 Task: Research Airbnb accommodation in Carbonia, Italy from 5th November, 2023 to 16th November, 2023 for 2 adults.1  bedroom having 1 bed and 1 bathroom. Property type can be hotel. Look for 3 properties as per requirement.
Action: Mouse moved to (403, 55)
Screenshot: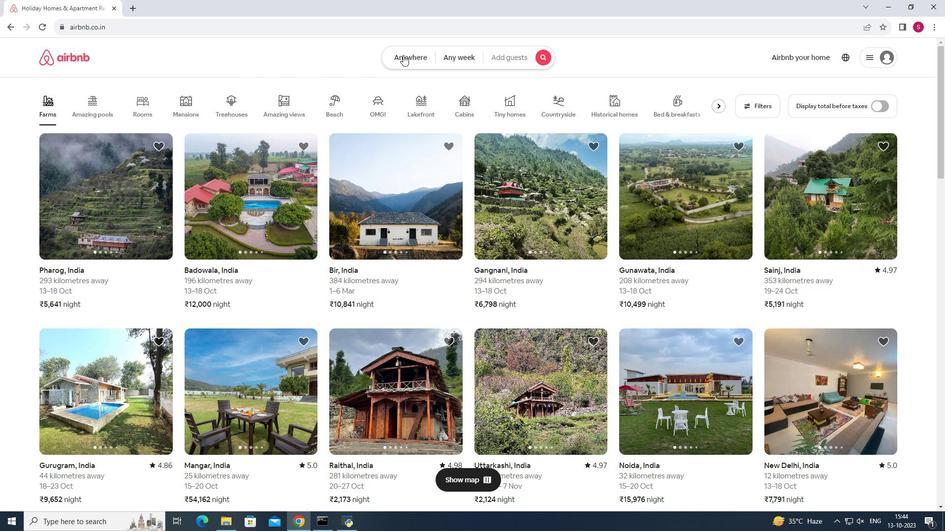 
Action: Mouse pressed left at (403, 55)
Screenshot: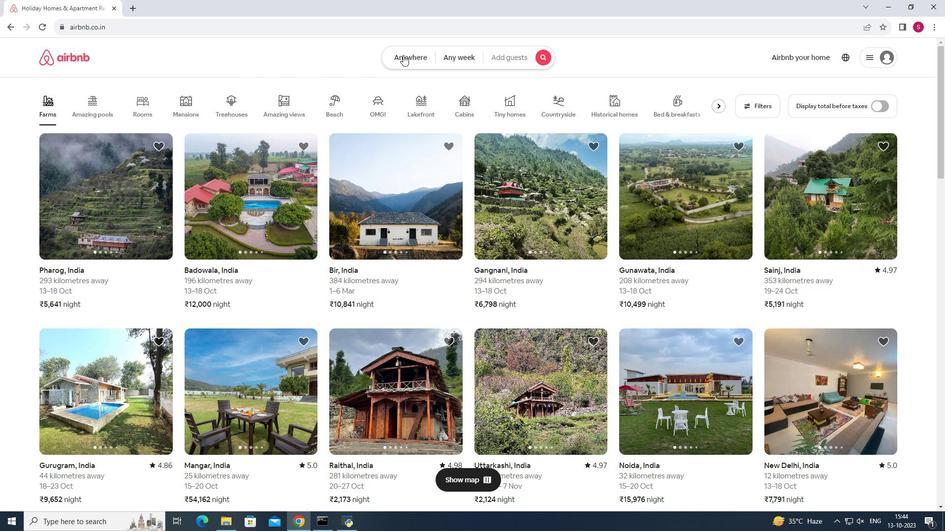 
Action: Mouse moved to (355, 96)
Screenshot: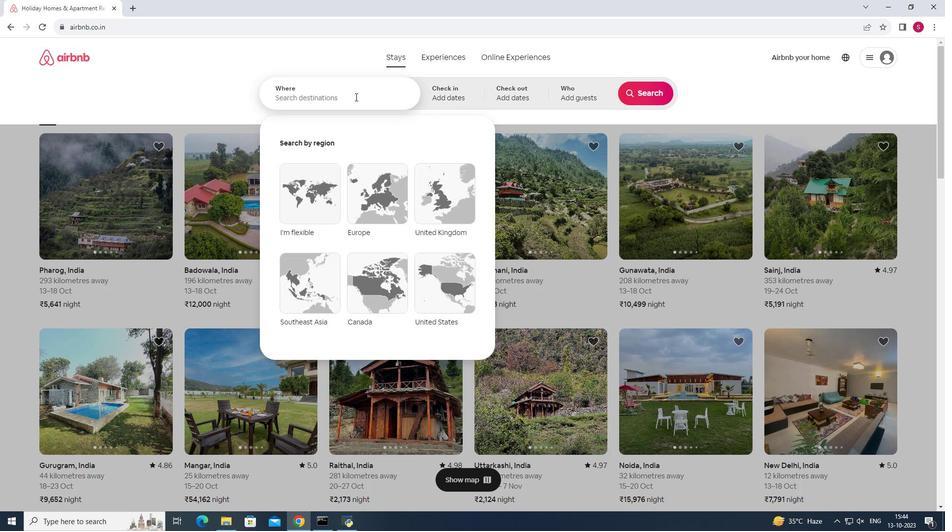 
Action: Mouse pressed left at (355, 96)
Screenshot: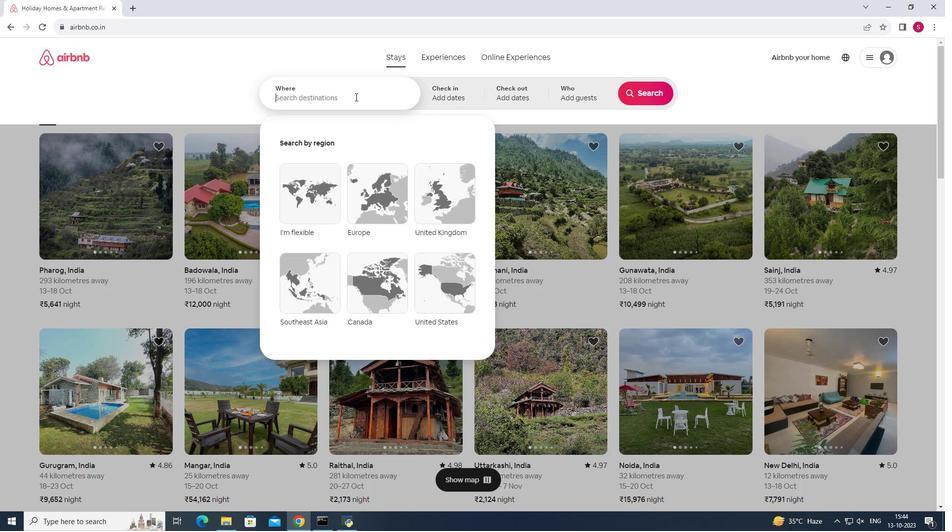 
Action: Key pressed <Key.shift>Carbonia,<Key.space><Key.shift>Italy<Key.enter>
Screenshot: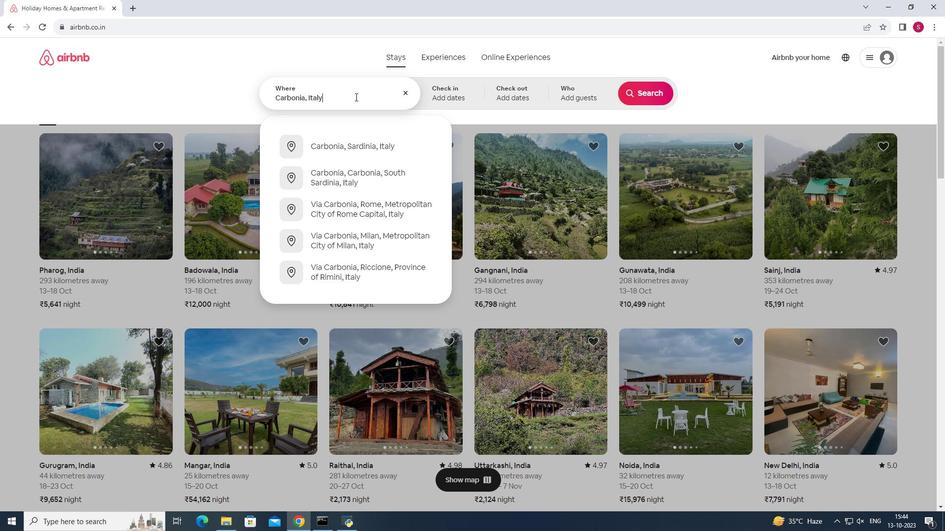 
Action: Mouse moved to (494, 244)
Screenshot: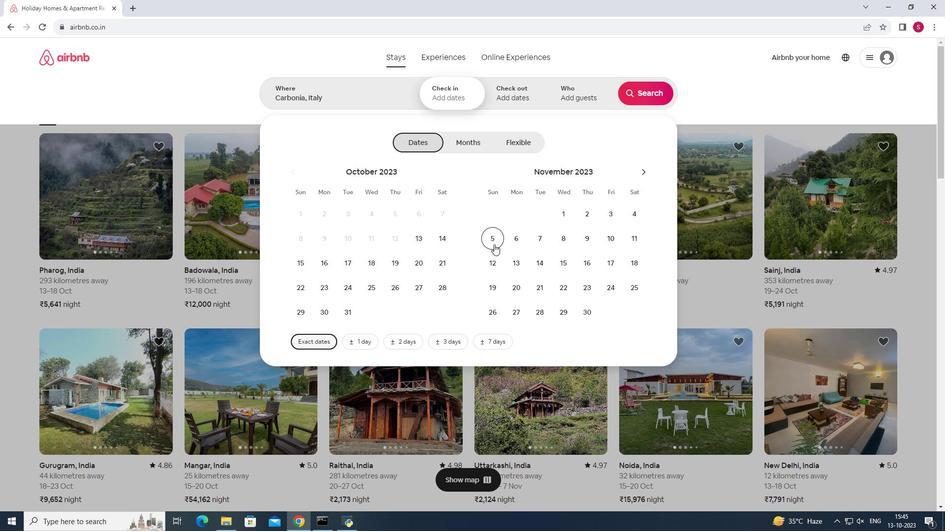 
Action: Mouse pressed left at (494, 244)
Screenshot: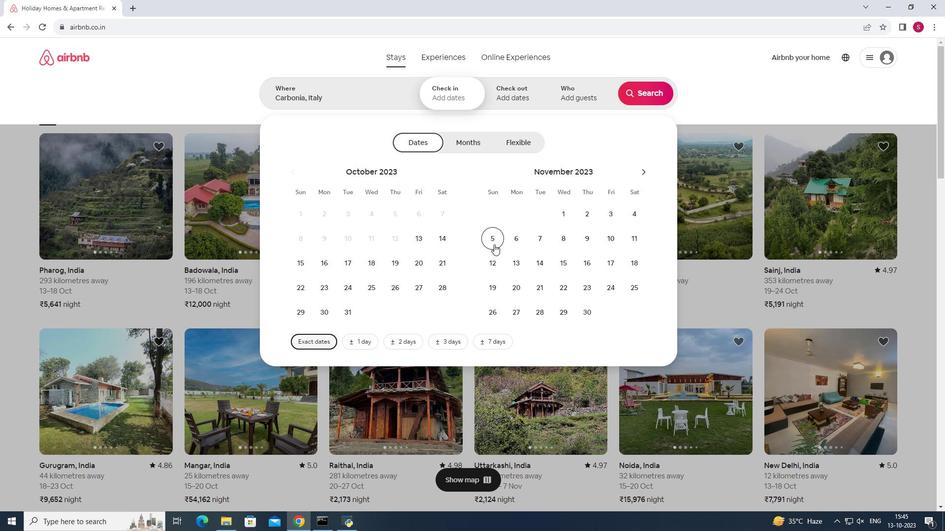 
Action: Mouse moved to (589, 266)
Screenshot: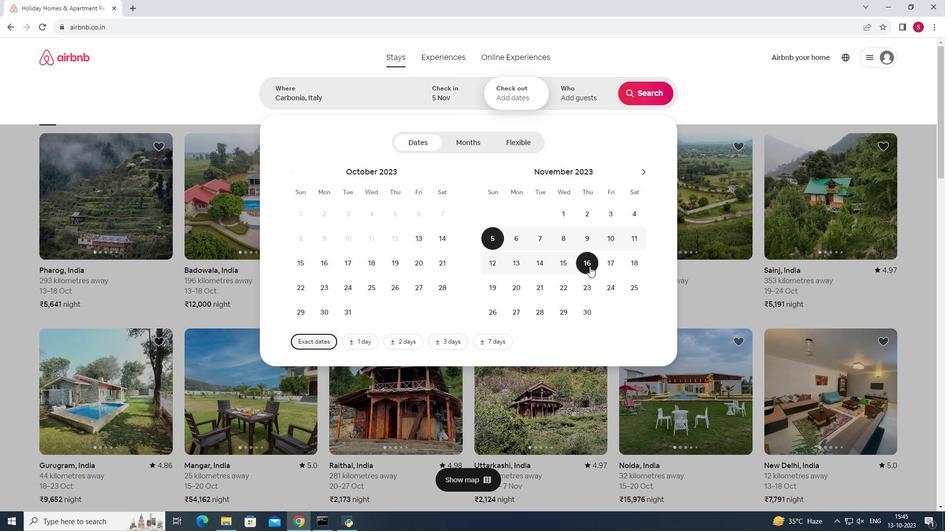 
Action: Mouse pressed left at (589, 266)
Screenshot: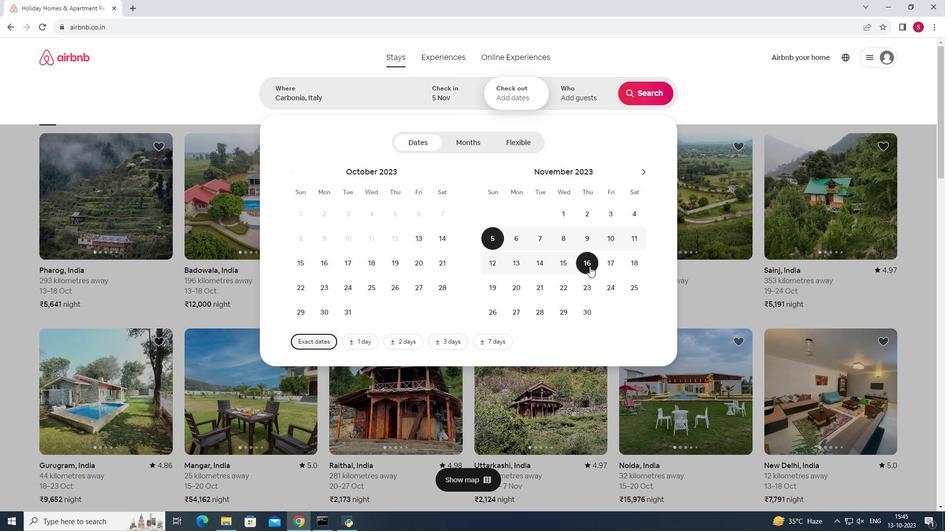 
Action: Mouse moved to (583, 87)
Screenshot: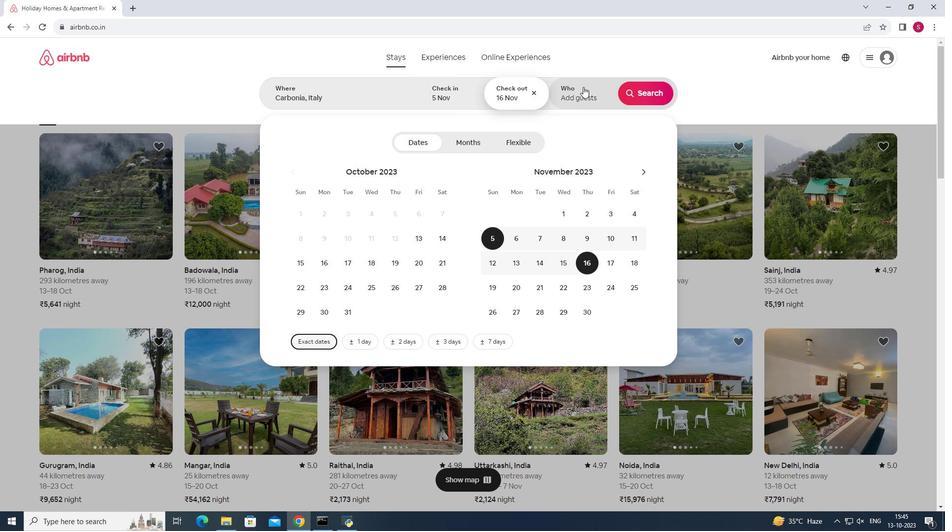
Action: Mouse pressed left at (583, 87)
Screenshot: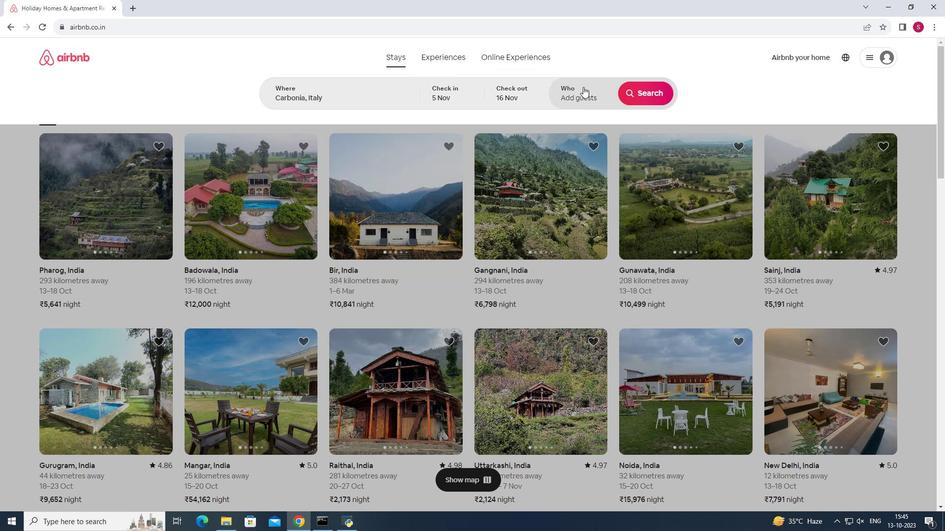 
Action: Mouse moved to (649, 145)
Screenshot: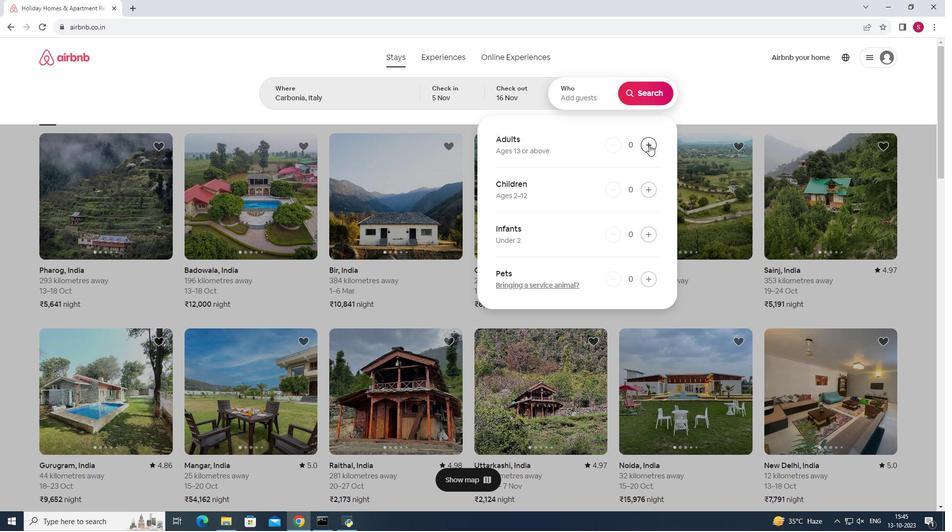 
Action: Mouse pressed left at (649, 145)
Screenshot: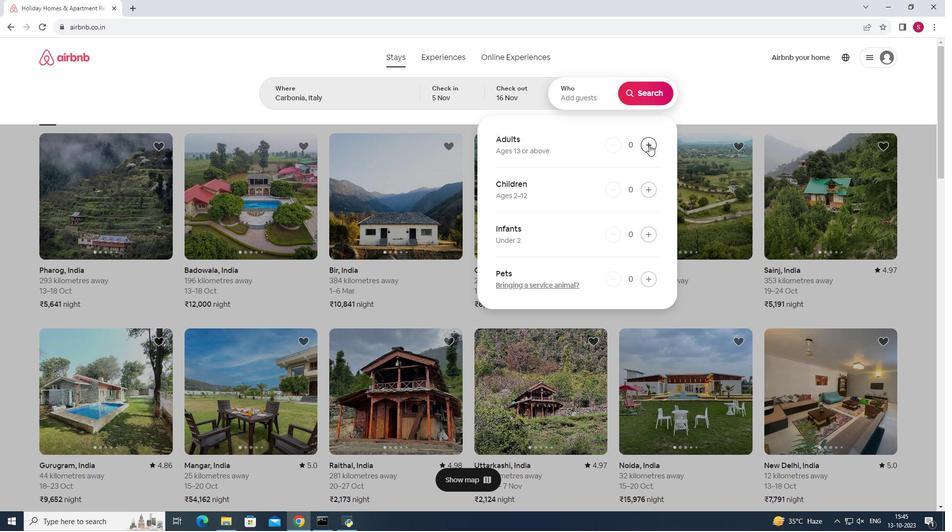 
Action: Mouse pressed left at (649, 145)
Screenshot: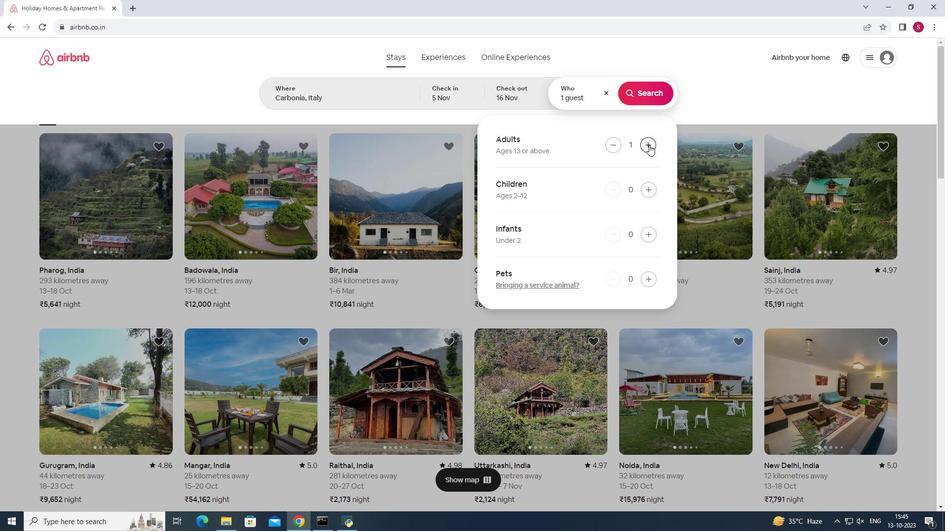 
Action: Mouse pressed left at (649, 145)
Screenshot: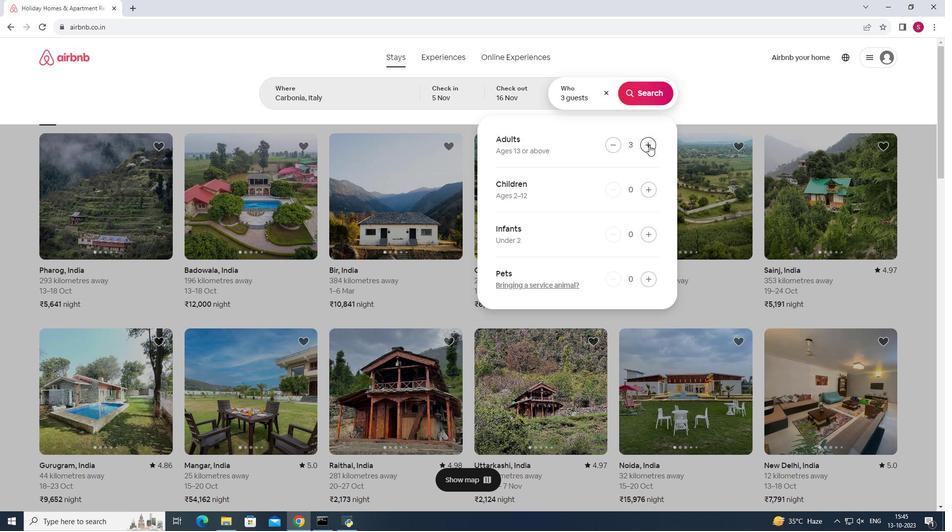 
Action: Mouse moved to (606, 151)
Screenshot: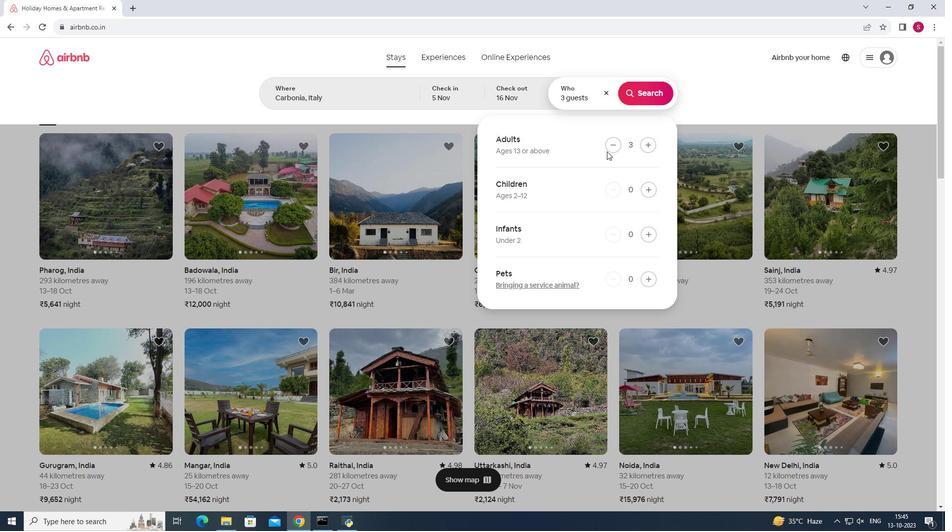 
Action: Mouse pressed left at (606, 151)
Screenshot: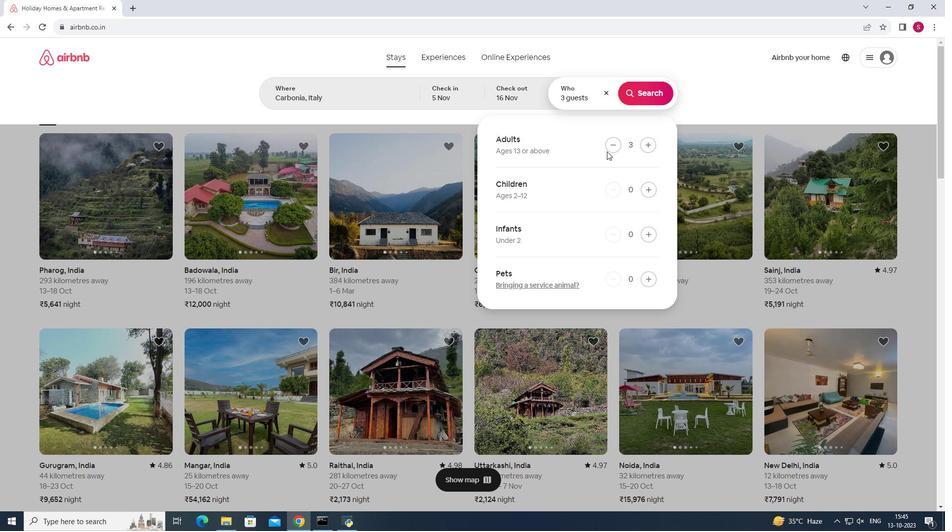 
Action: Mouse moved to (609, 147)
Screenshot: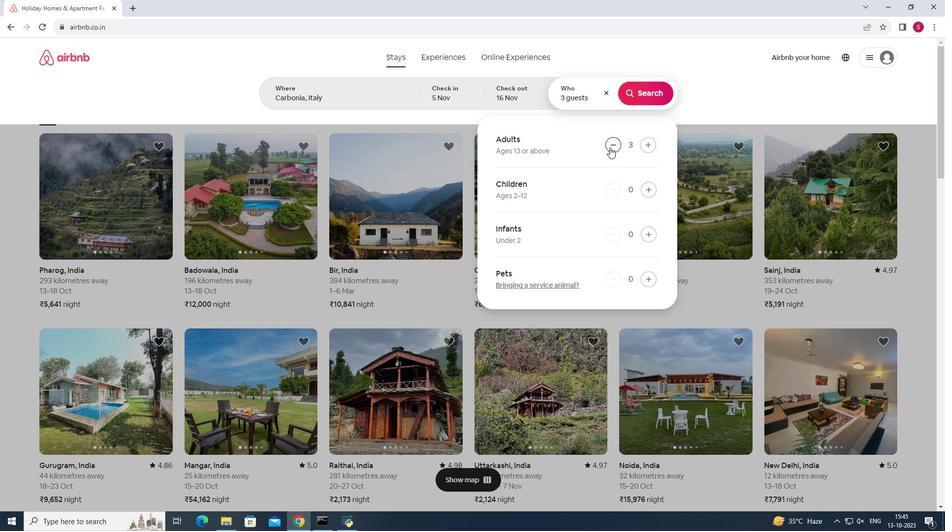 
Action: Mouse pressed left at (609, 147)
Screenshot: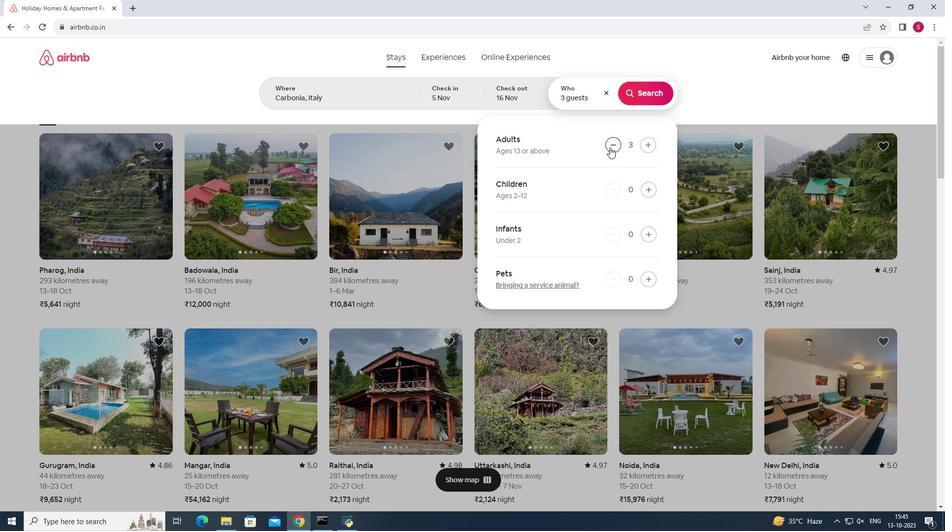 
Action: Mouse moved to (645, 91)
Screenshot: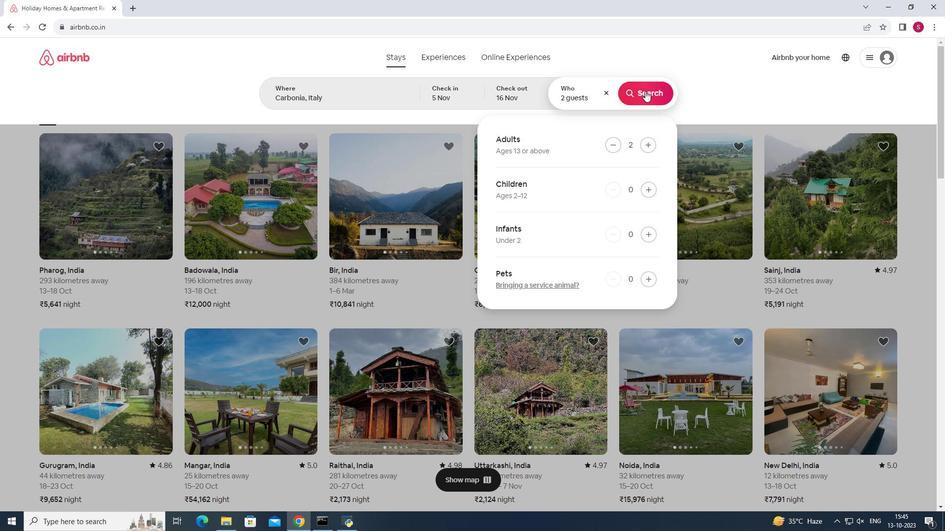 
Action: Mouse pressed left at (645, 91)
Screenshot: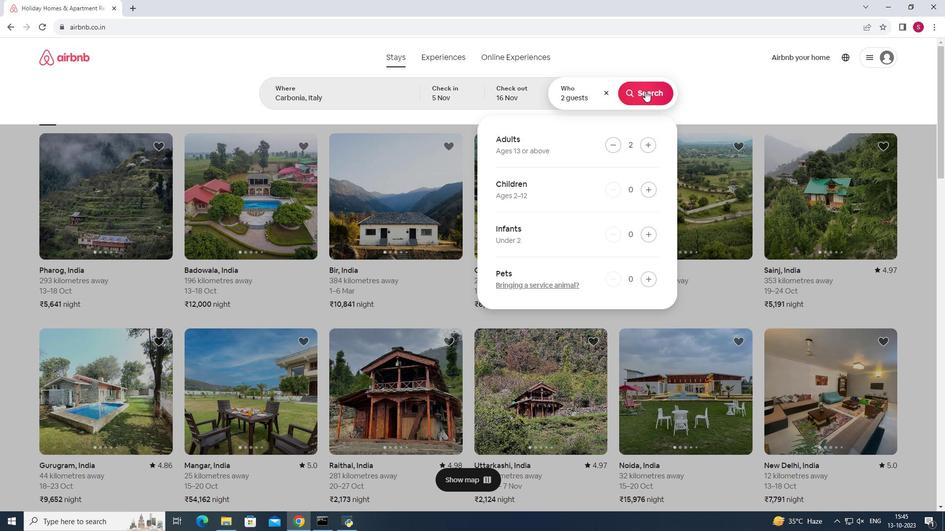 
Action: Mouse moved to (785, 93)
Screenshot: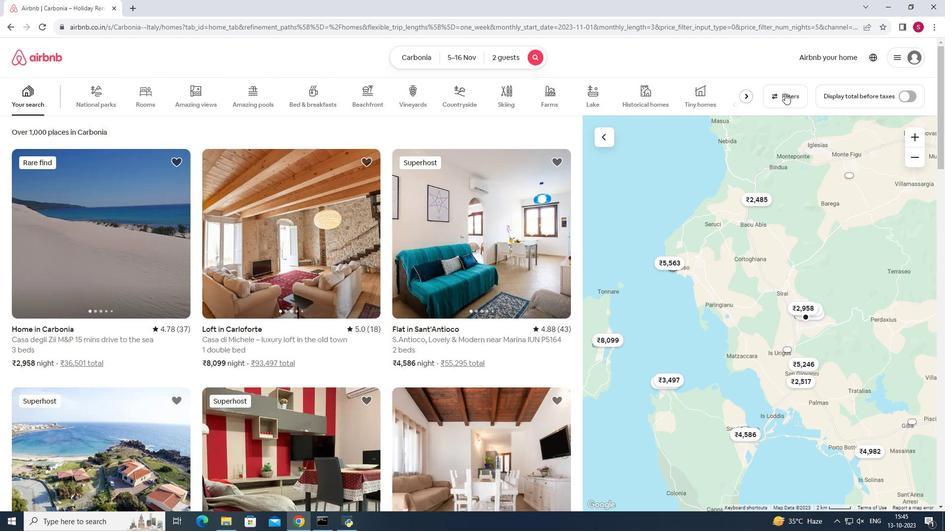 
Action: Mouse pressed left at (785, 93)
Screenshot: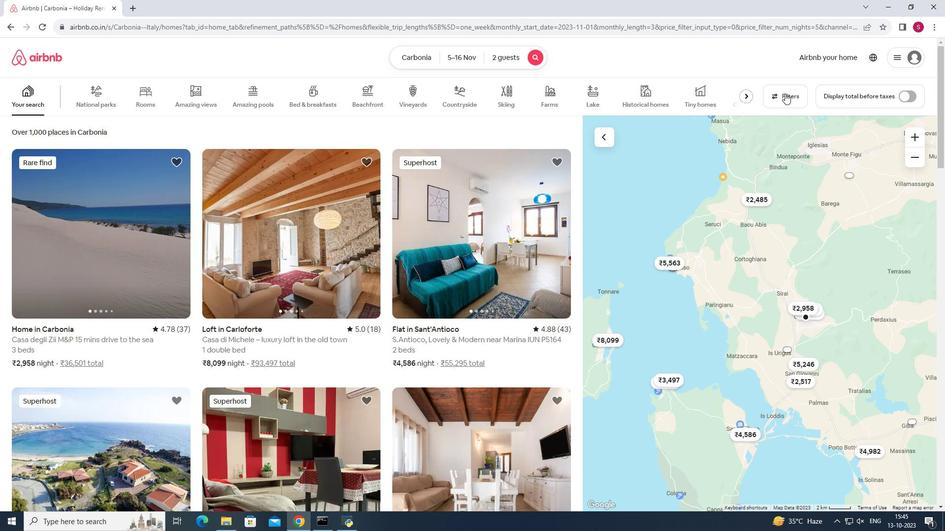 
Action: Mouse pressed left at (785, 93)
Screenshot: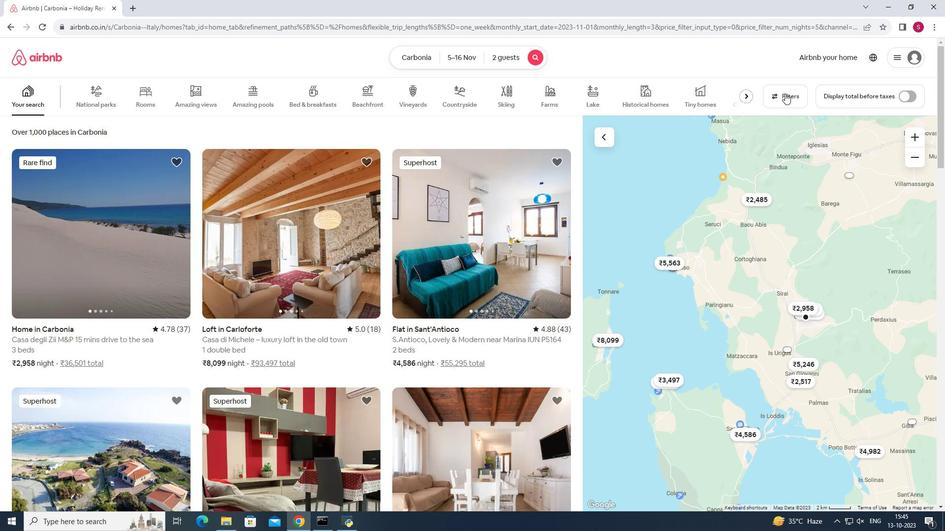 
Action: Mouse moved to (781, 103)
Screenshot: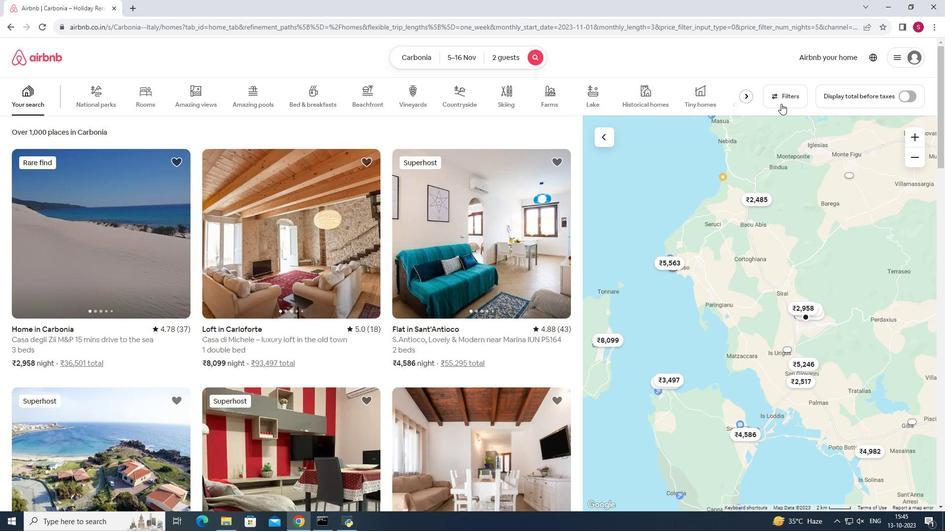 
Action: Mouse pressed left at (781, 103)
Screenshot: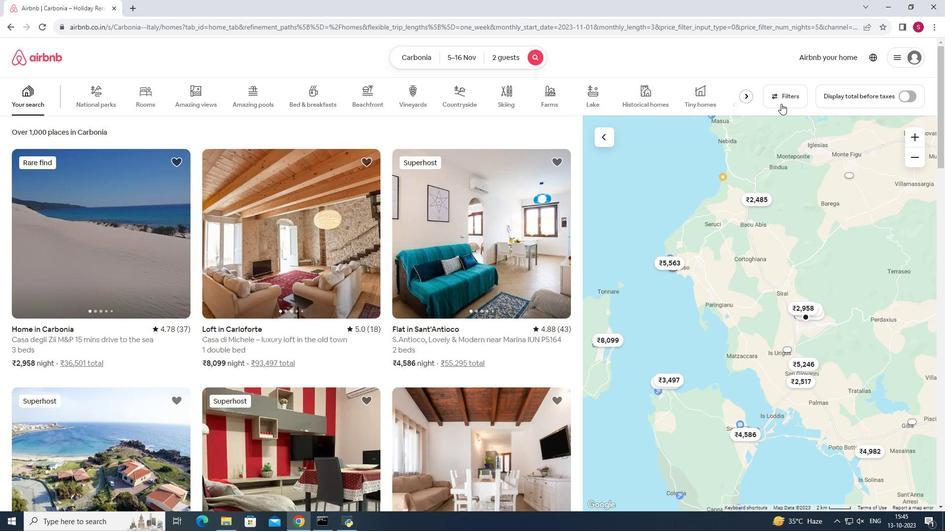 
Action: Mouse moved to (403, 365)
Screenshot: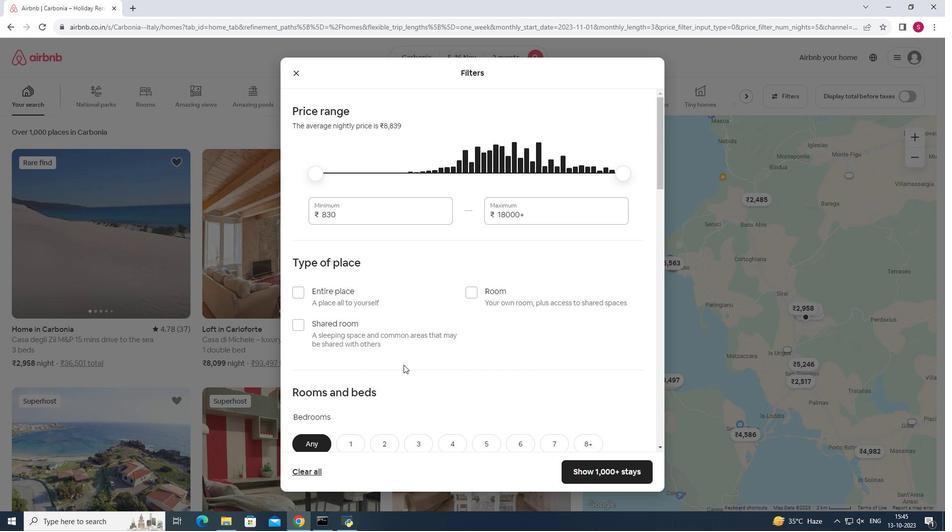 
Action: Mouse scrolled (403, 364) with delta (0, 0)
Screenshot: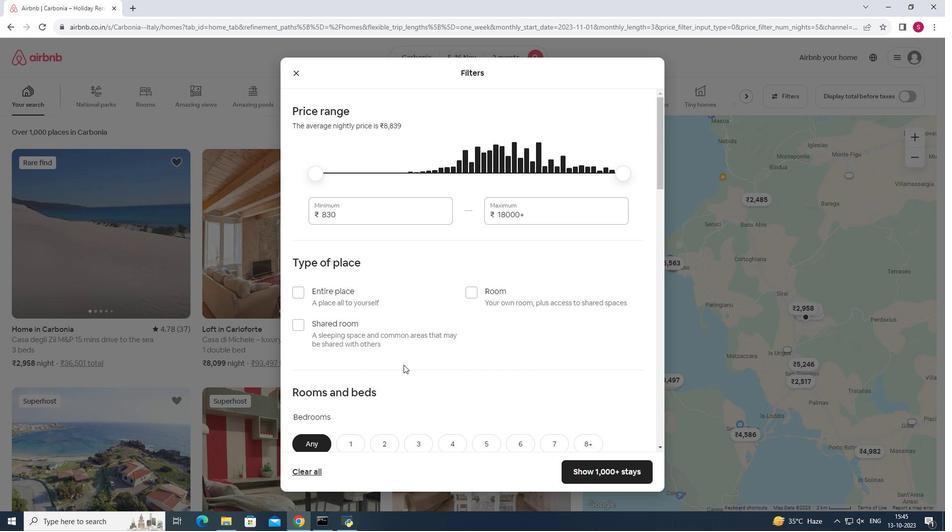 
Action: Mouse moved to (404, 365)
Screenshot: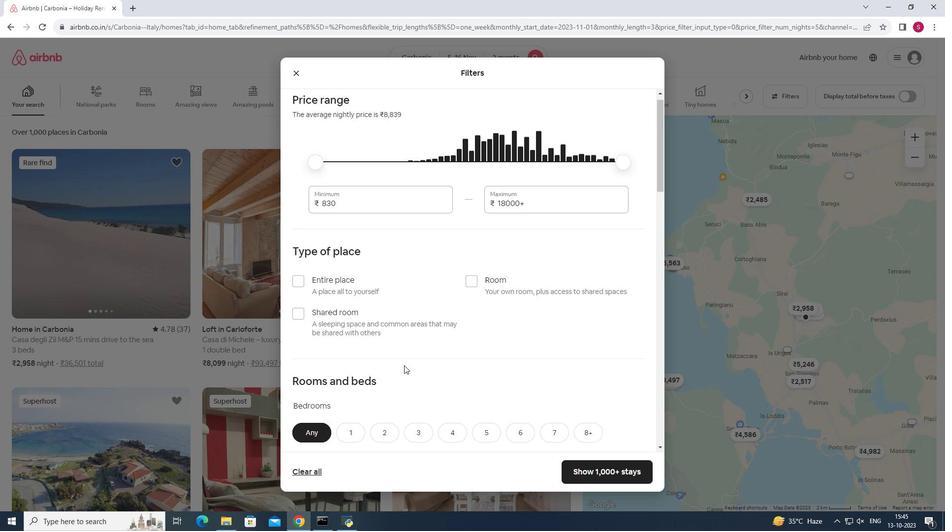 
Action: Mouse scrolled (404, 365) with delta (0, 0)
Screenshot: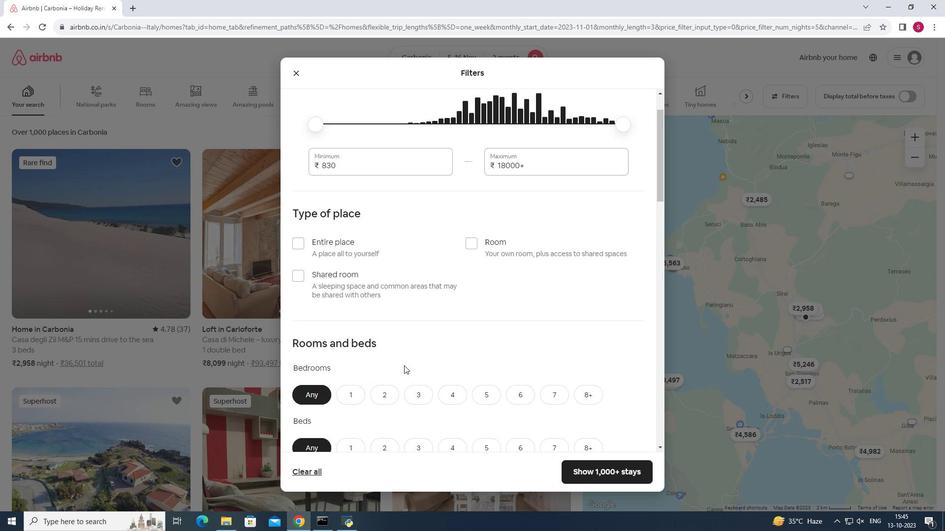 
Action: Mouse scrolled (404, 365) with delta (0, 0)
Screenshot: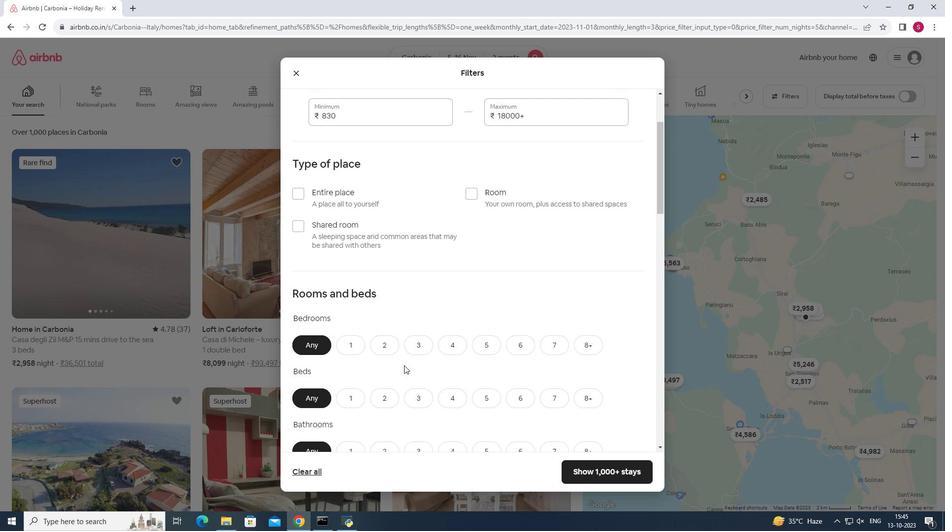 
Action: Mouse moved to (349, 299)
Screenshot: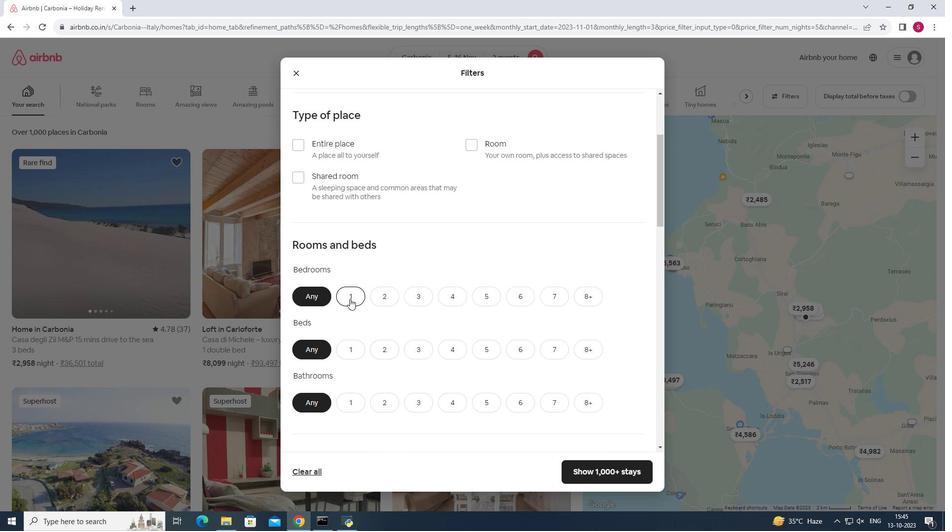 
Action: Mouse pressed left at (349, 299)
Screenshot: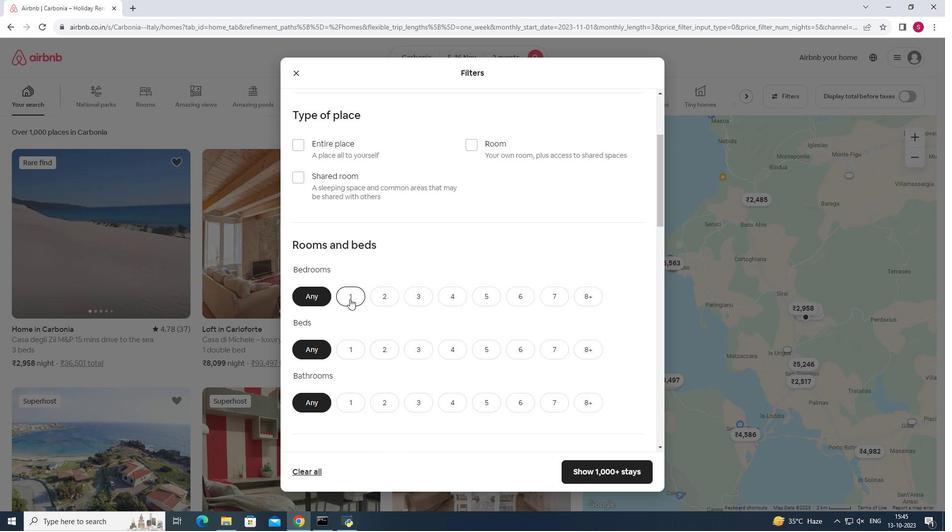 
Action: Mouse moved to (348, 352)
Screenshot: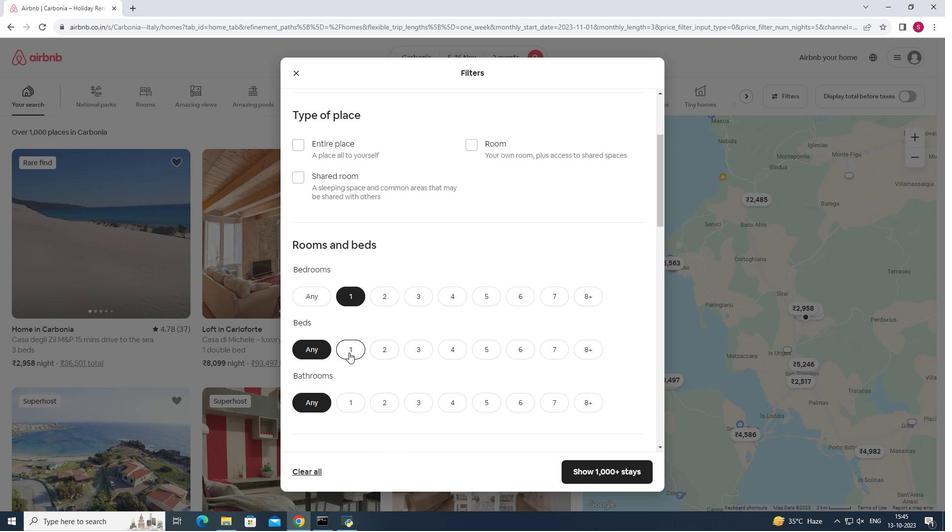 
Action: Mouse pressed left at (348, 352)
Screenshot: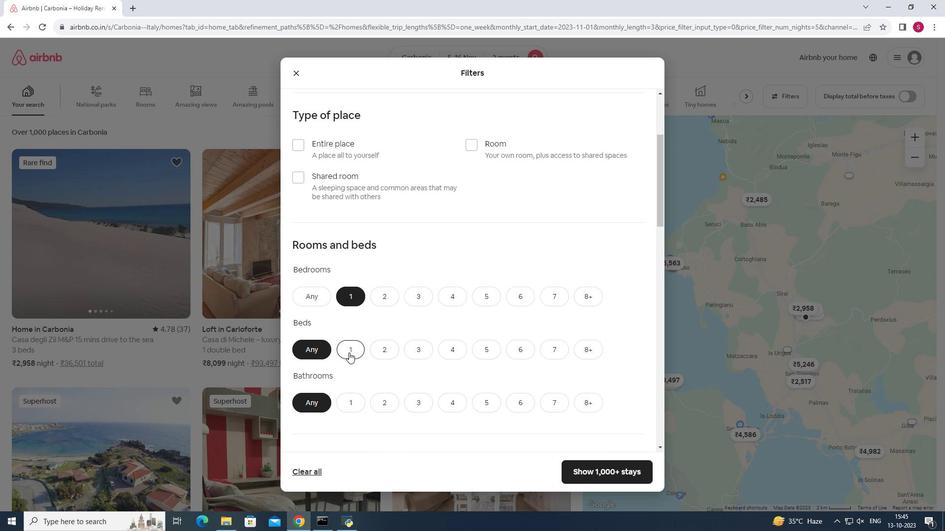 
Action: Mouse moved to (348, 352)
Screenshot: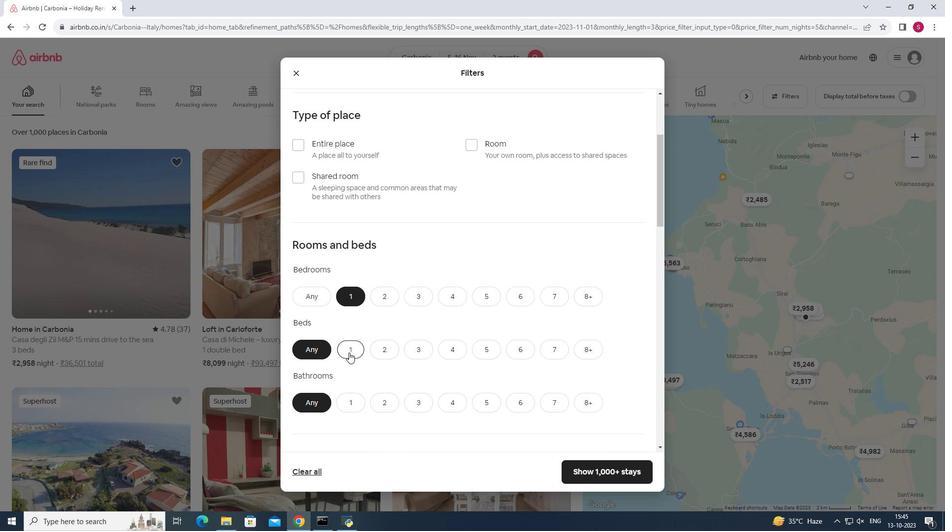 
Action: Mouse pressed left at (348, 352)
Screenshot: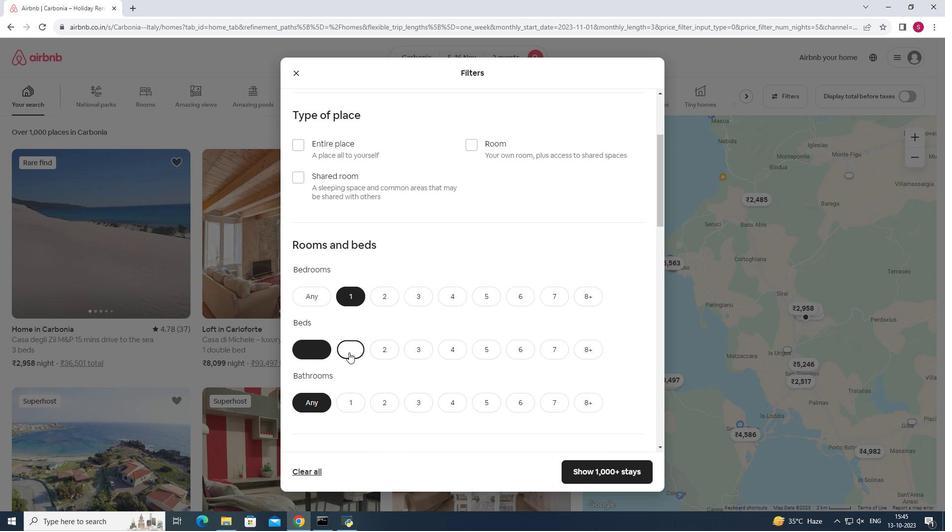 
Action: Mouse scrolled (348, 352) with delta (0, 0)
Screenshot: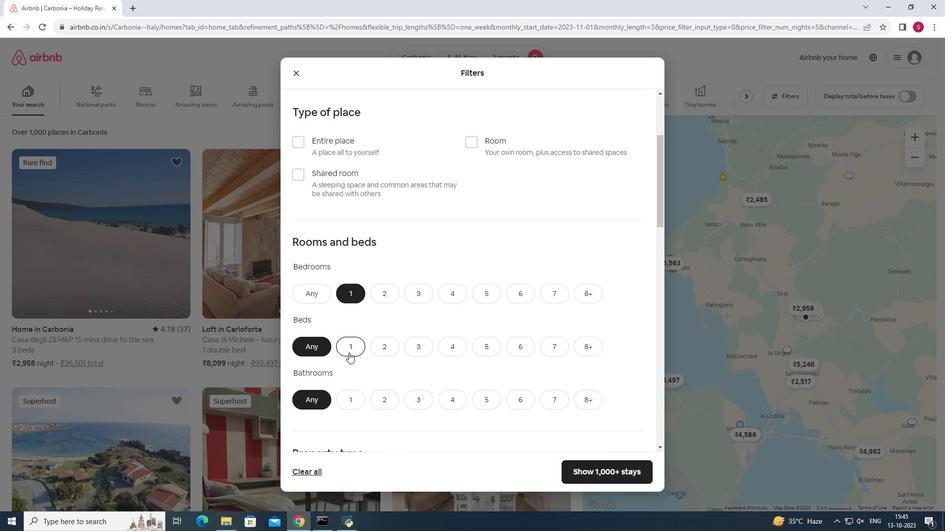 
Action: Mouse scrolled (348, 352) with delta (0, 0)
Screenshot: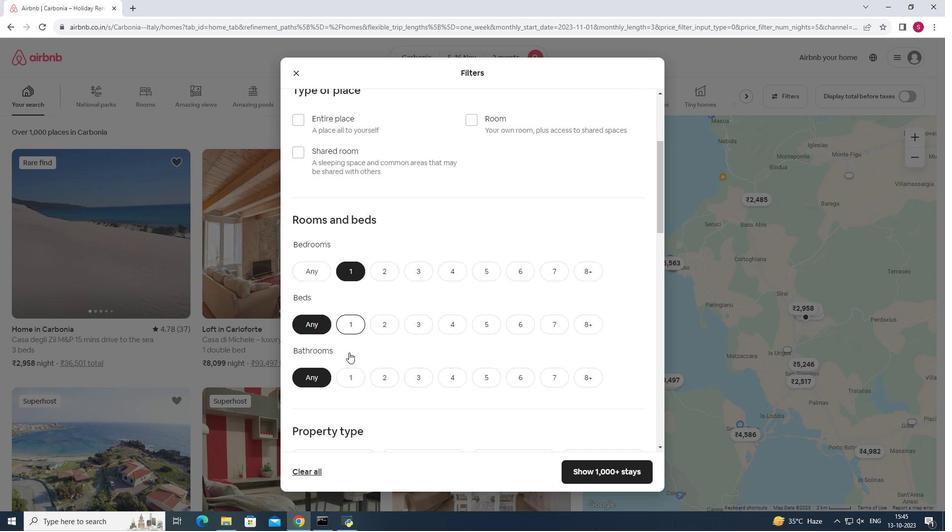 
Action: Mouse moved to (353, 249)
Screenshot: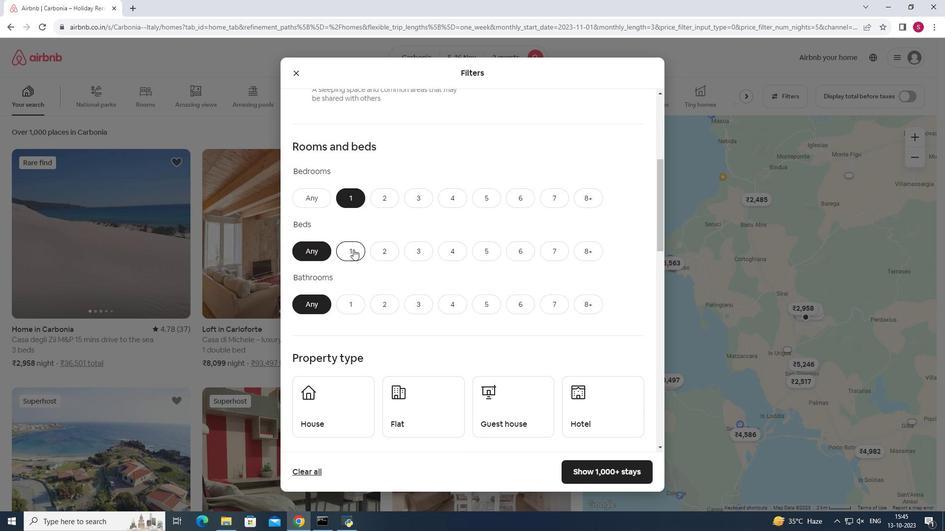 
Action: Mouse pressed left at (353, 249)
Screenshot: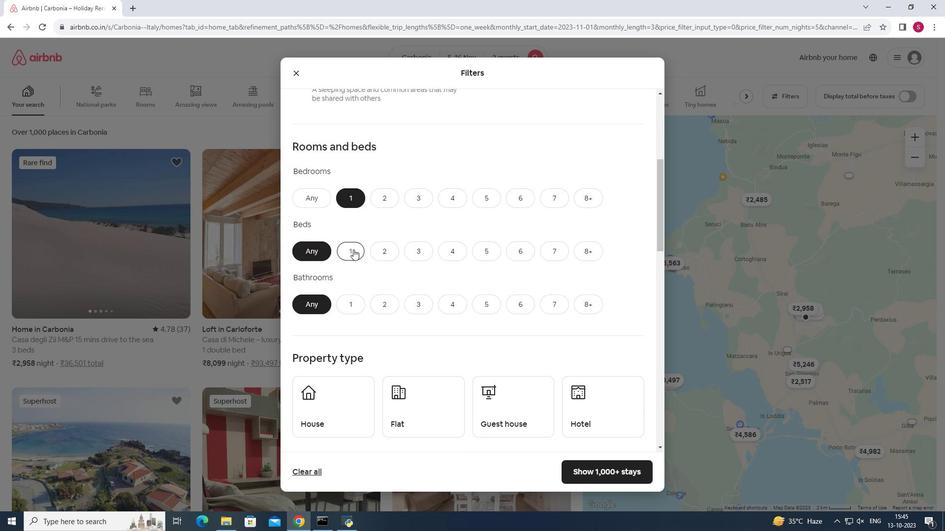 
Action: Mouse moved to (352, 304)
Screenshot: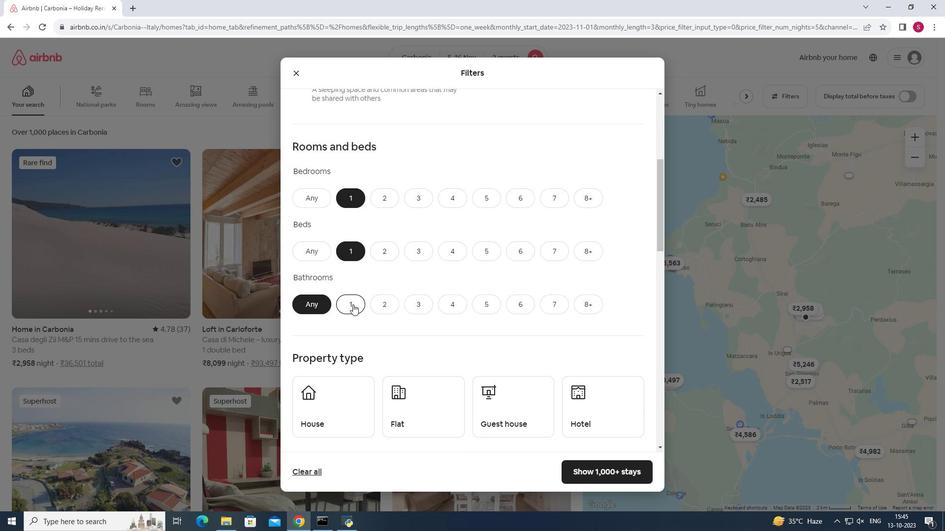 
Action: Mouse pressed left at (352, 304)
Screenshot: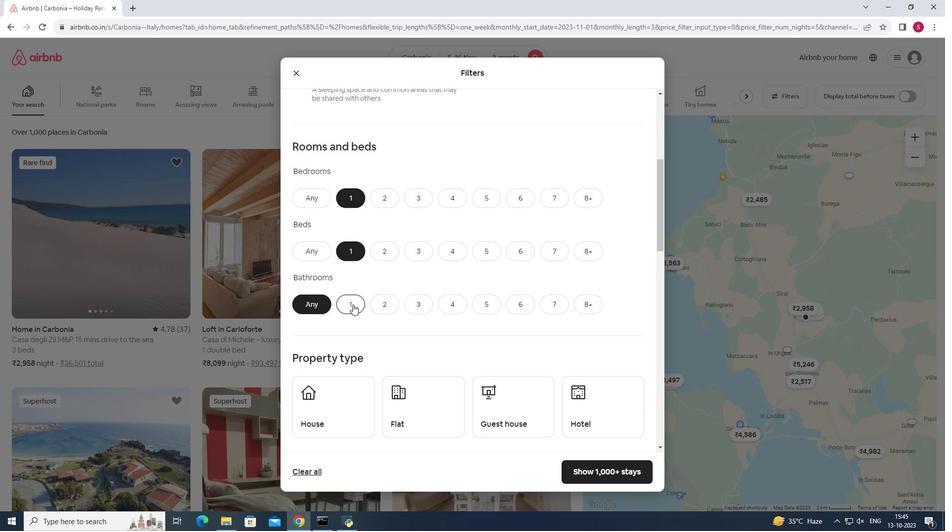 
Action: Mouse moved to (410, 299)
Screenshot: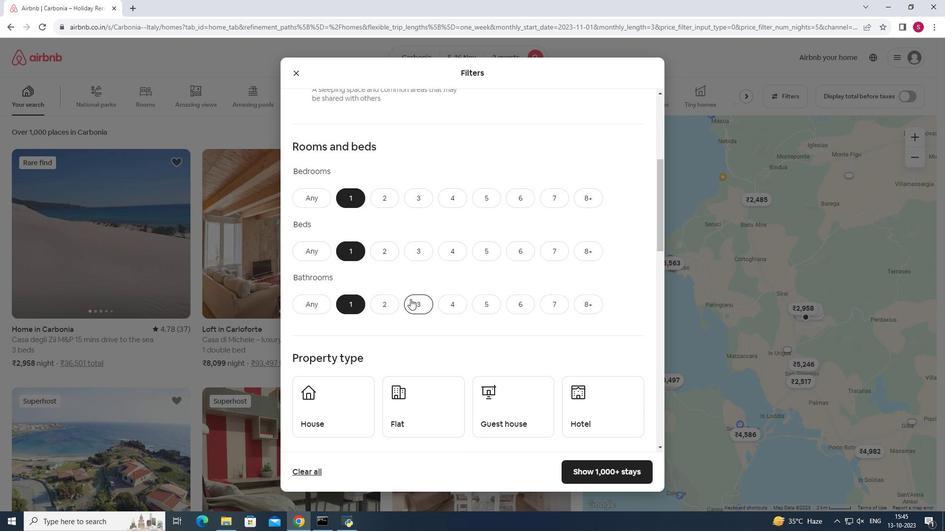 
Action: Mouse scrolled (410, 298) with delta (0, 0)
Screenshot: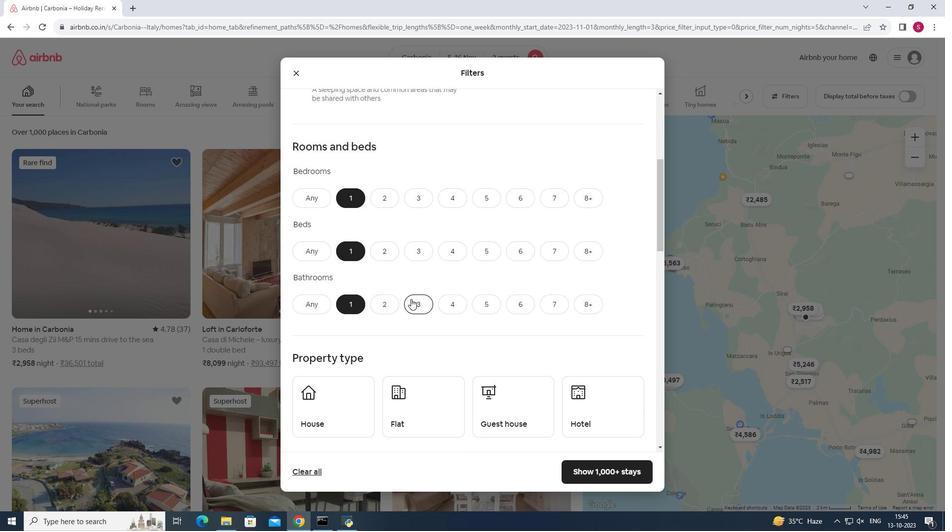 
Action: Mouse moved to (411, 299)
Screenshot: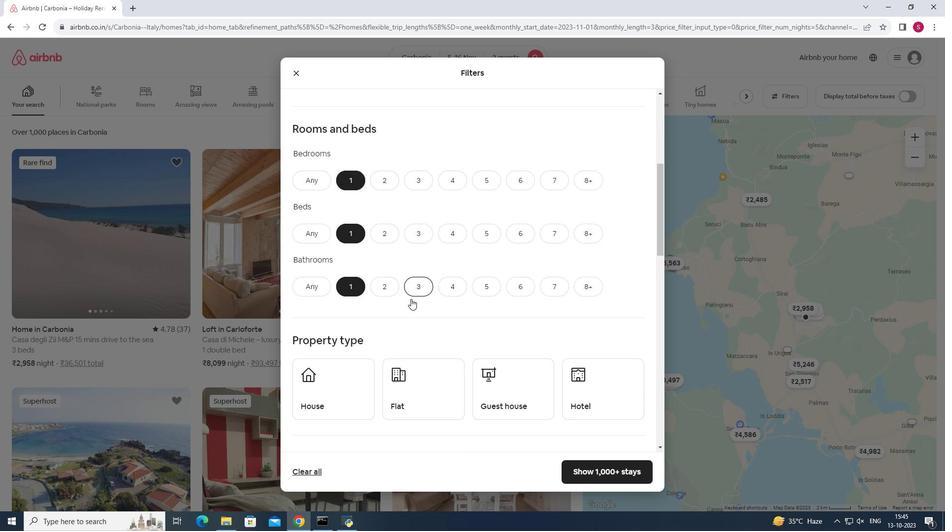 
Action: Mouse scrolled (411, 298) with delta (0, 0)
Screenshot: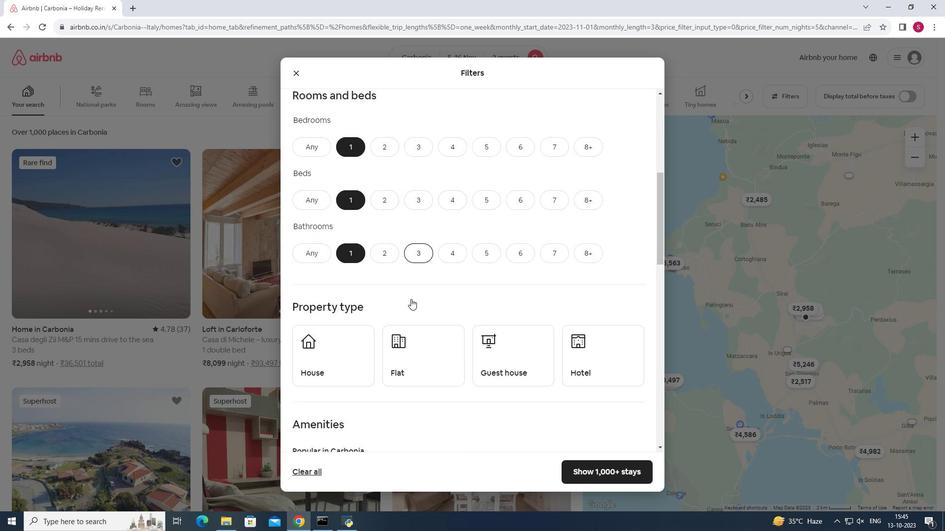 
Action: Mouse moved to (587, 317)
Screenshot: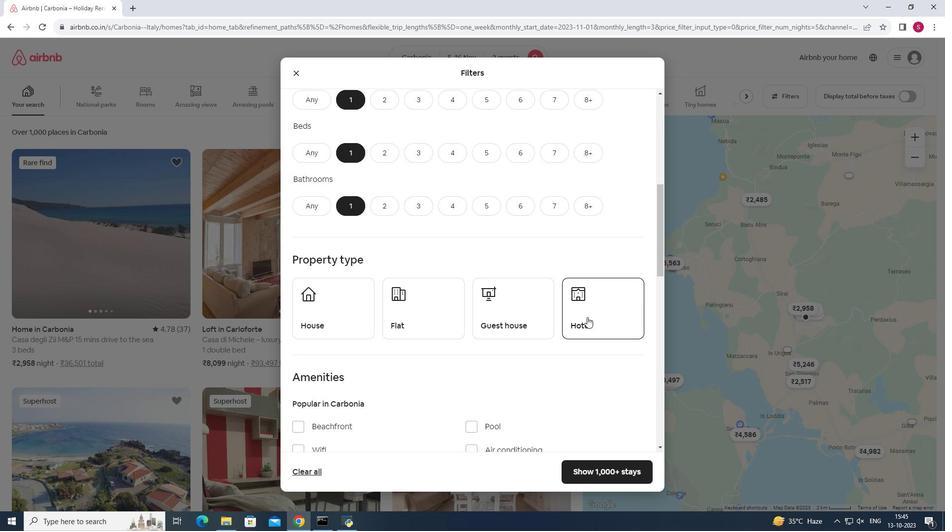 
Action: Mouse pressed left at (587, 317)
Screenshot: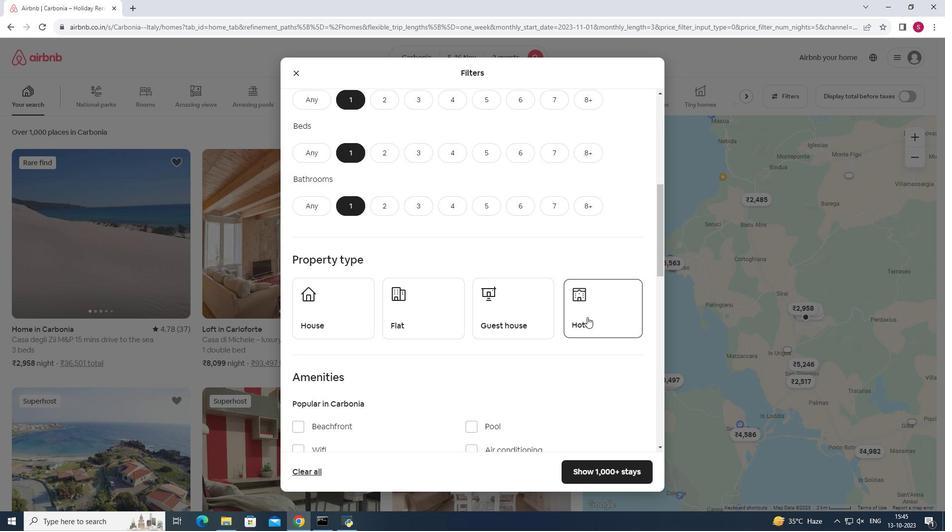 
Action: Mouse moved to (610, 474)
Screenshot: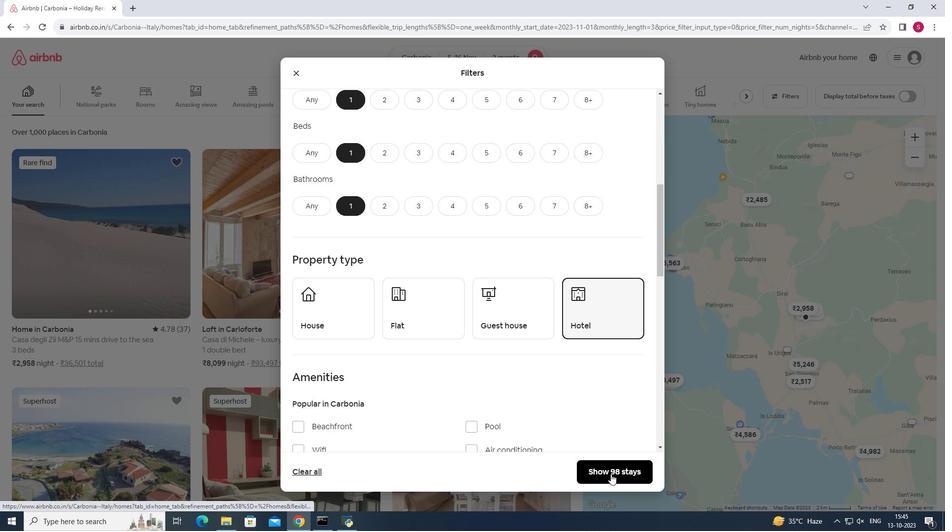 
Action: Mouse pressed left at (610, 474)
Screenshot: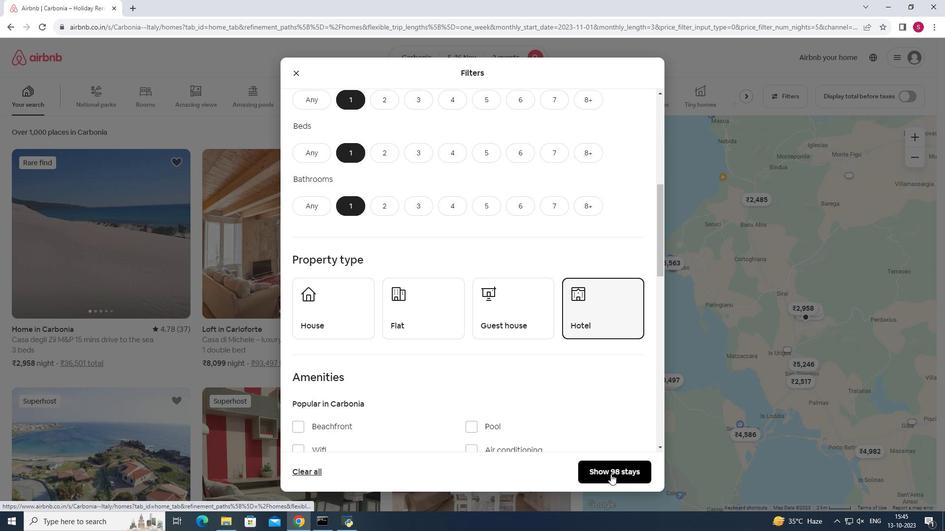 
Action: Mouse moved to (405, 334)
Screenshot: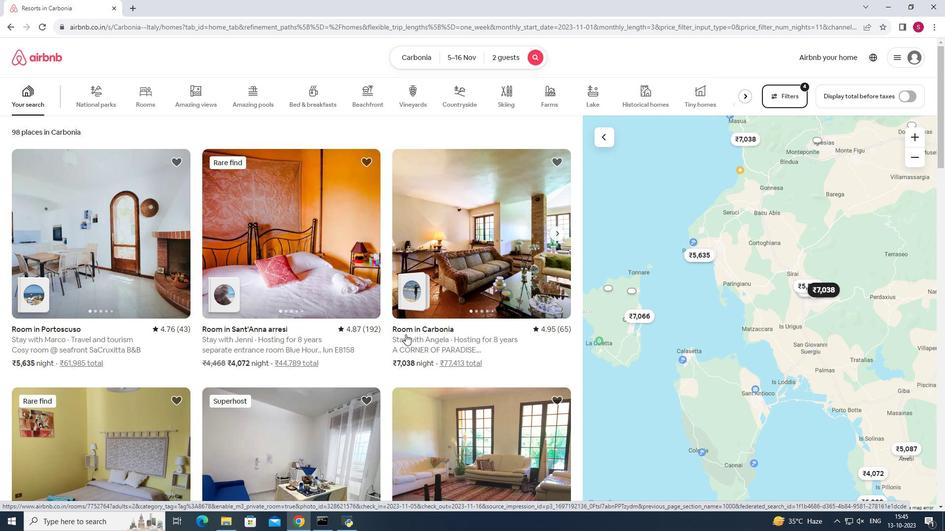 
Action: Mouse scrolled (405, 334) with delta (0, 0)
Screenshot: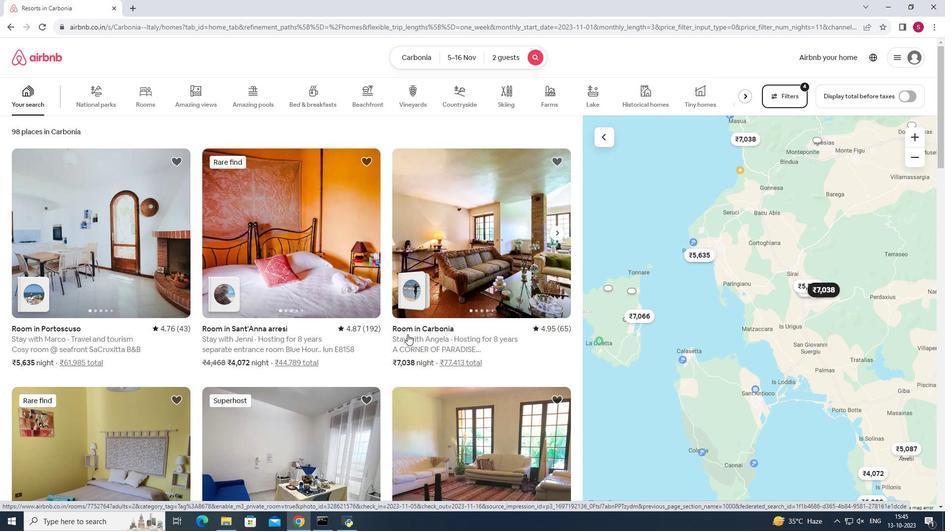 
Action: Mouse moved to (407, 334)
Screenshot: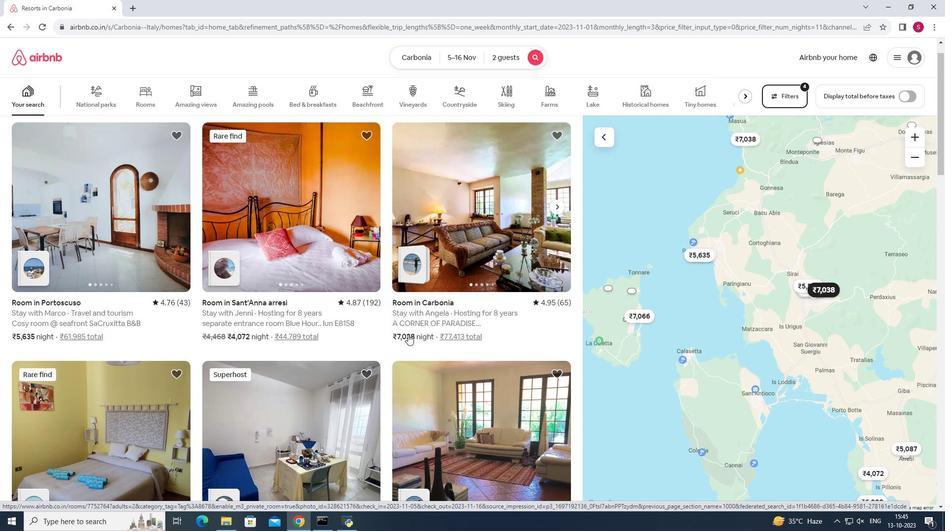 
Action: Mouse scrolled (407, 334) with delta (0, 0)
Screenshot: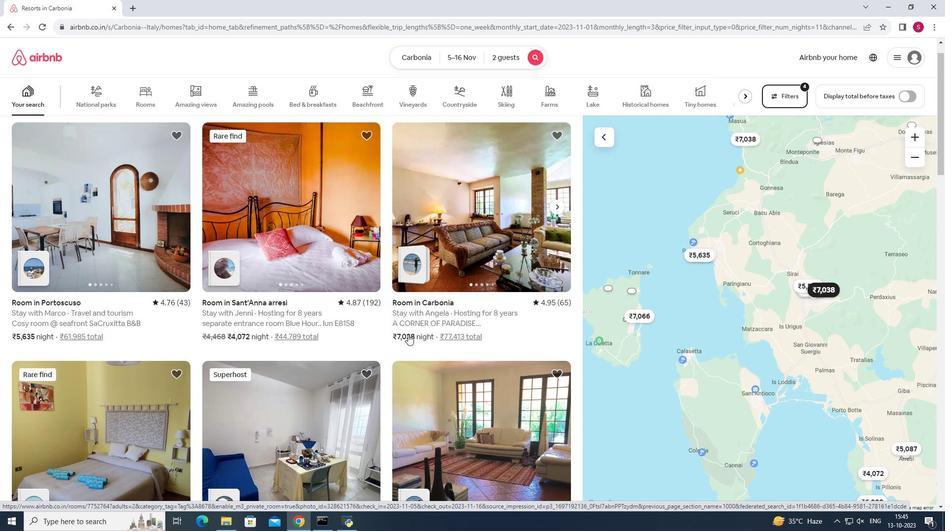 
Action: Mouse moved to (408, 334)
Screenshot: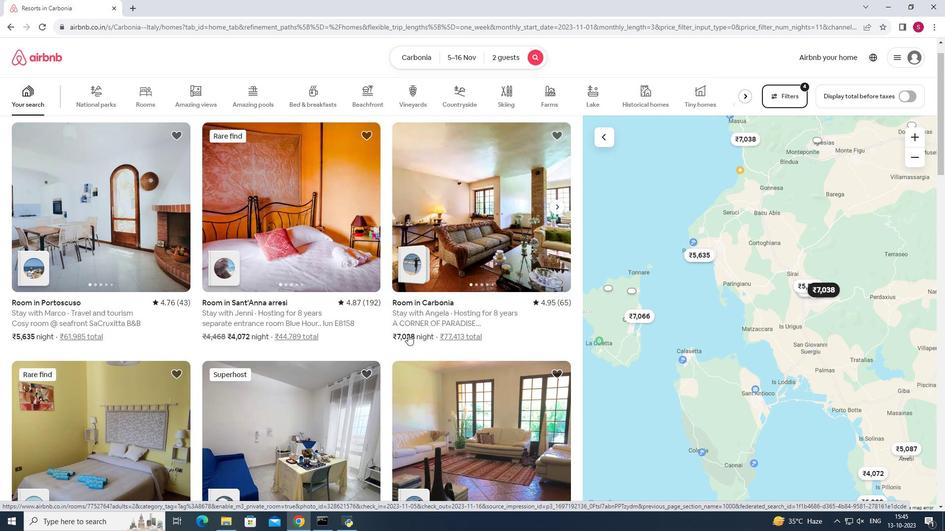 
Action: Mouse scrolled (408, 334) with delta (0, 0)
Screenshot: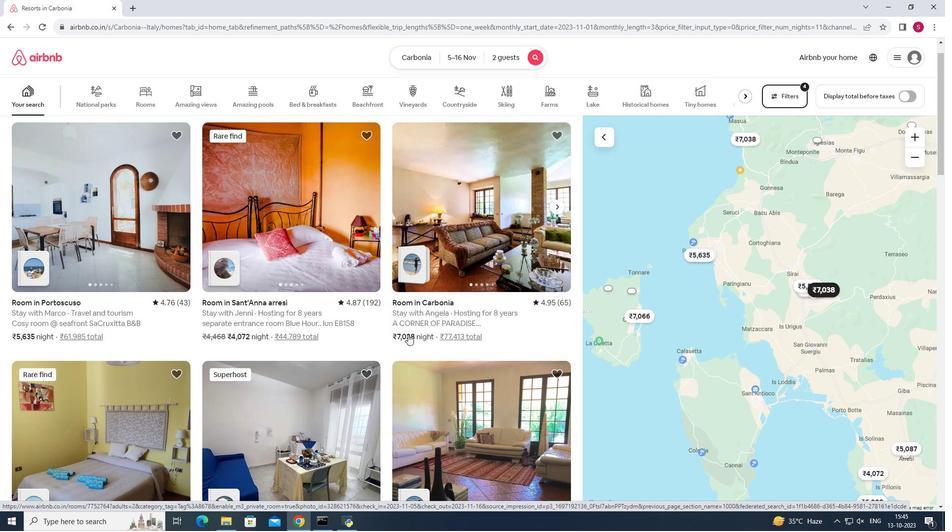 
Action: Mouse scrolled (408, 334) with delta (0, 0)
Screenshot: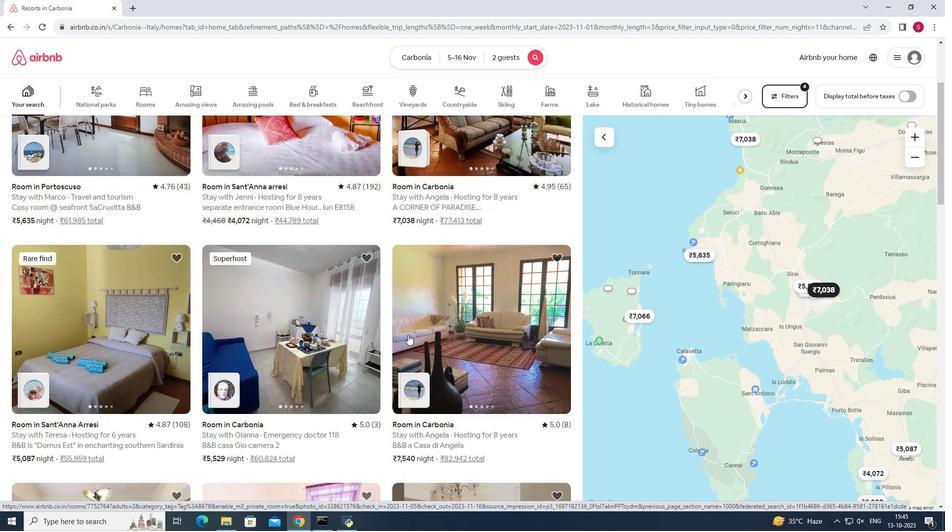 
Action: Mouse scrolled (408, 334) with delta (0, 0)
Screenshot: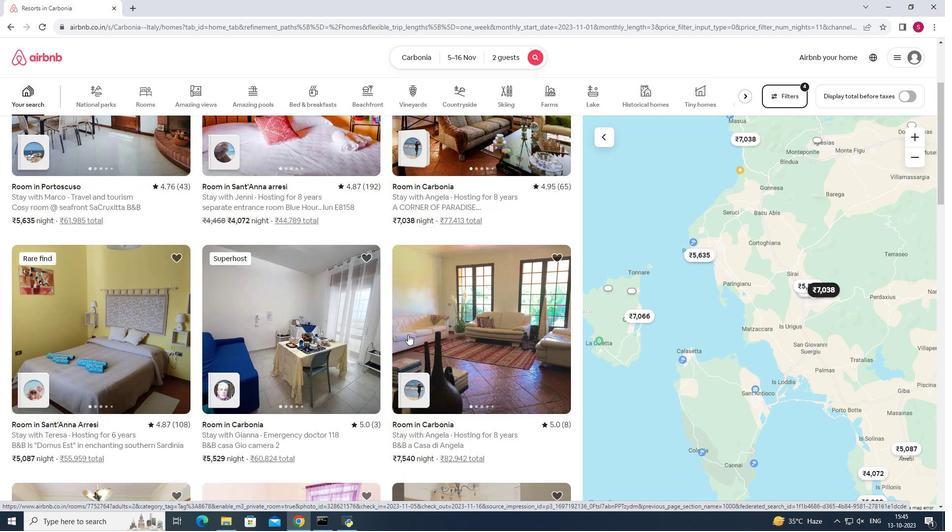 
Action: Mouse scrolled (408, 334) with delta (0, 0)
Screenshot: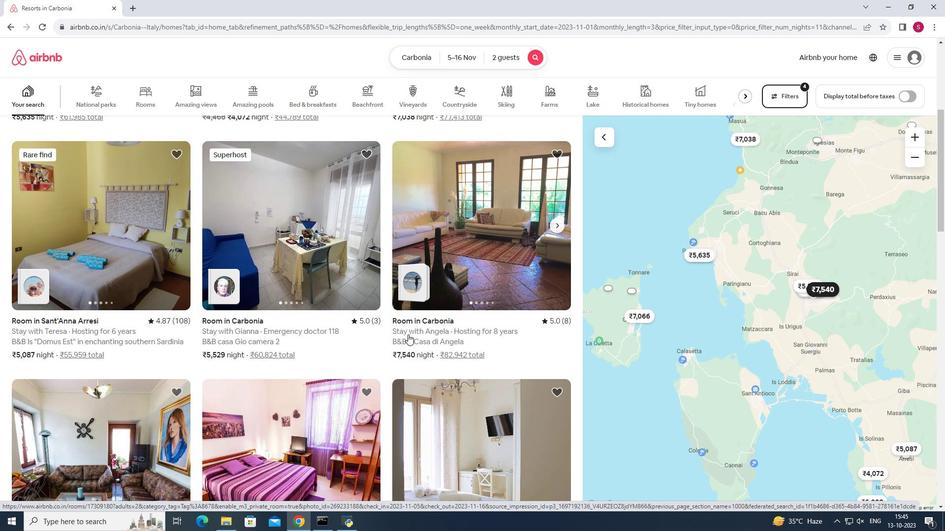 
Action: Mouse scrolled (408, 334) with delta (0, 0)
Screenshot: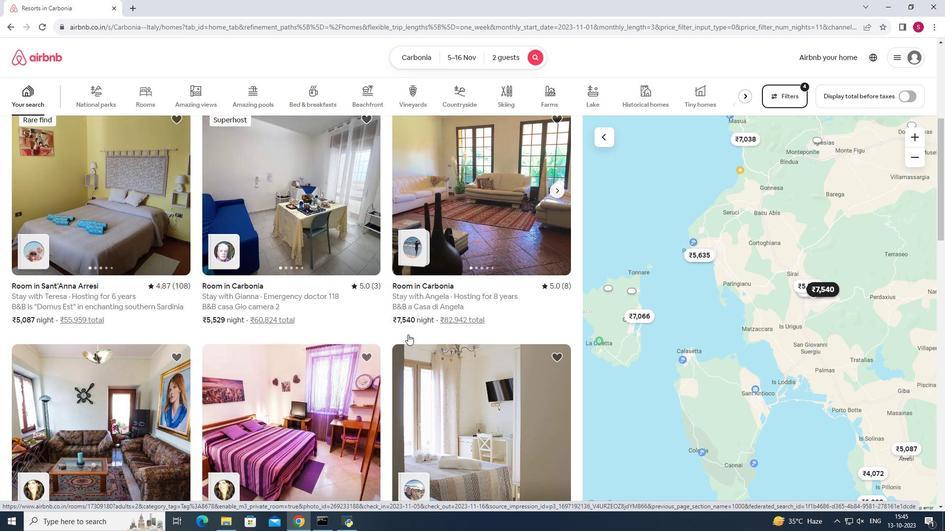 
Action: Mouse scrolled (408, 334) with delta (0, 0)
Screenshot: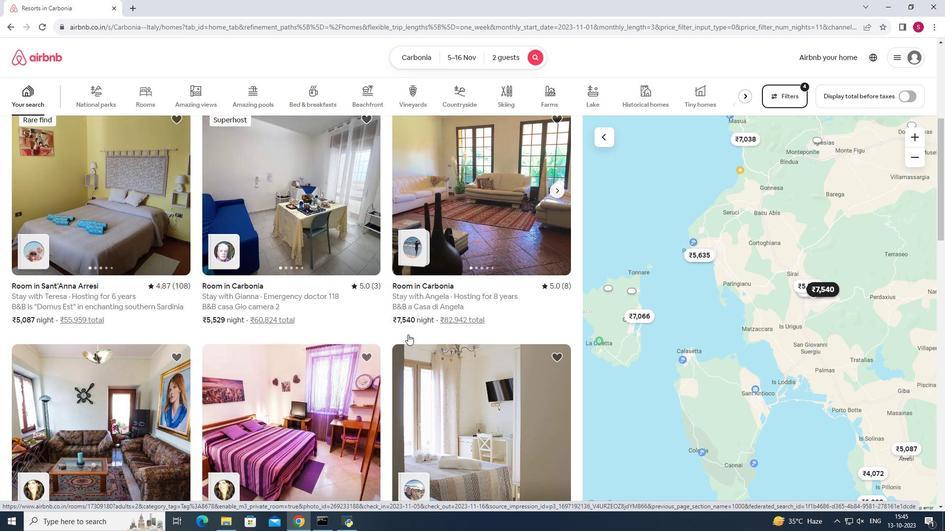 
Action: Mouse scrolled (408, 334) with delta (0, 0)
Screenshot: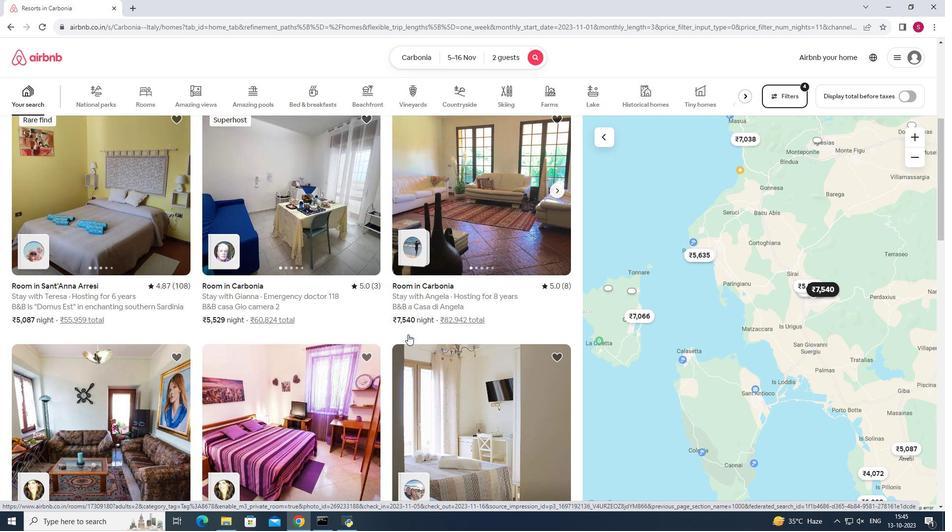 
Action: Mouse moved to (449, 331)
Screenshot: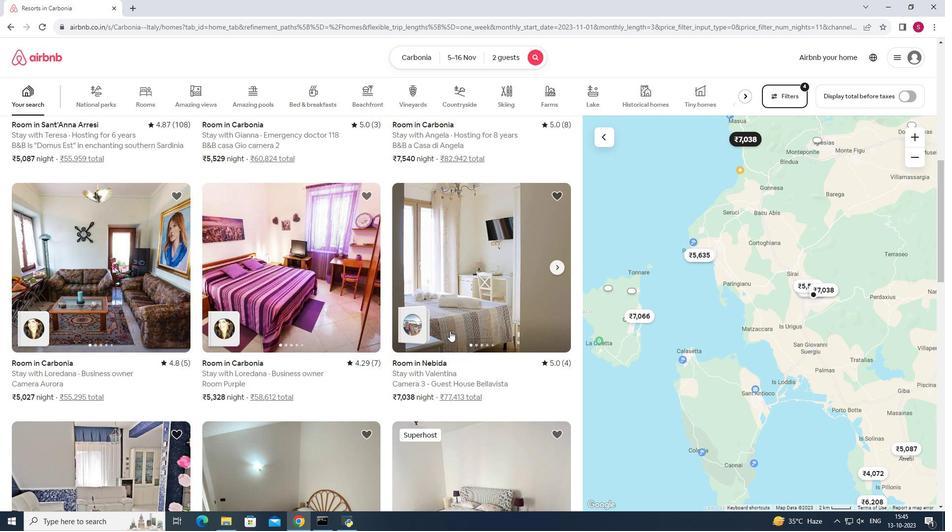 
Action: Mouse scrolled (449, 330) with delta (0, 0)
Screenshot: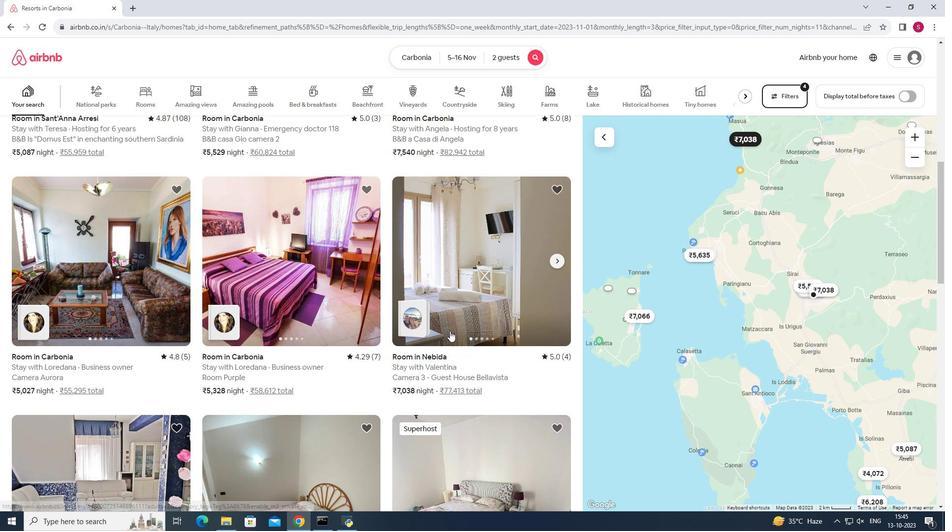 
Action: Mouse scrolled (449, 330) with delta (0, 0)
Screenshot: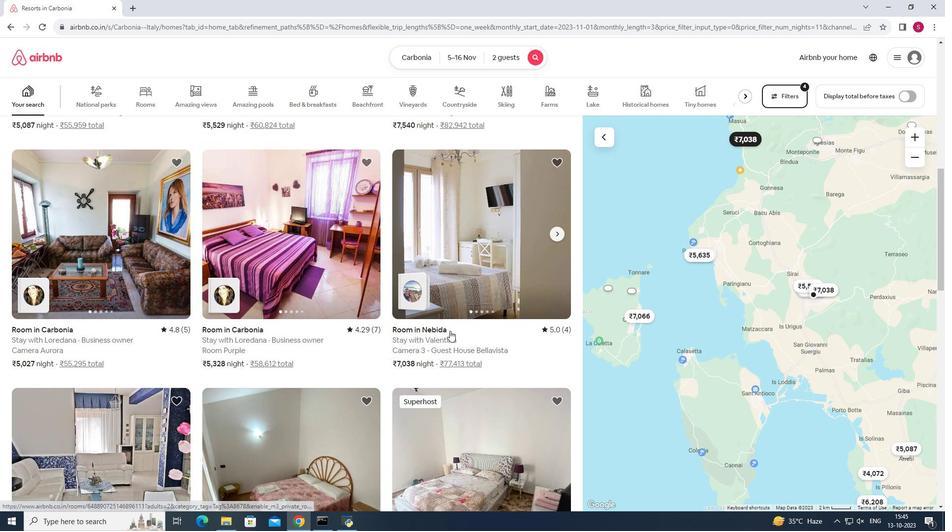 
Action: Mouse scrolled (449, 330) with delta (0, 0)
Screenshot: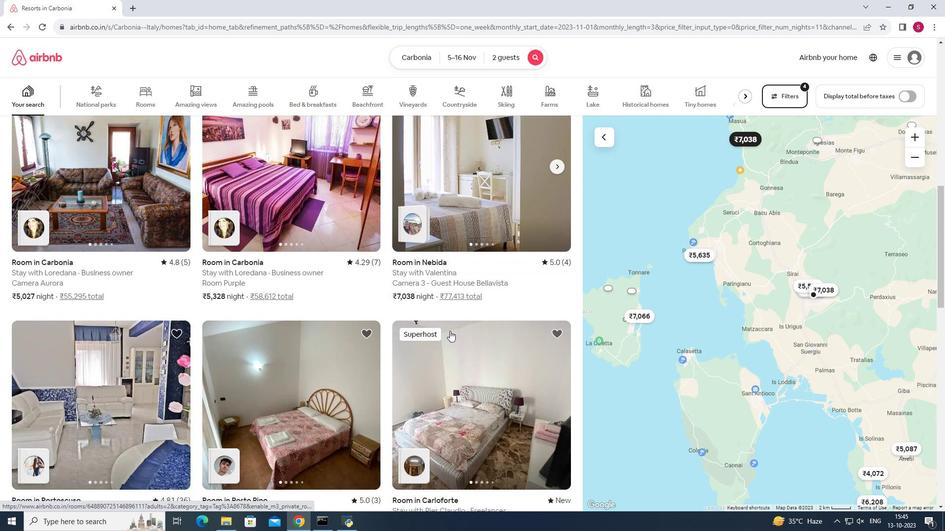 
Action: Mouse scrolled (449, 330) with delta (0, 0)
Screenshot: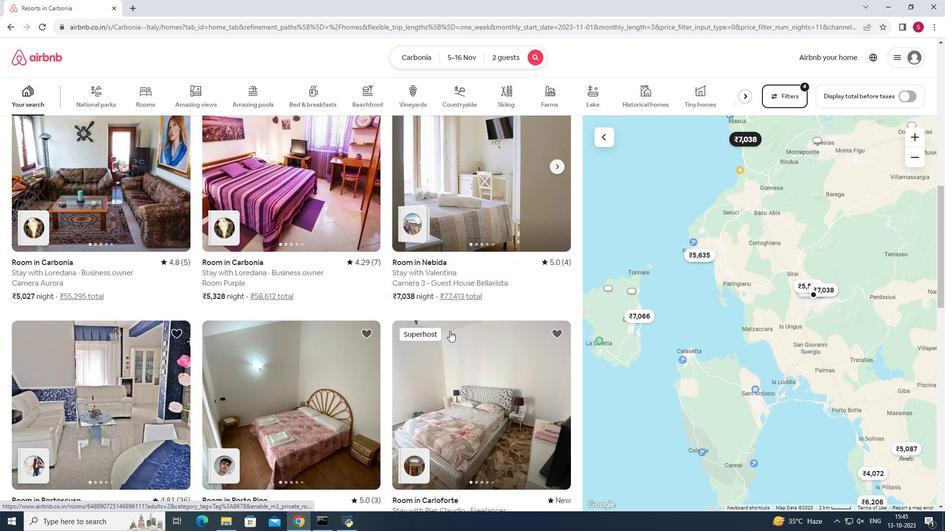 
Action: Mouse scrolled (449, 330) with delta (0, 0)
Screenshot: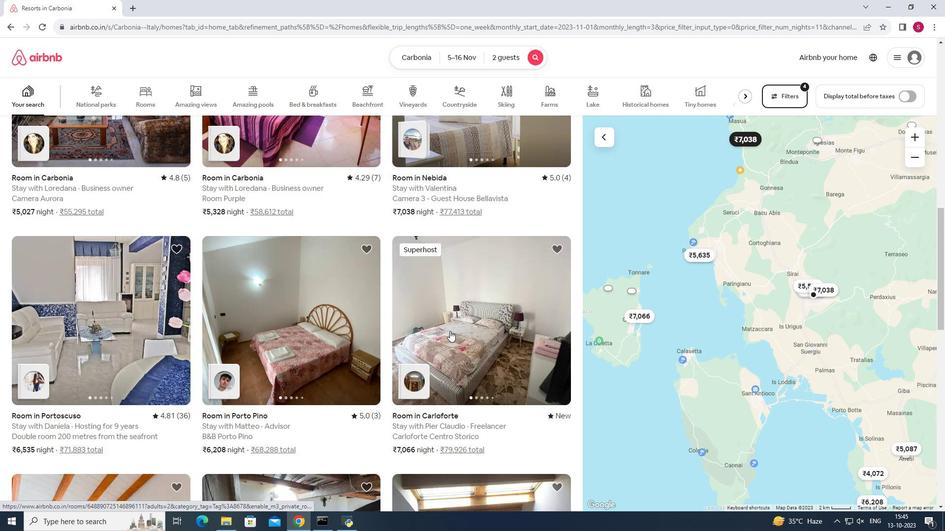 
Action: Mouse scrolled (449, 330) with delta (0, 0)
Screenshot: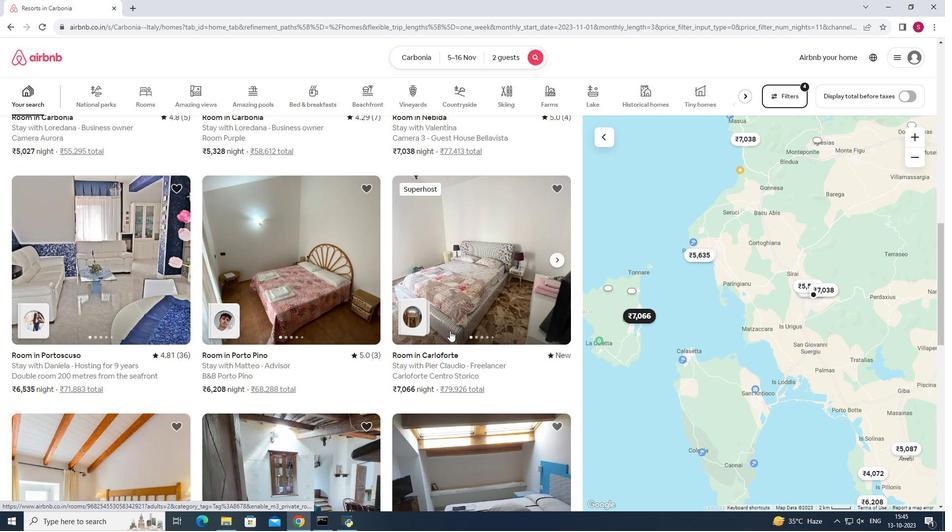 
Action: Mouse scrolled (449, 330) with delta (0, 0)
Screenshot: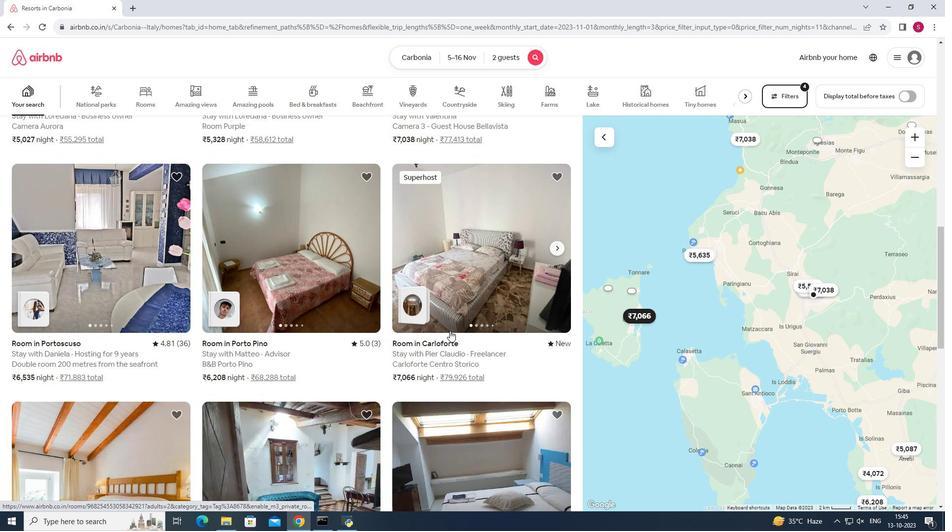 
Action: Mouse scrolled (449, 330) with delta (0, 0)
Screenshot: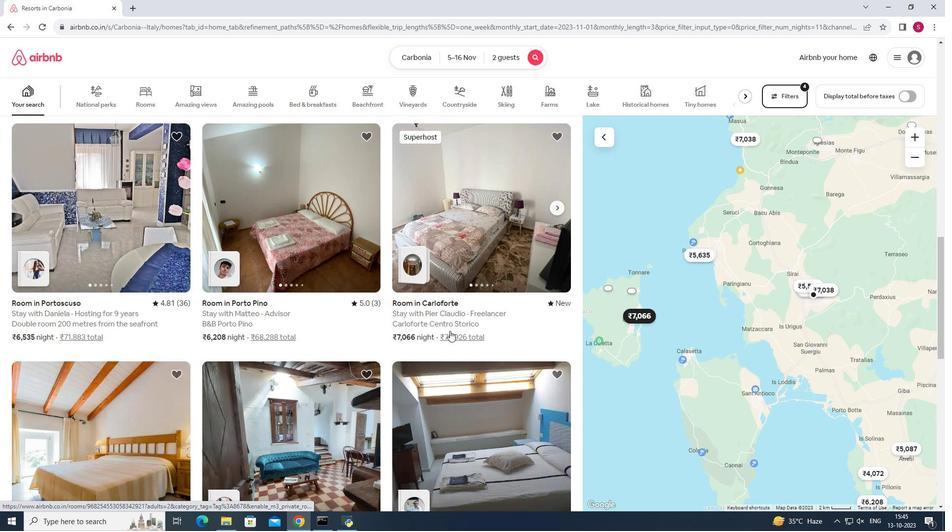 
Action: Mouse scrolled (449, 330) with delta (0, 0)
Screenshot: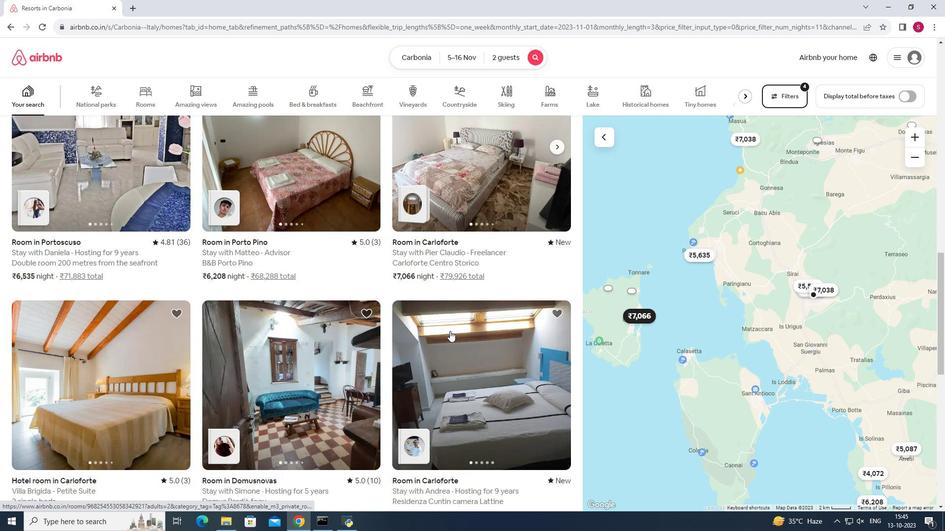 
Action: Mouse moved to (71, 293)
Screenshot: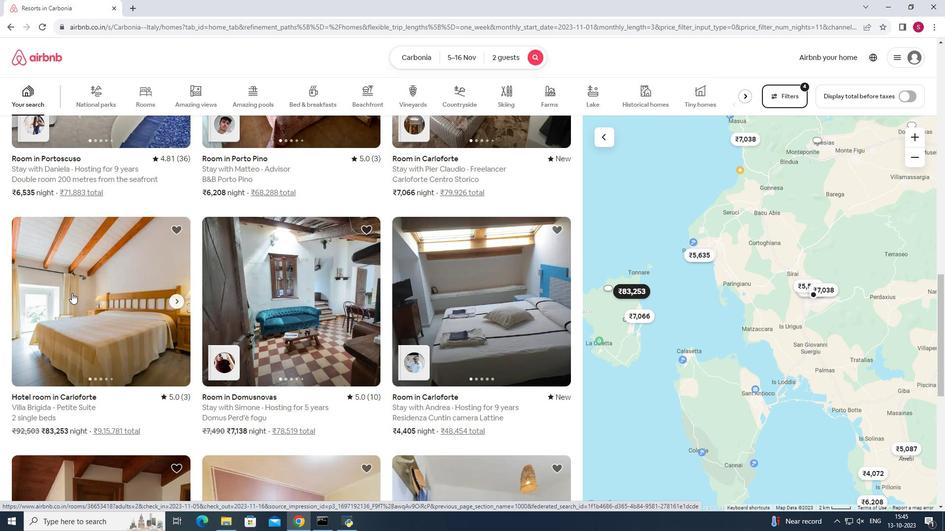 
Action: Mouse scrolled (71, 292) with delta (0, 0)
Screenshot: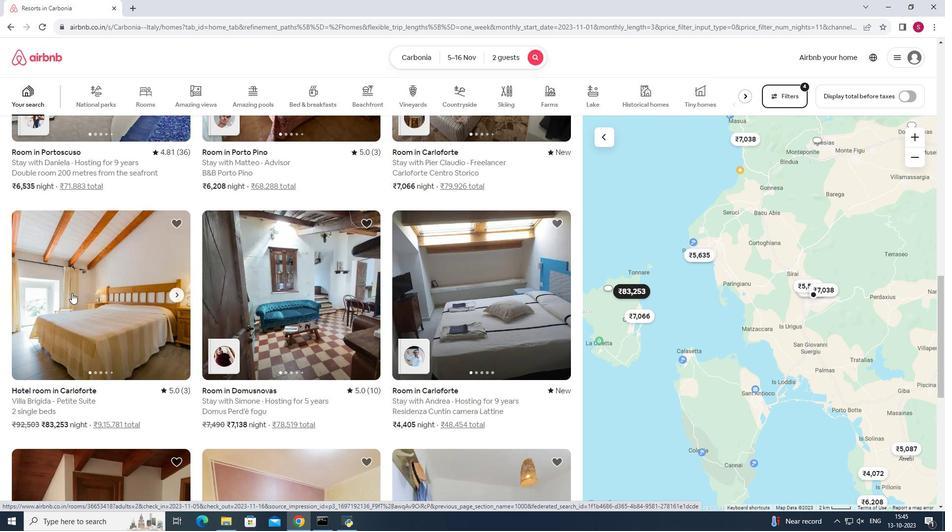 
Action: Mouse scrolled (71, 292) with delta (0, 0)
Screenshot: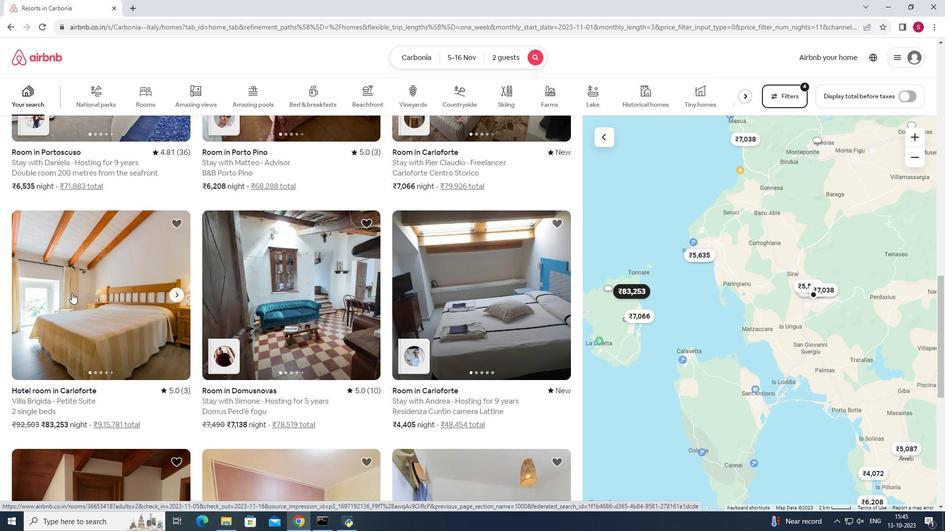 
Action: Mouse scrolled (71, 292) with delta (0, 0)
Screenshot: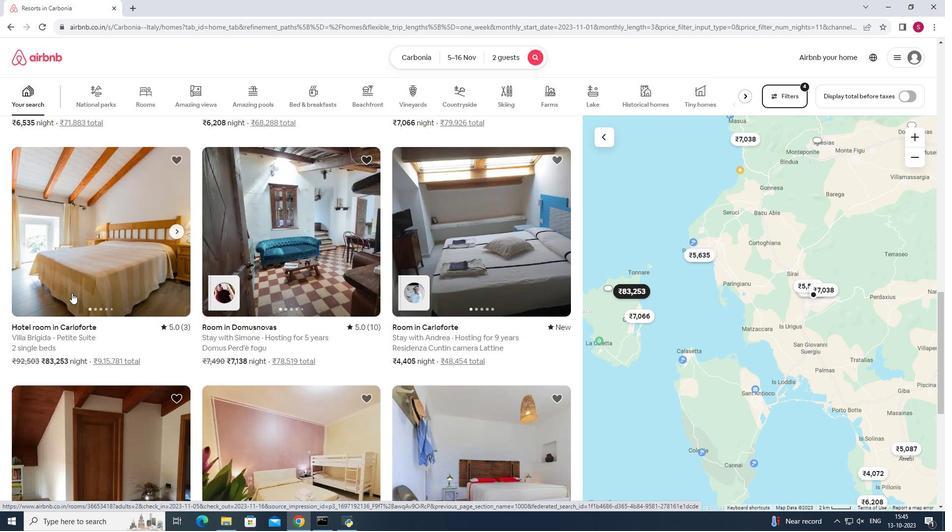 
Action: Mouse scrolled (71, 292) with delta (0, 0)
Screenshot: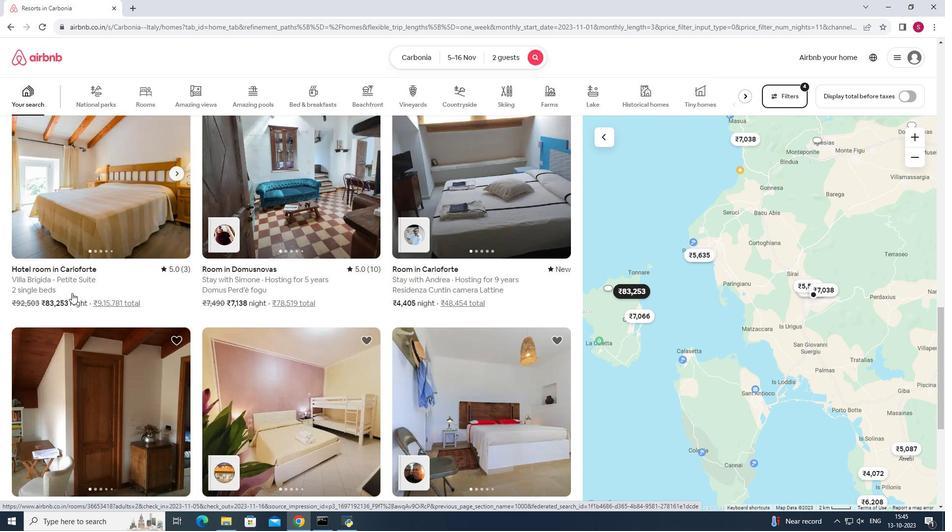 
Action: Mouse scrolled (71, 292) with delta (0, 0)
Screenshot: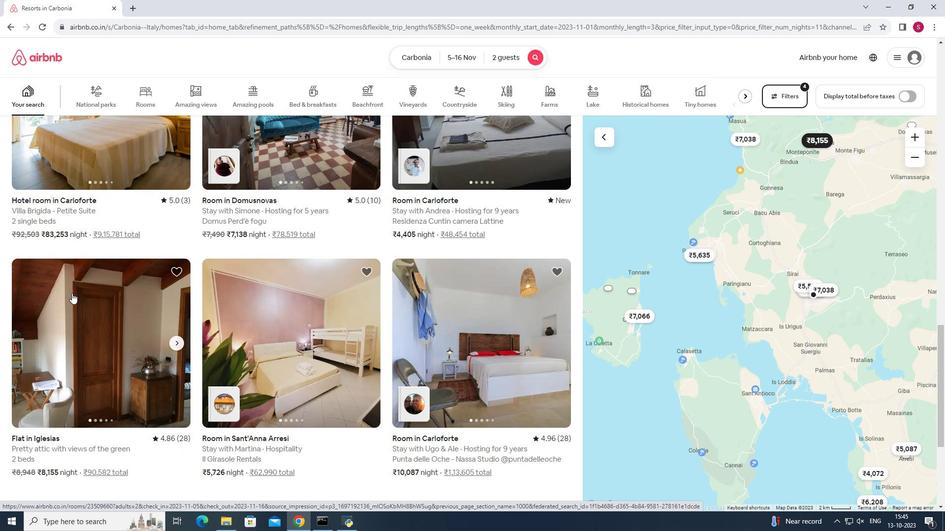
Action: Mouse scrolled (71, 292) with delta (0, 0)
Screenshot: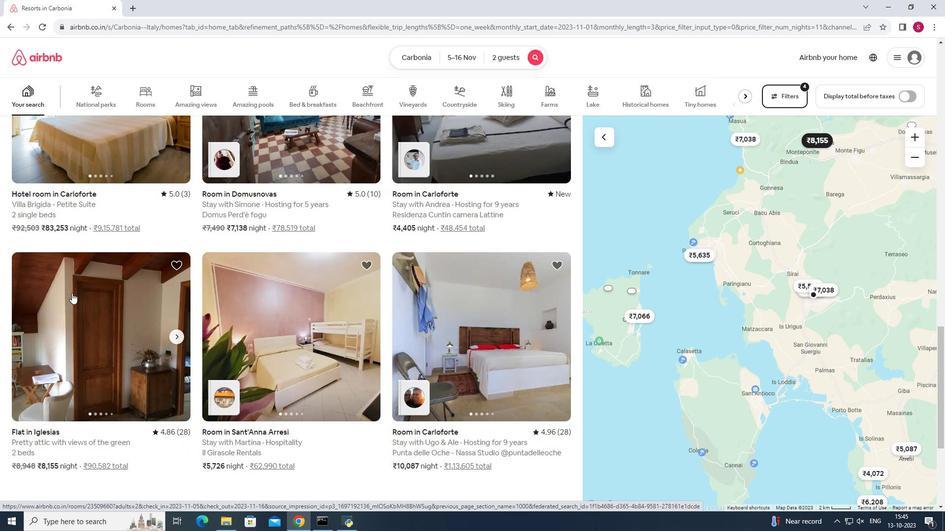 
Action: Mouse scrolled (71, 292) with delta (0, 0)
Screenshot: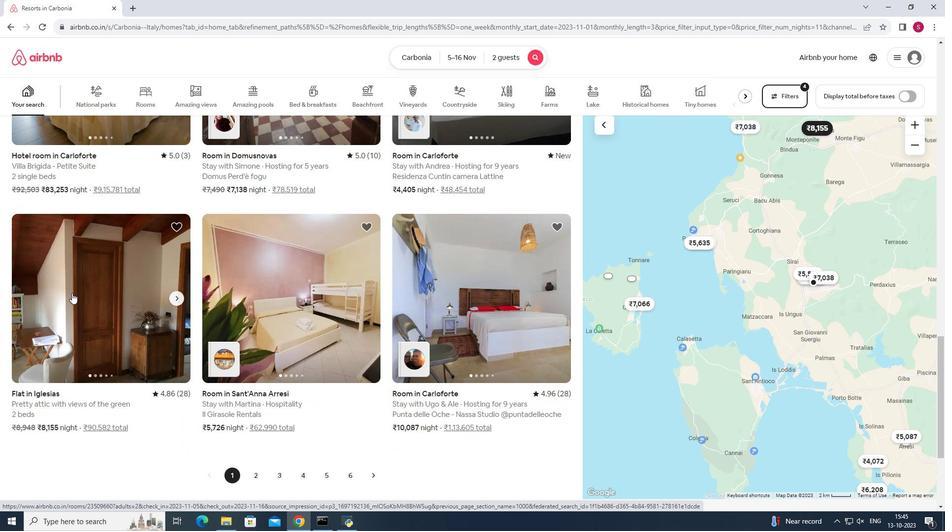 
Action: Mouse scrolled (71, 293) with delta (0, 0)
Screenshot: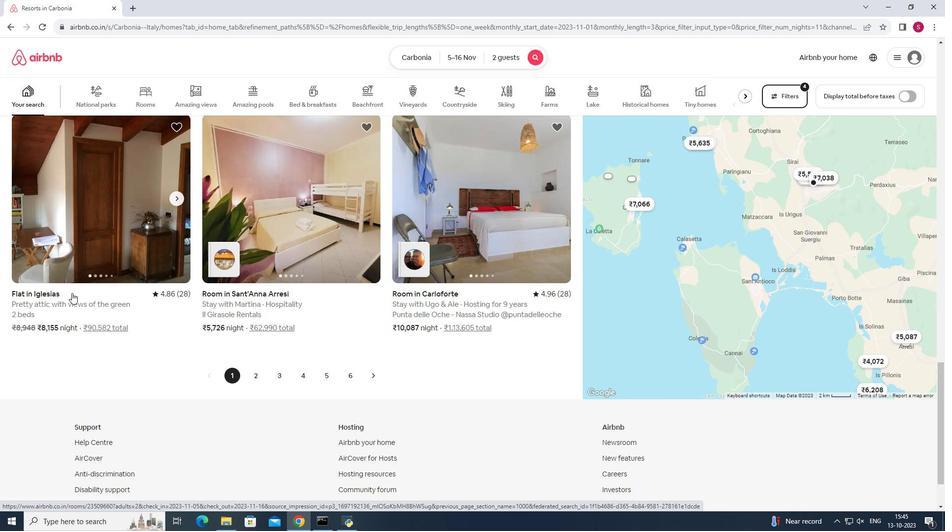 
Action: Mouse scrolled (71, 293) with delta (0, 0)
Screenshot: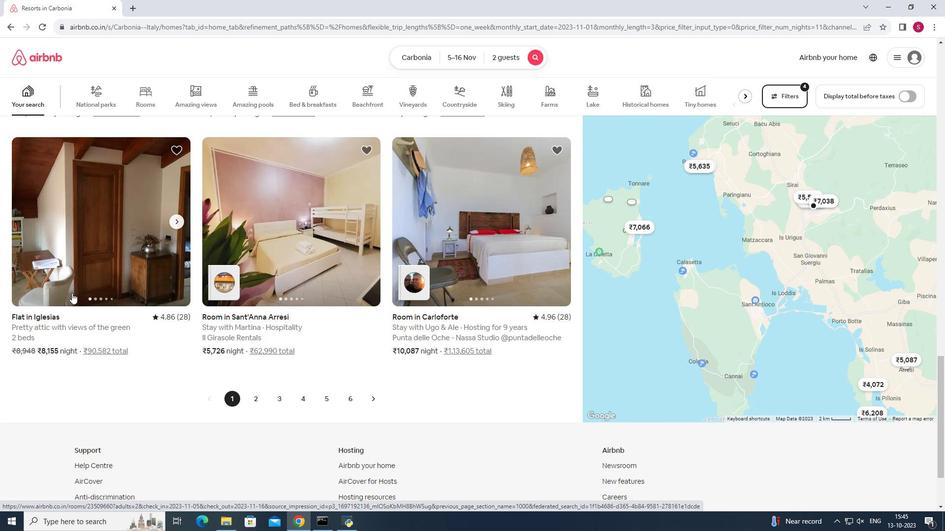 
Action: Mouse scrolled (71, 293) with delta (0, 0)
Screenshot: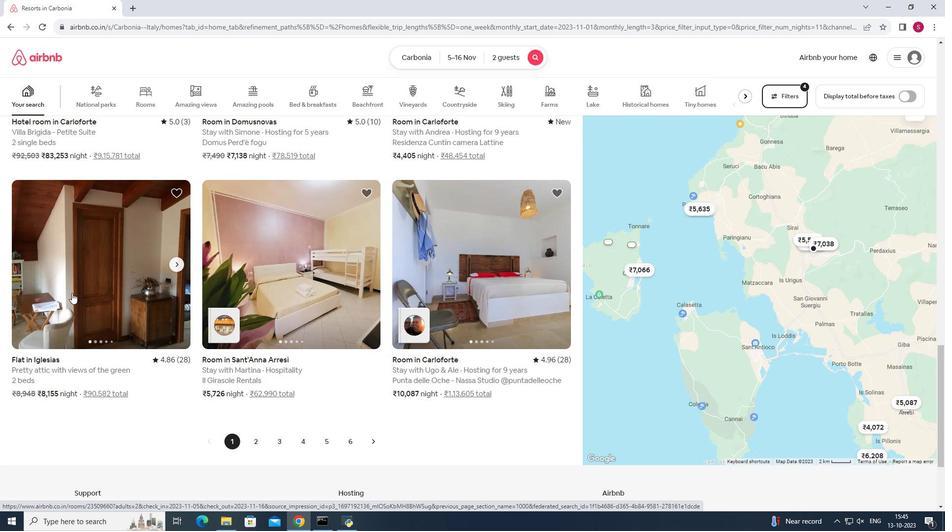
Action: Mouse scrolled (71, 293) with delta (0, 0)
Screenshot: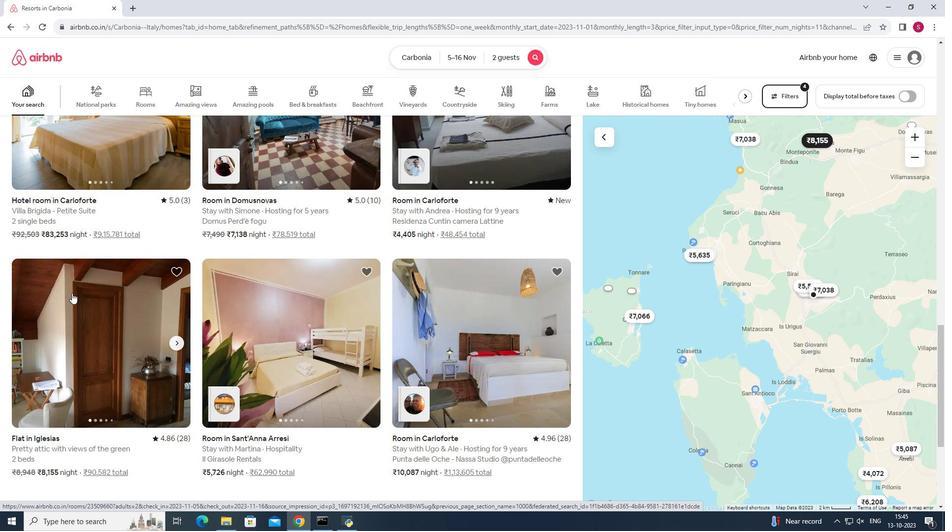 
Action: Mouse scrolled (71, 293) with delta (0, 0)
Screenshot: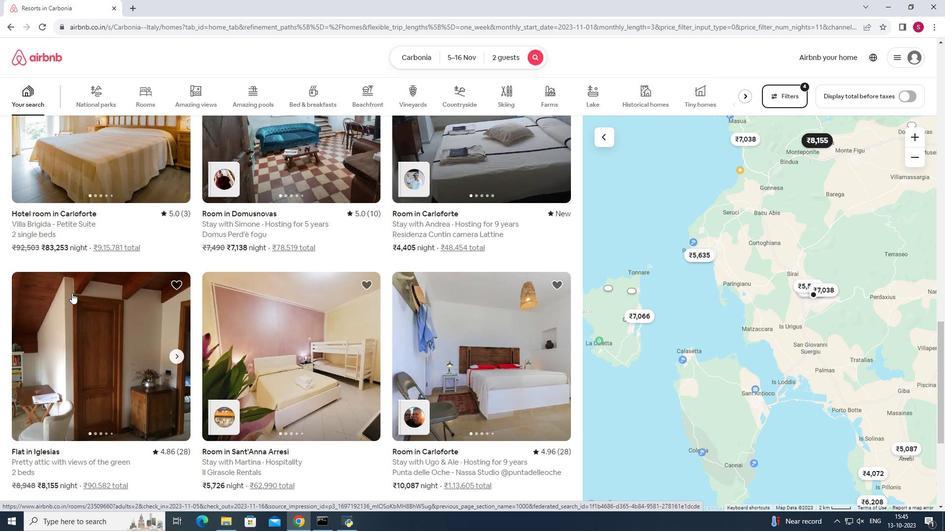 
Action: Mouse moved to (78, 193)
Screenshot: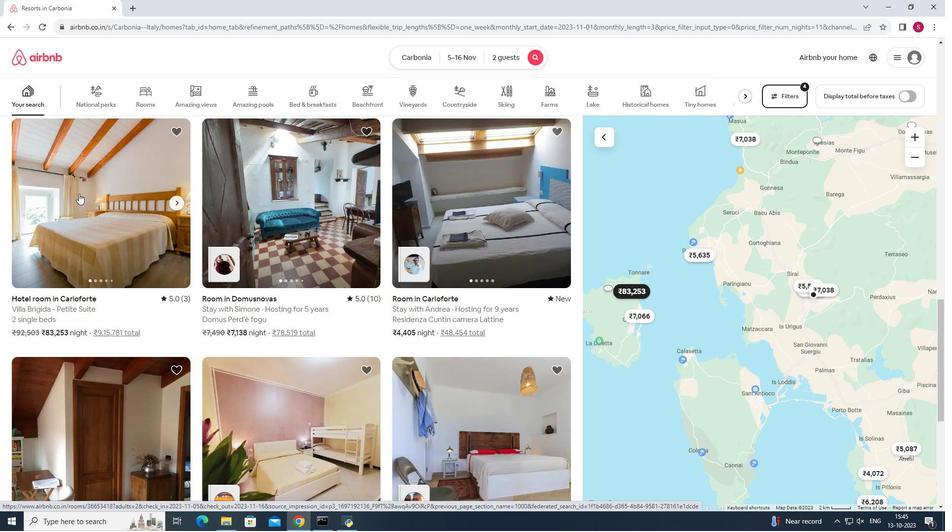 
Action: Mouse pressed left at (78, 193)
Screenshot: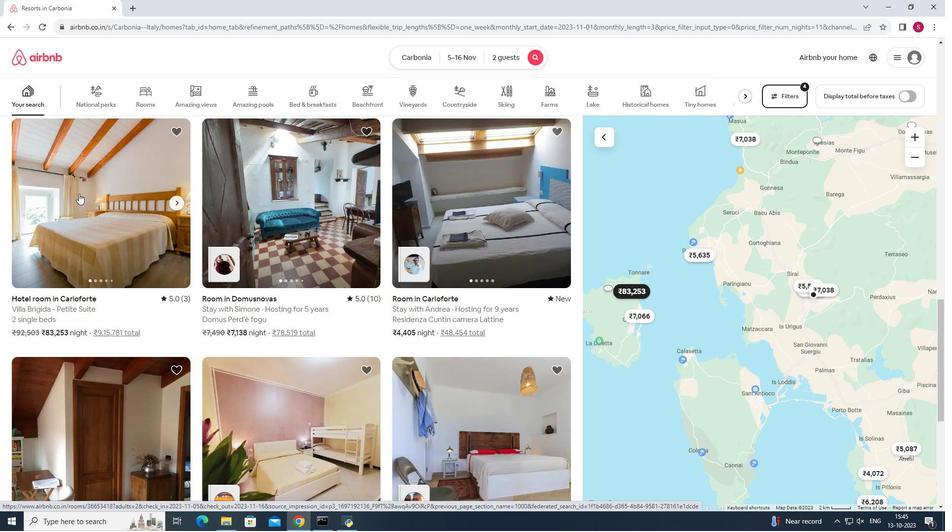 
Action: Mouse moved to (702, 363)
Screenshot: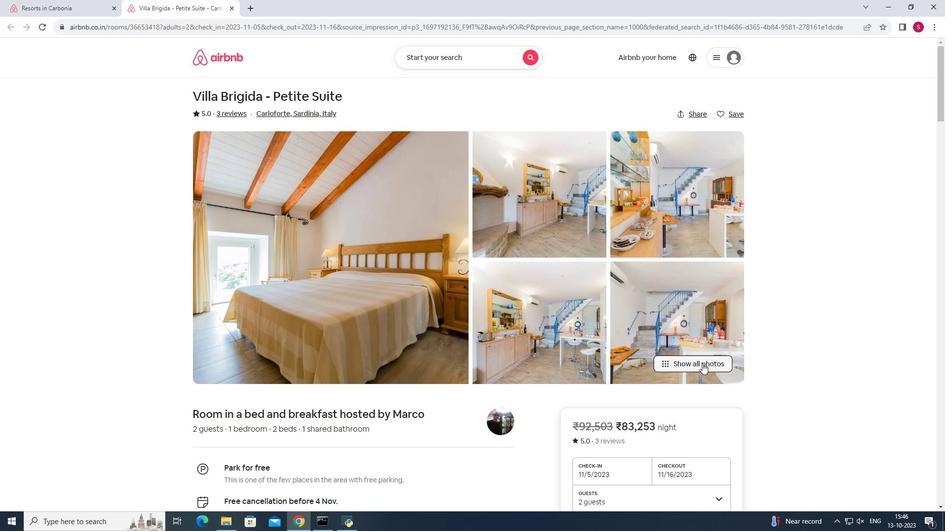
Action: Mouse pressed left at (702, 363)
Screenshot: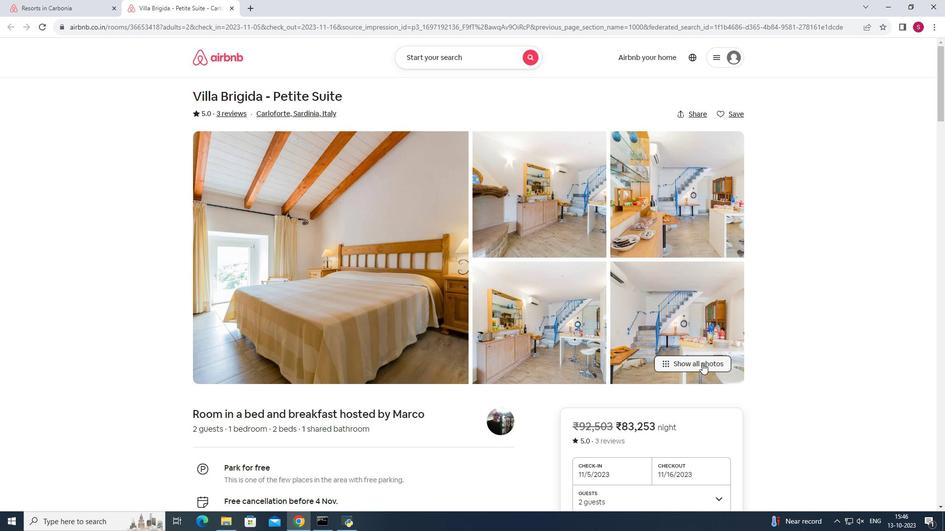 
Action: Mouse moved to (726, 352)
Screenshot: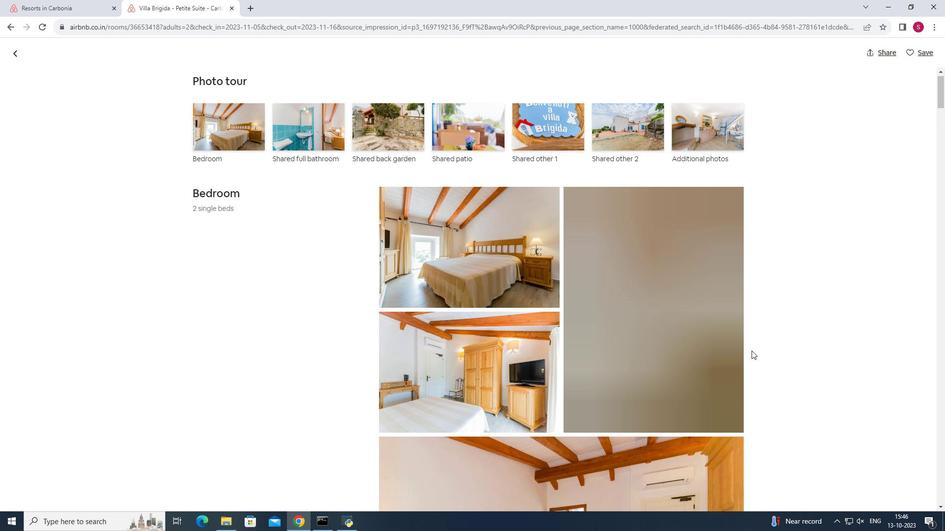 
Action: Mouse scrolled (726, 352) with delta (0, 0)
Screenshot: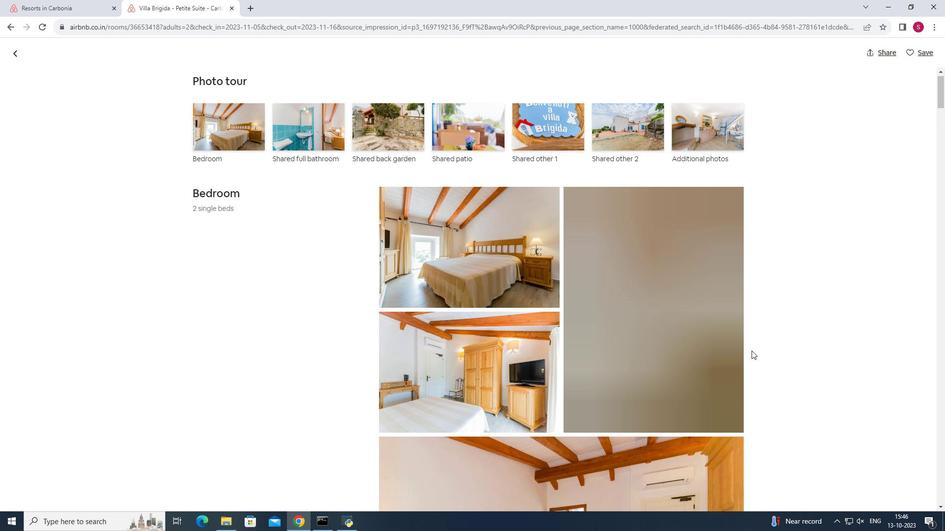 
Action: Mouse moved to (764, 350)
Screenshot: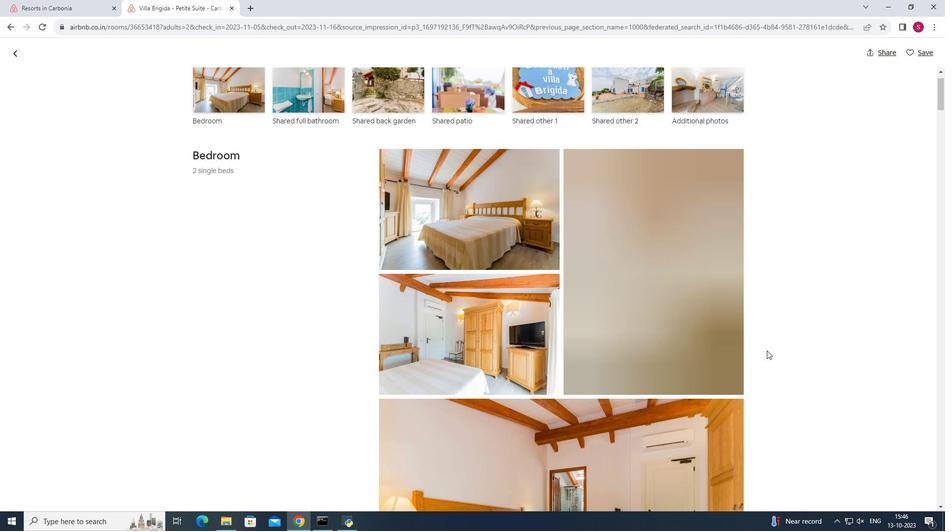 
Action: Mouse scrolled (764, 350) with delta (0, 0)
Screenshot: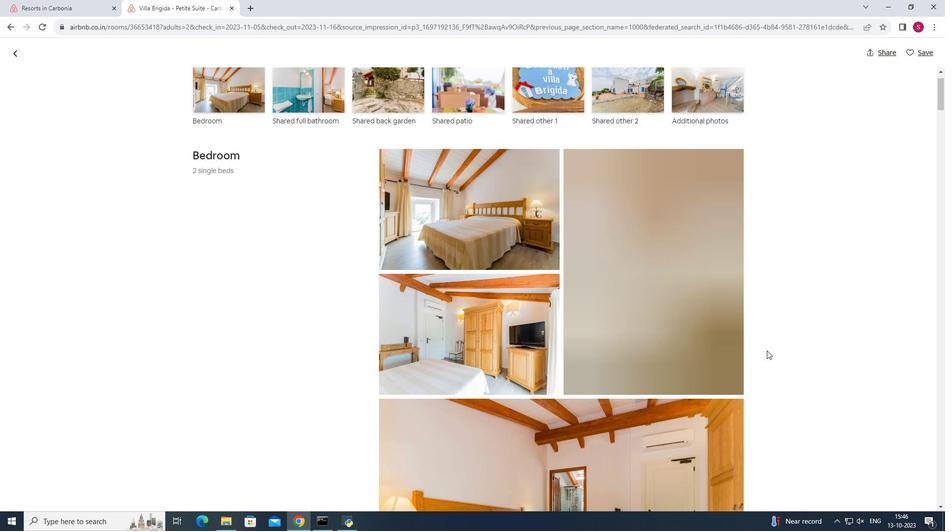 
Action: Mouse moved to (769, 350)
Screenshot: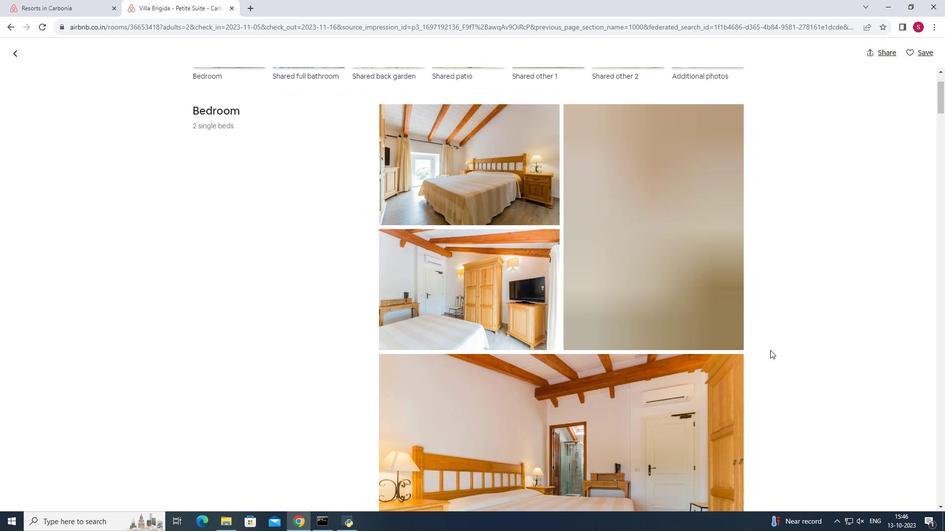 
Action: Mouse scrolled (769, 350) with delta (0, 0)
Screenshot: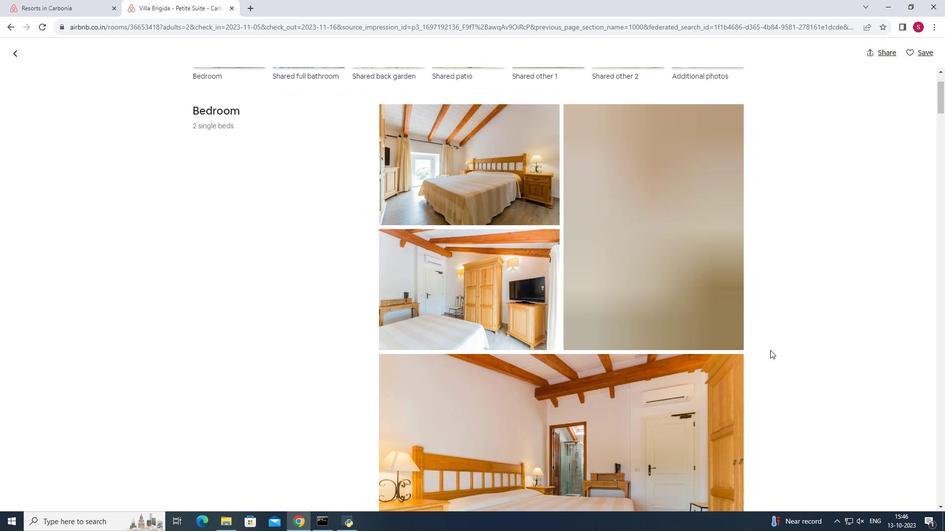 
Action: Mouse moved to (756, 348)
Screenshot: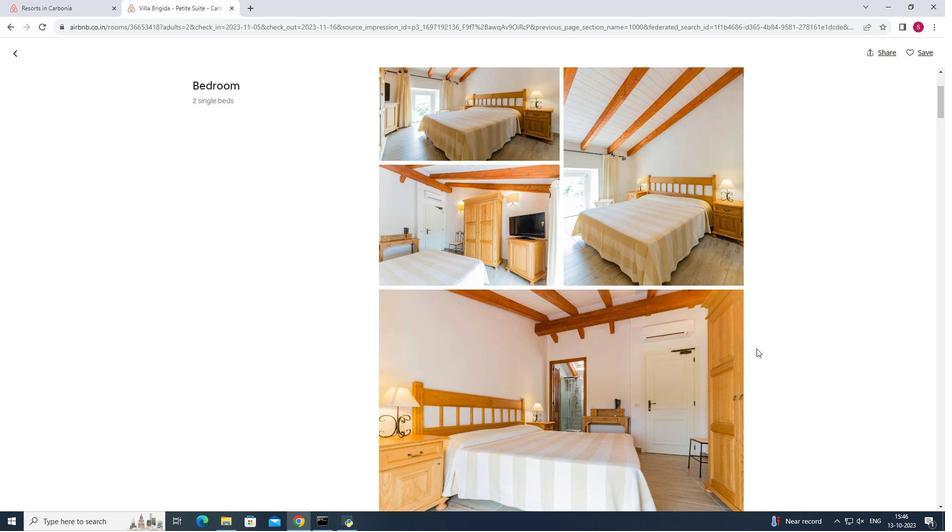 
Action: Mouse scrolled (756, 348) with delta (0, 0)
Screenshot: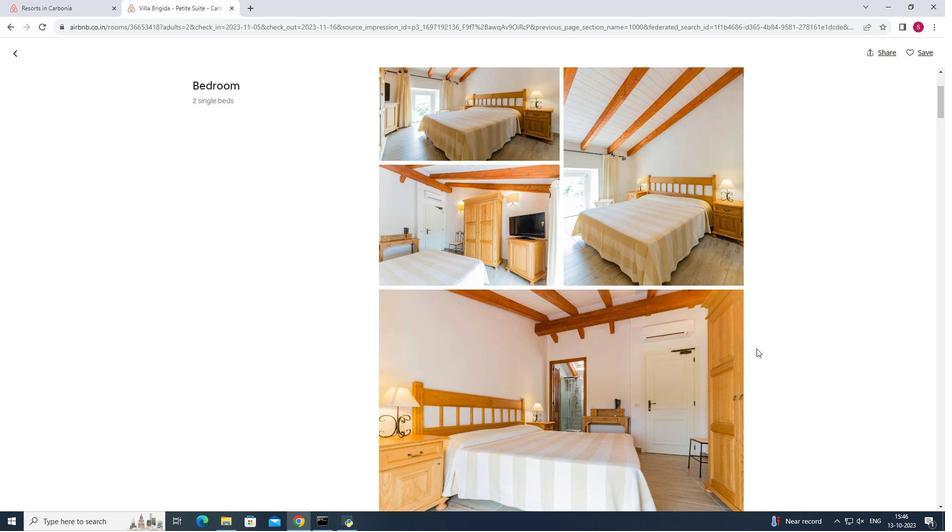 
Action: Mouse moved to (758, 350)
Screenshot: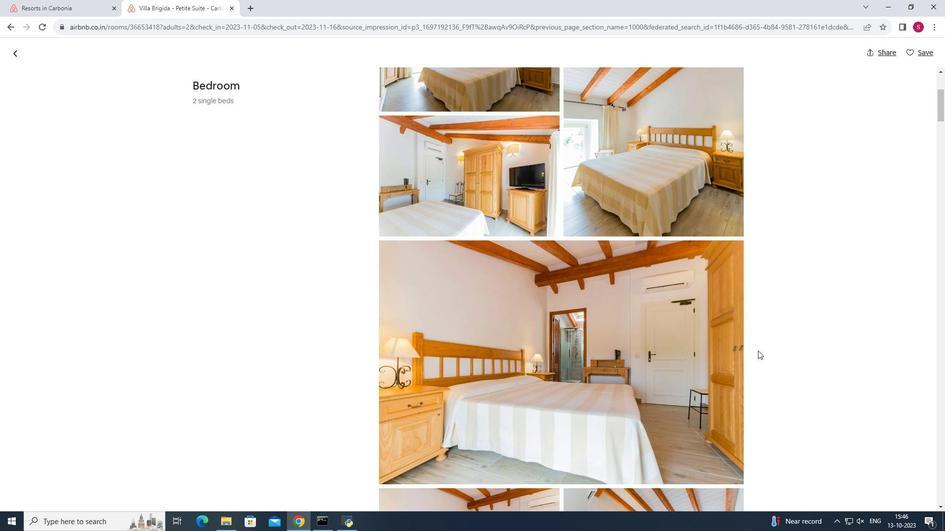 
Action: Mouse scrolled (758, 350) with delta (0, 0)
Screenshot: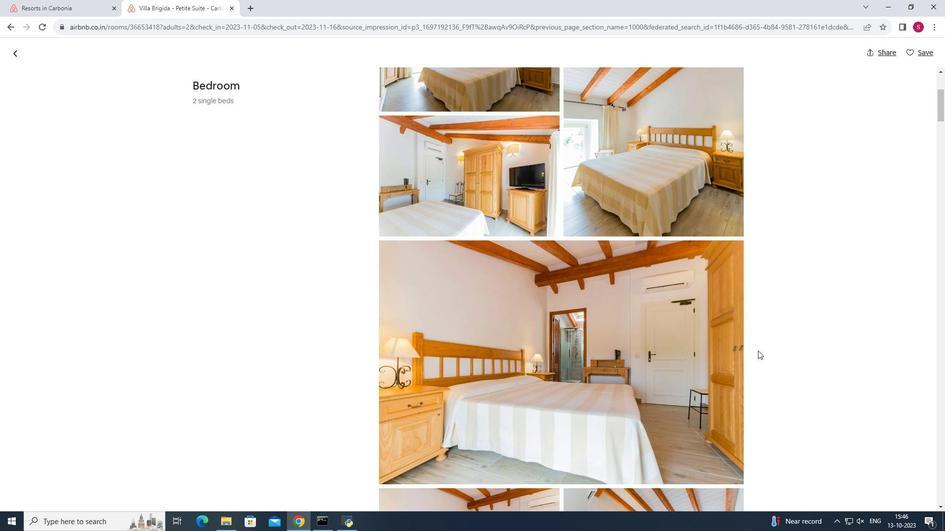 
Action: Mouse moved to (758, 350)
Screenshot: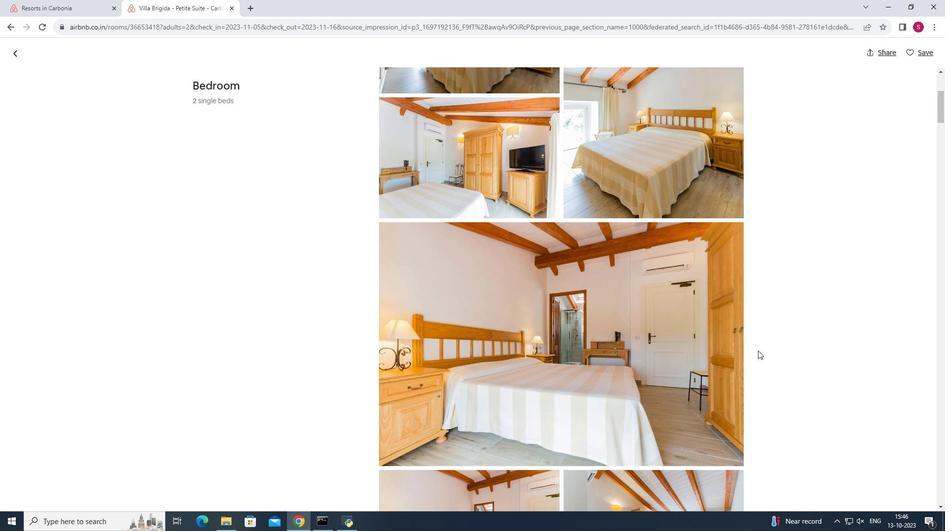 
Action: Mouse scrolled (758, 350) with delta (0, 0)
Screenshot: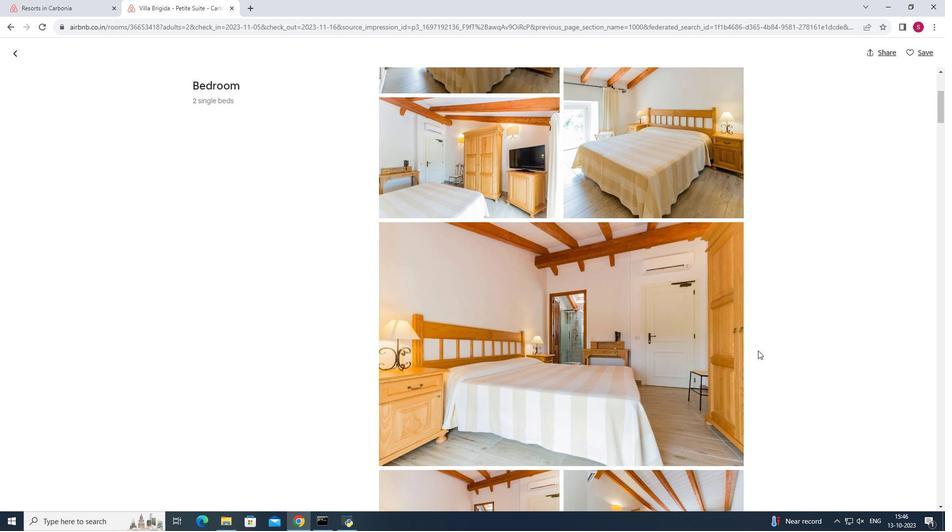 
Action: Mouse moved to (756, 350)
Screenshot: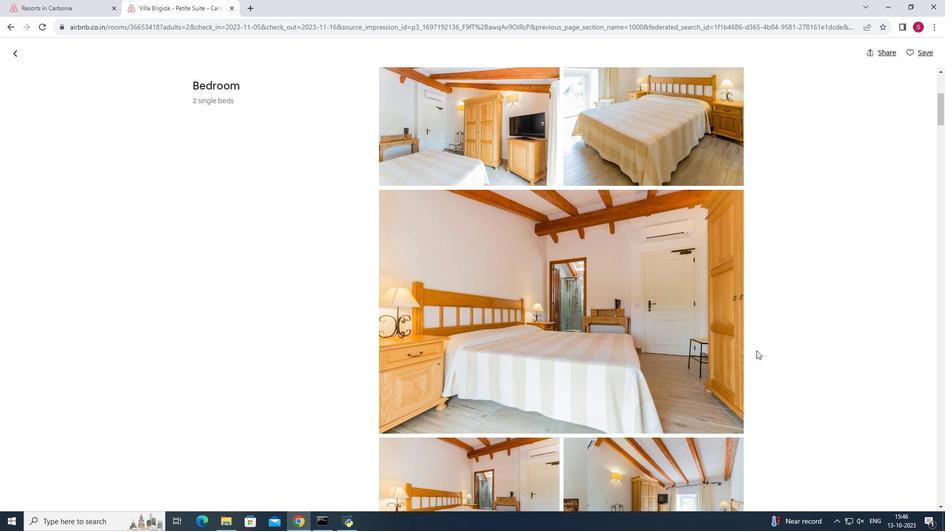 
Action: Mouse scrolled (756, 350) with delta (0, 0)
Screenshot: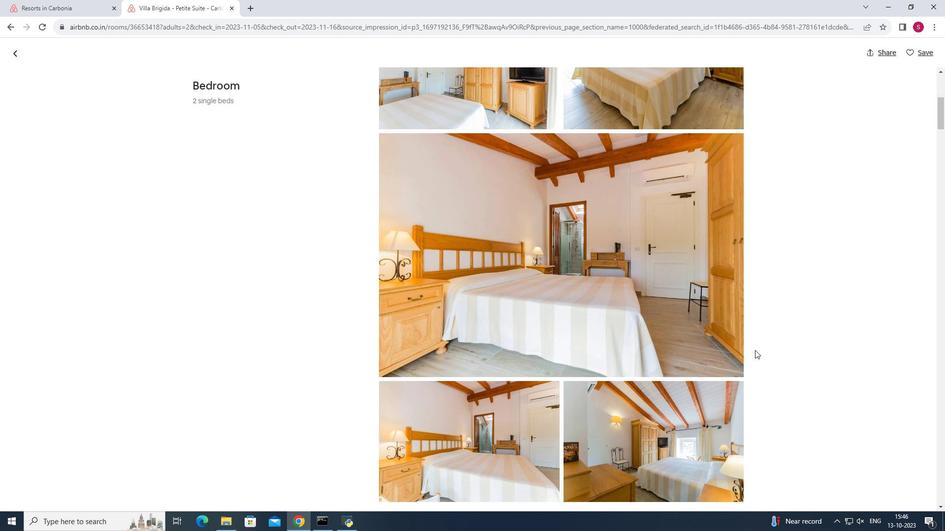 
Action: Mouse moved to (756, 350)
Screenshot: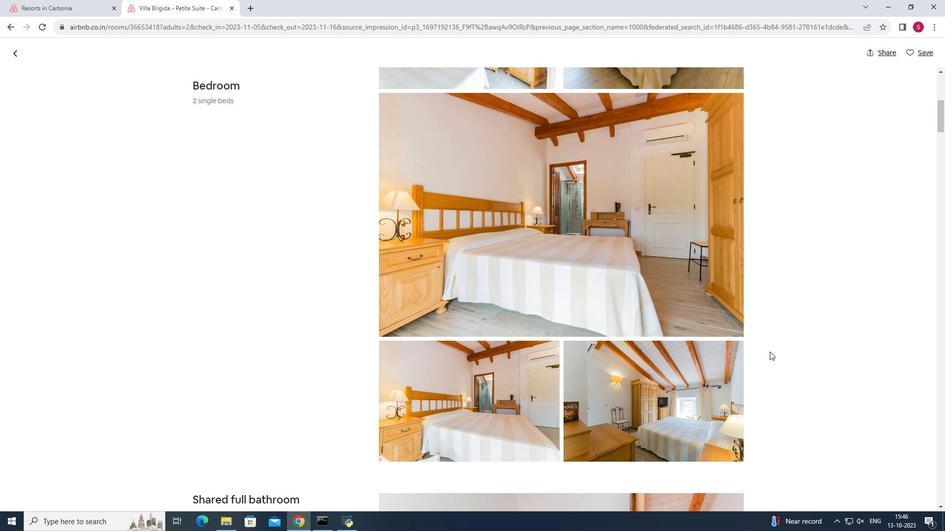 
Action: Mouse scrolled (756, 349) with delta (0, 0)
Screenshot: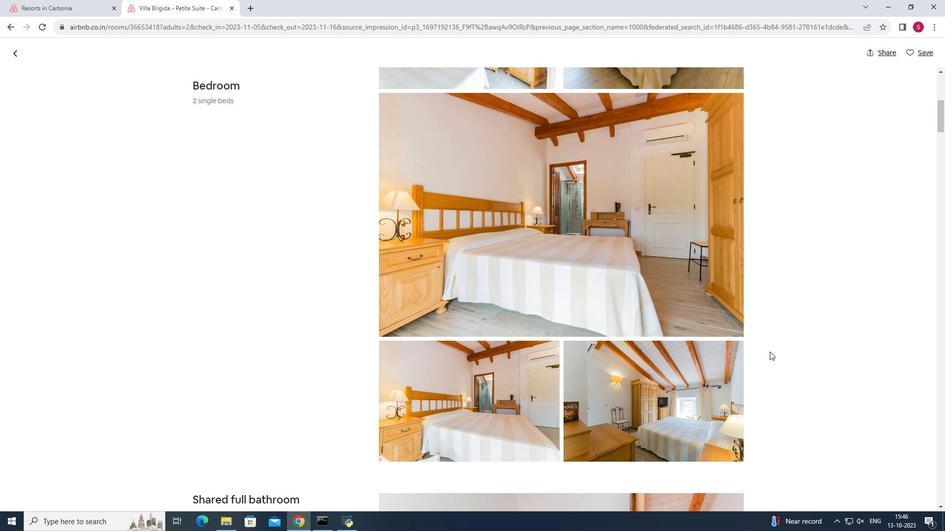 
Action: Mouse moved to (773, 351)
Screenshot: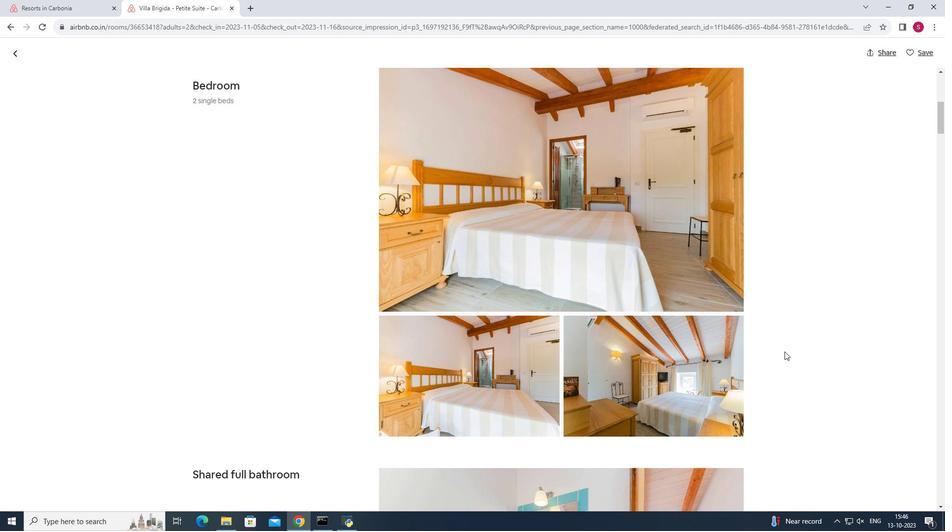 
Action: Mouse scrolled (773, 351) with delta (0, 0)
Screenshot: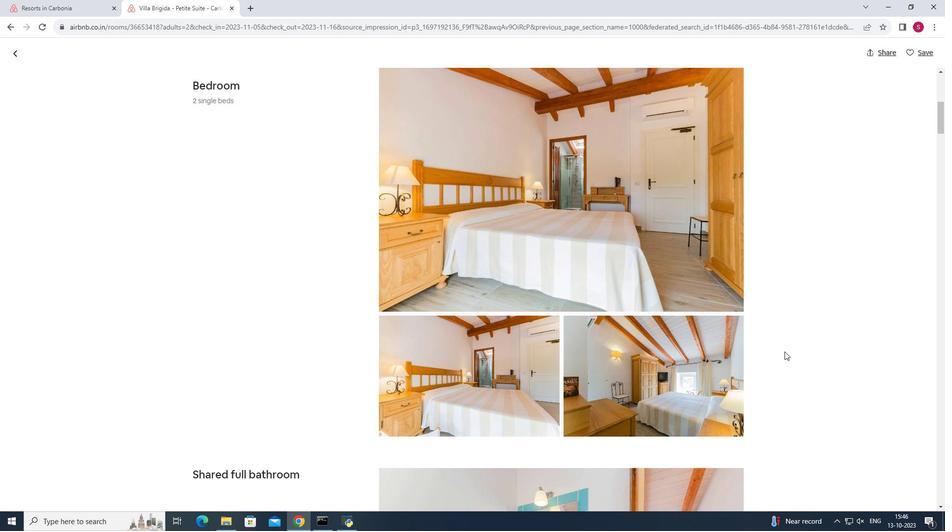 
Action: Mouse moved to (785, 351)
Screenshot: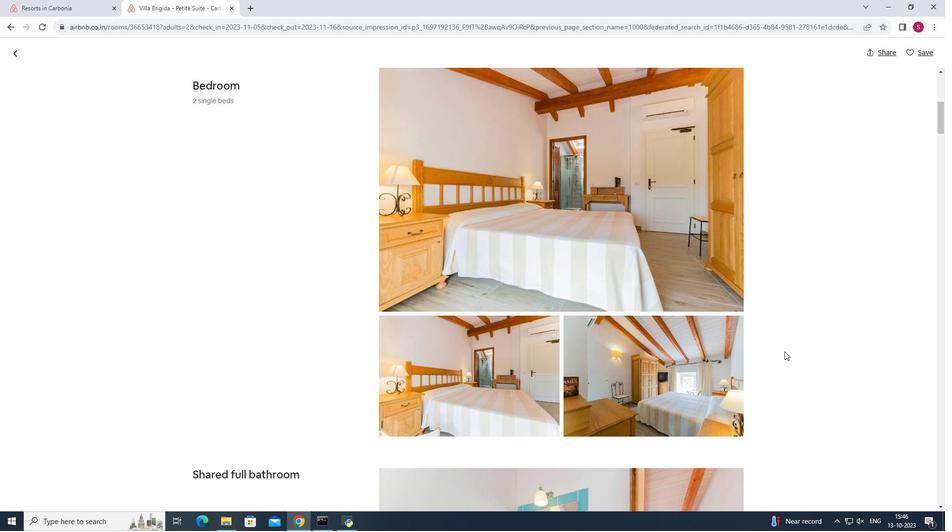 
Action: Mouse scrolled (785, 351) with delta (0, 0)
Screenshot: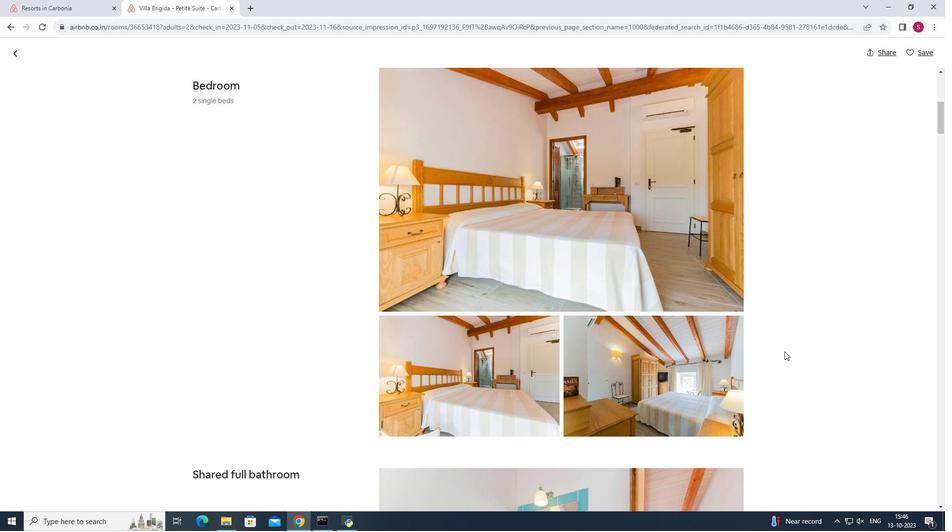 
Action: Mouse moved to (784, 346)
Screenshot: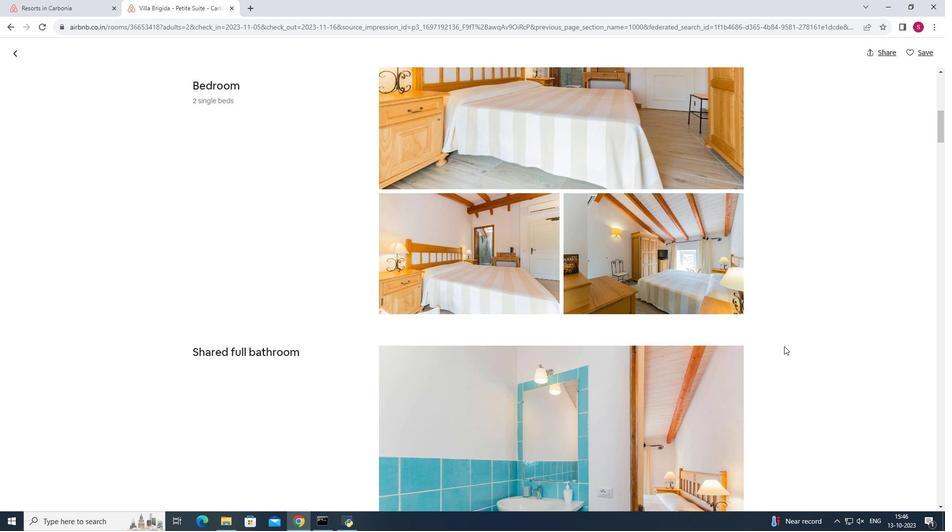 
Action: Mouse scrolled (784, 346) with delta (0, 0)
Screenshot: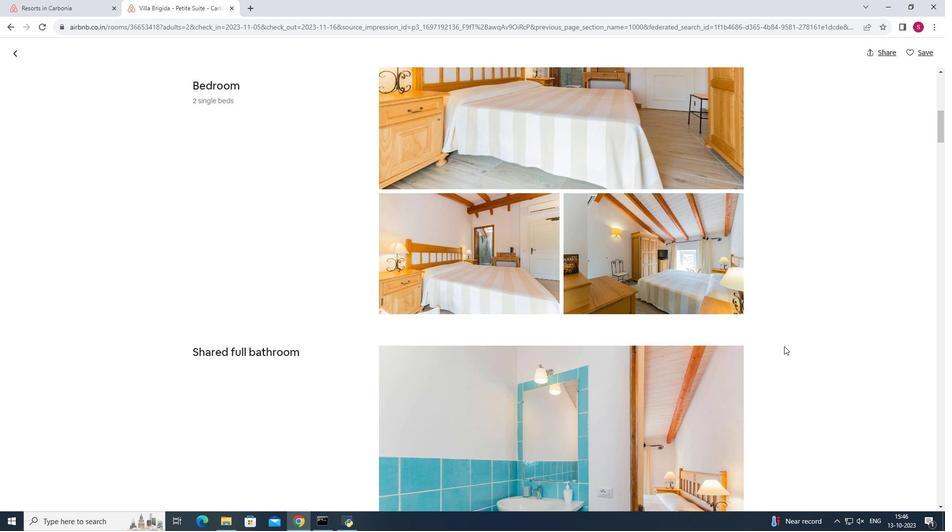 
Action: Mouse moved to (783, 346)
Screenshot: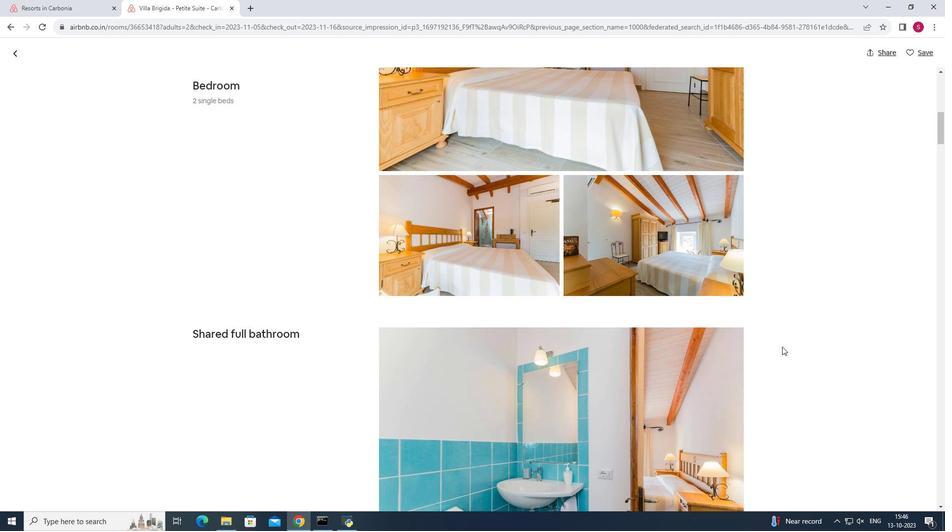 
Action: Mouse scrolled (783, 346) with delta (0, 0)
Screenshot: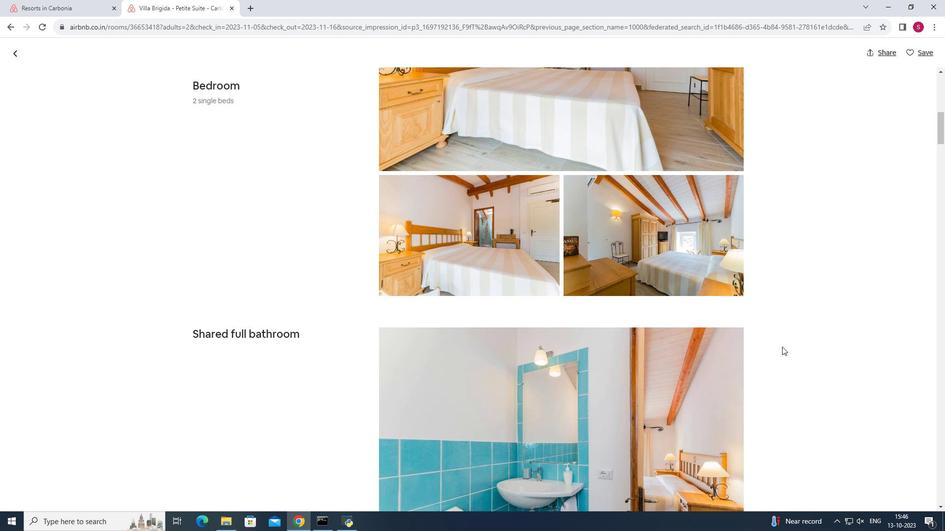 
Action: Mouse moved to (766, 376)
Screenshot: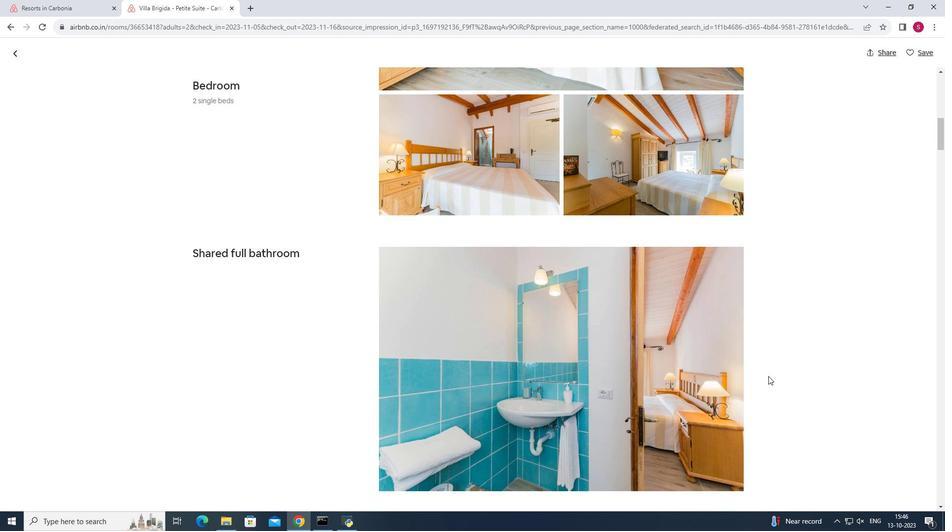 
Action: Mouse scrolled (766, 376) with delta (0, 0)
Screenshot: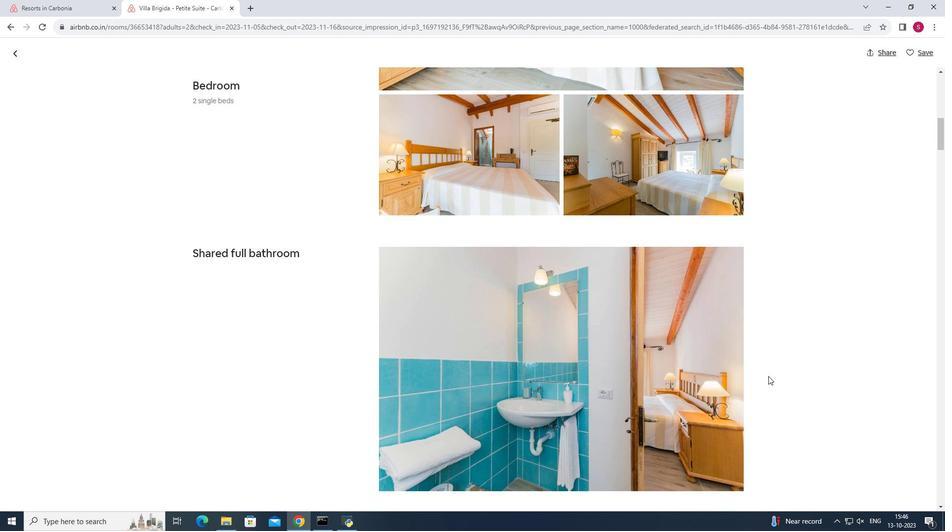 
Action: Mouse moved to (768, 376)
Screenshot: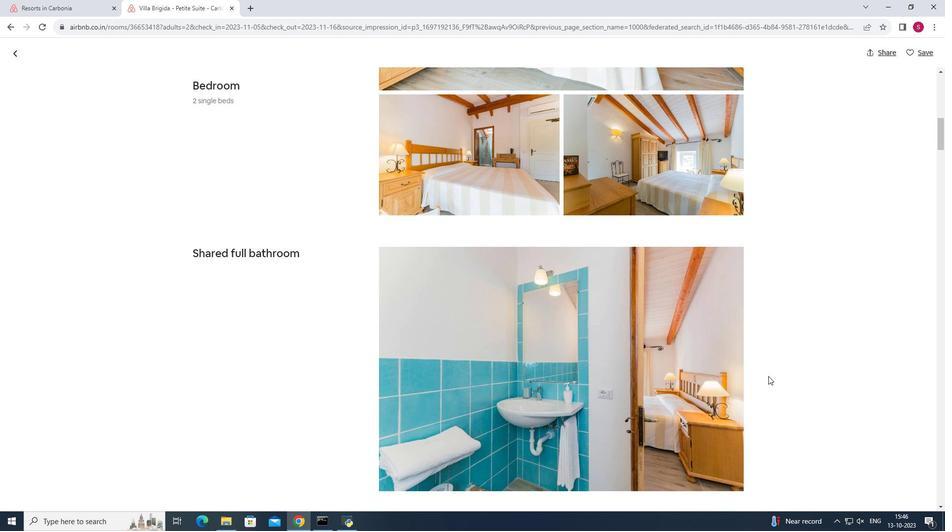 
Action: Mouse scrolled (768, 376) with delta (0, 0)
Screenshot: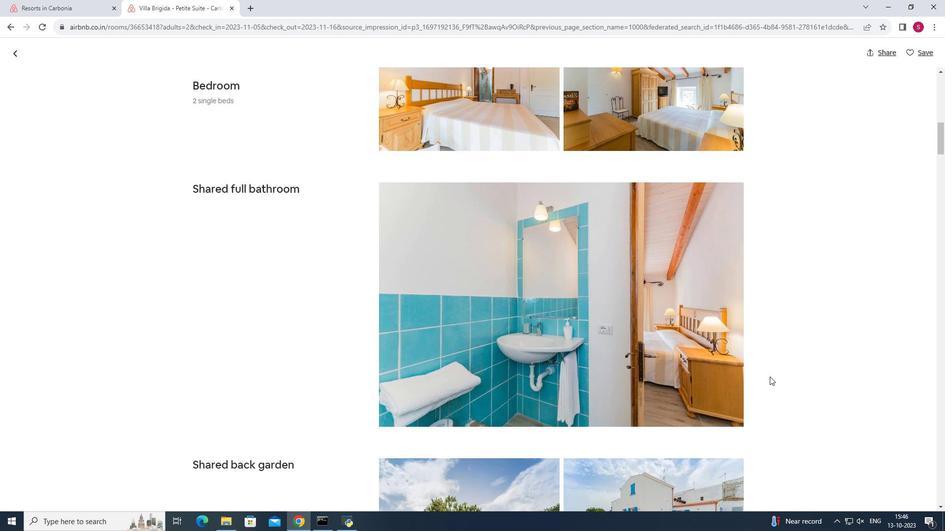 
Action: Mouse moved to (769, 377)
Screenshot: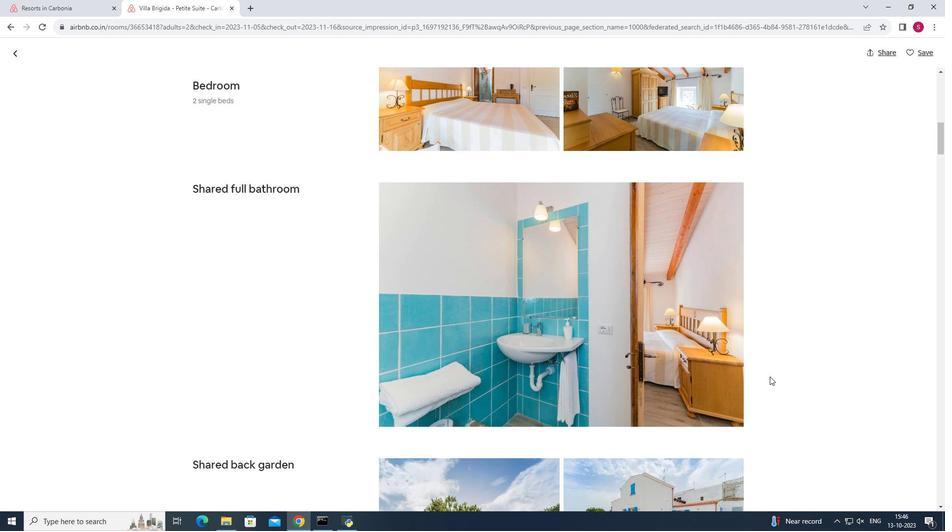 
Action: Mouse scrolled (769, 376) with delta (0, 0)
Screenshot: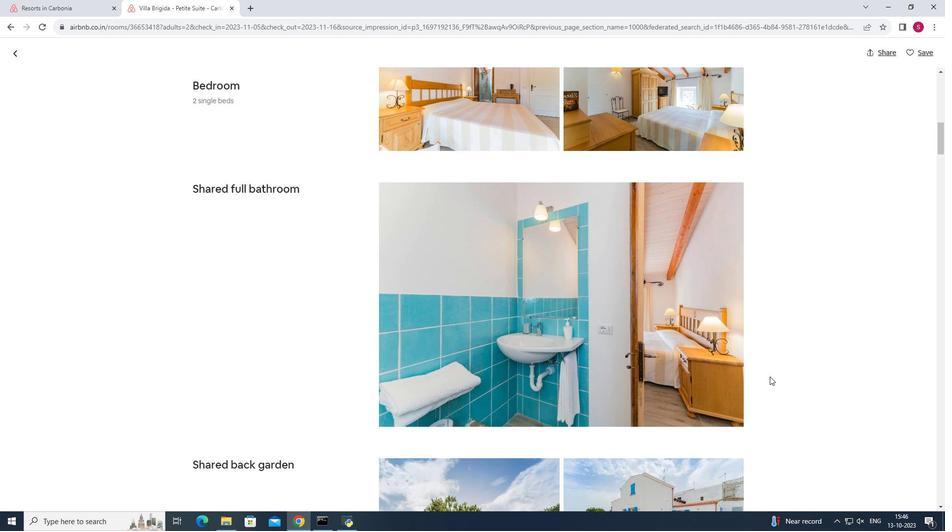 
Action: Mouse moved to (769, 377)
Screenshot: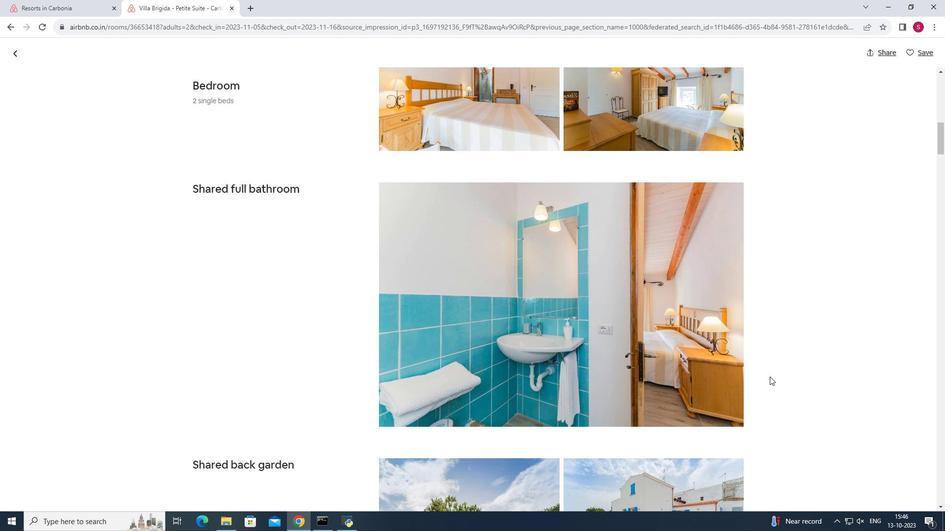 
Action: Mouse scrolled (769, 376) with delta (0, 0)
Screenshot: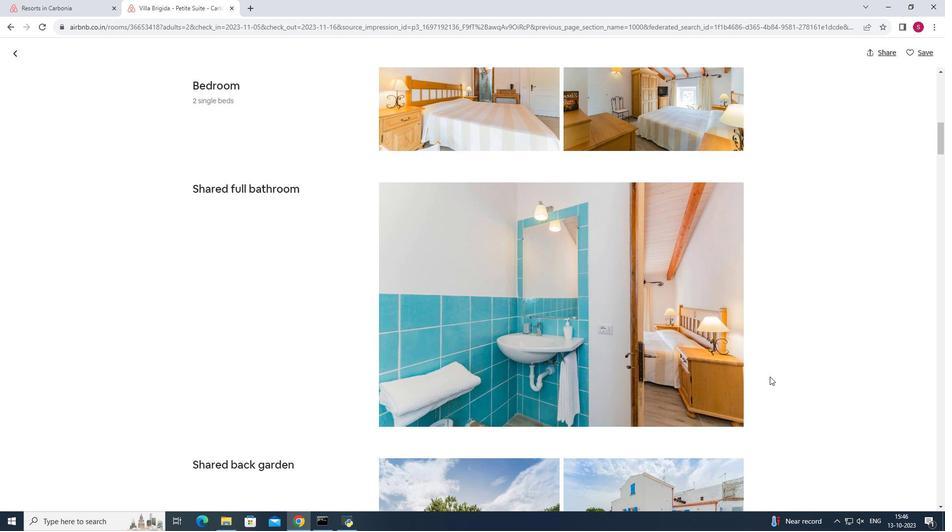 
Action: Mouse moved to (801, 380)
Screenshot: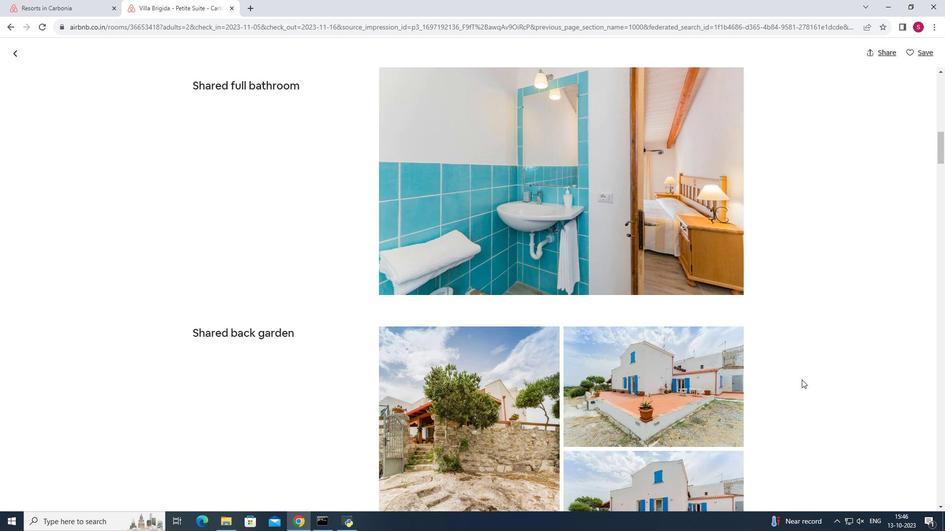 
Action: Mouse scrolled (801, 379) with delta (0, 0)
Screenshot: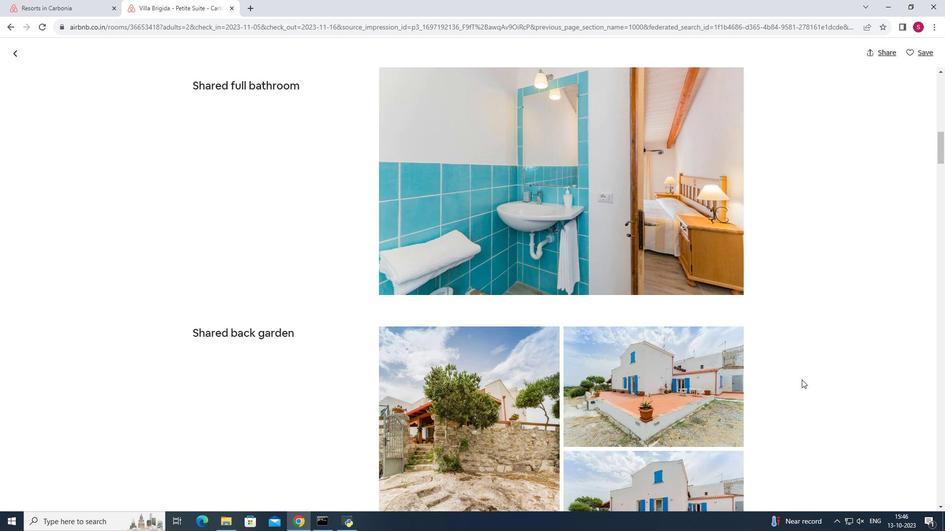 
Action: Mouse moved to (802, 380)
Screenshot: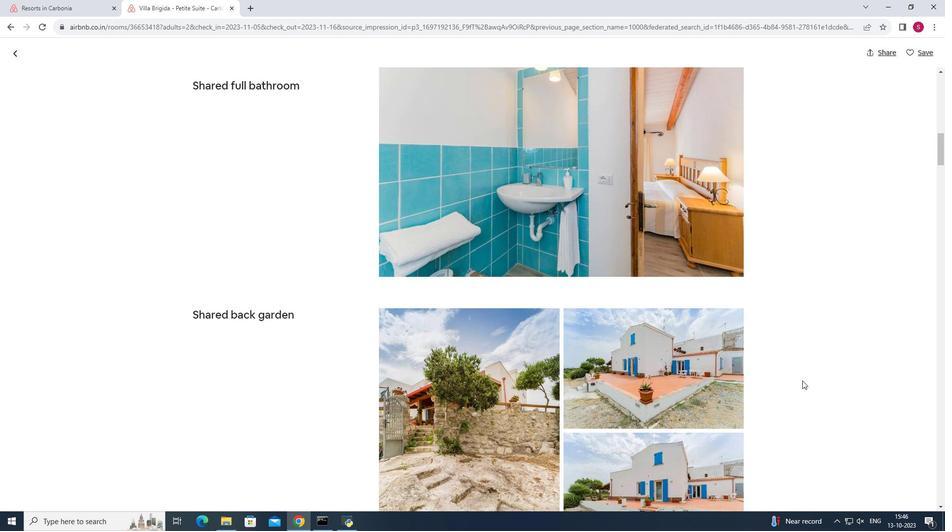 
Action: Mouse scrolled (802, 380) with delta (0, 0)
Screenshot: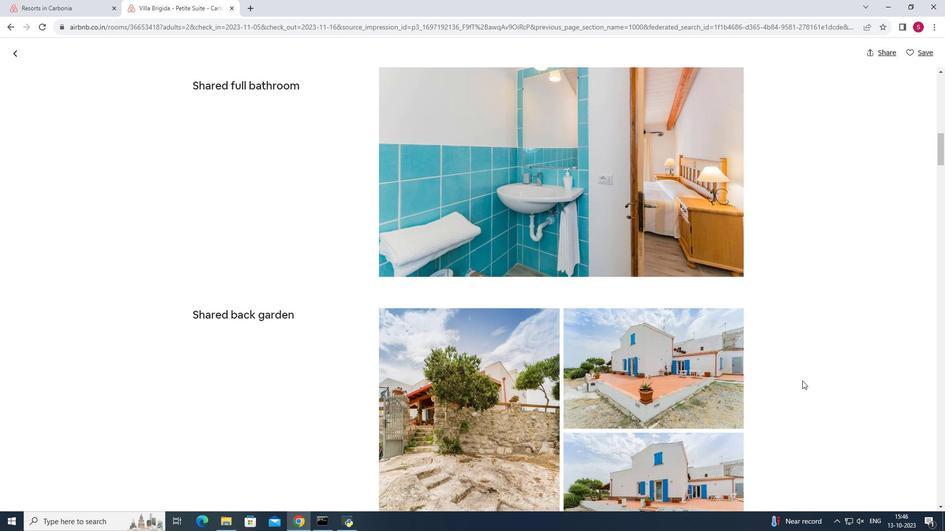 
Action: Mouse scrolled (802, 380) with delta (0, 0)
Screenshot: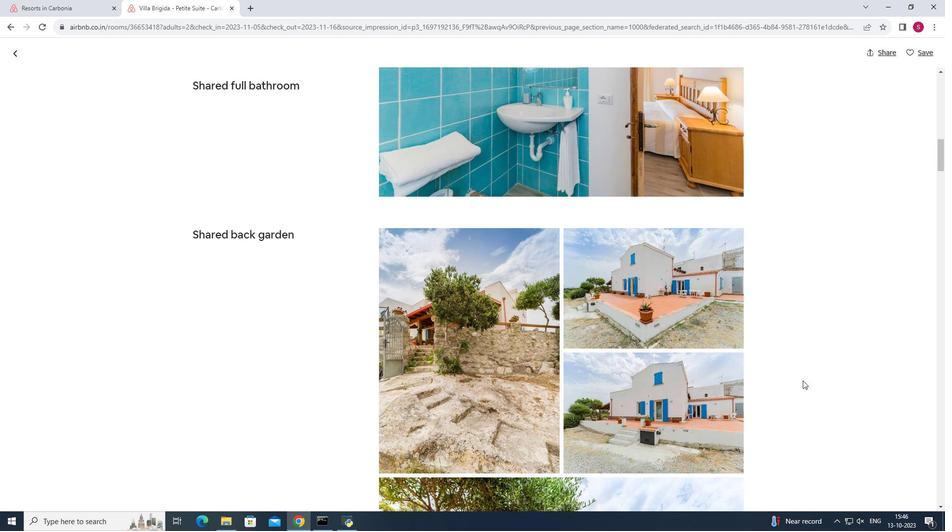 
Action: Mouse moved to (802, 380)
Screenshot: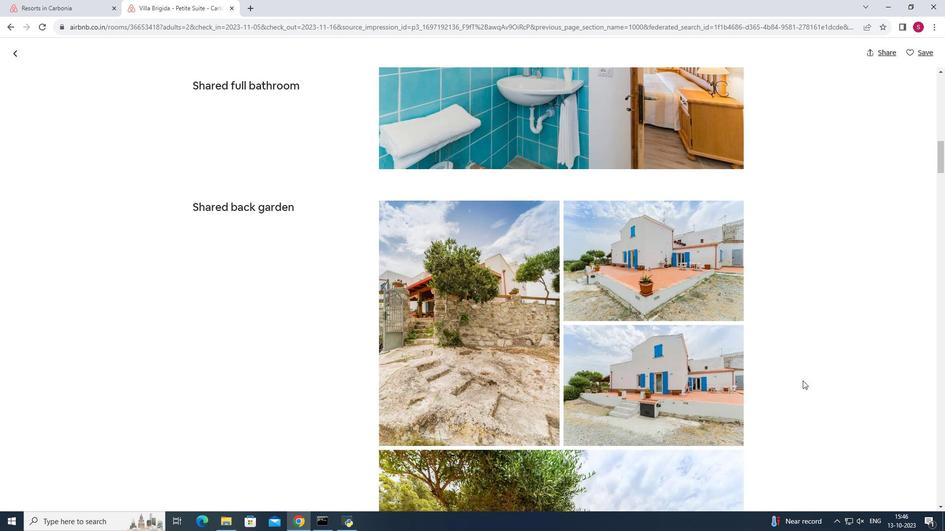 
Action: Mouse scrolled (802, 380) with delta (0, 0)
Screenshot: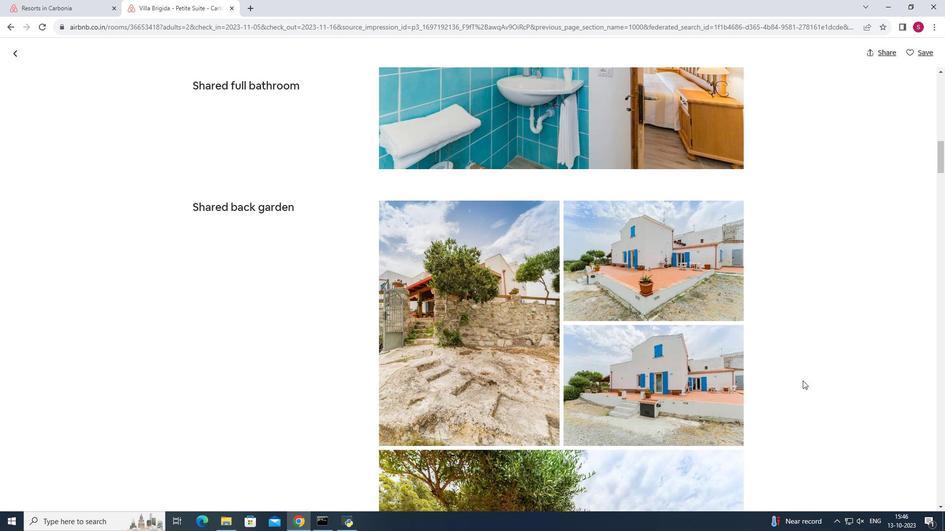
Action: Mouse moved to (804, 380)
Screenshot: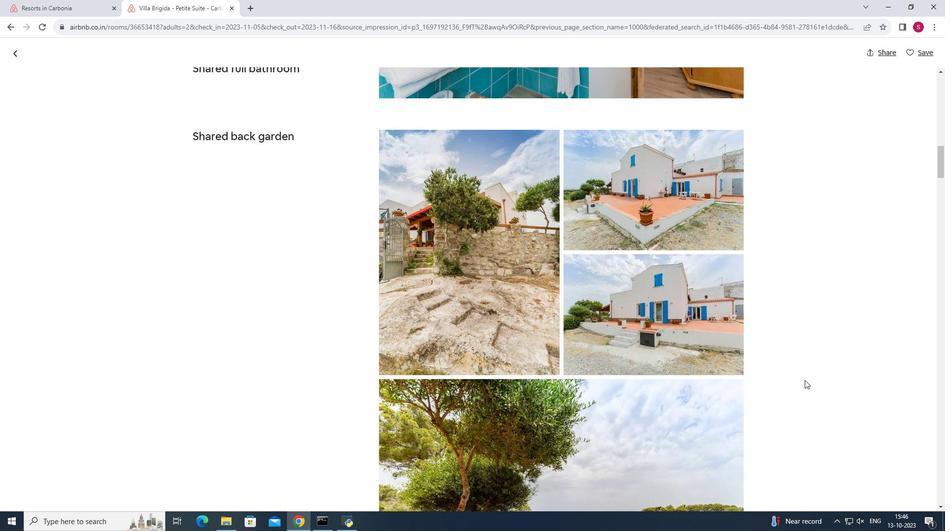 
Action: Mouse scrolled (804, 380) with delta (0, 0)
Screenshot: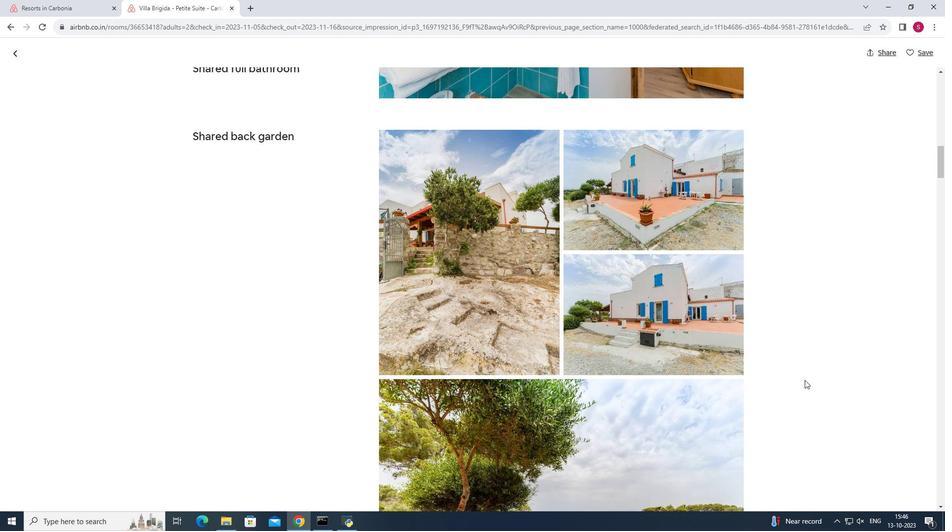 
Action: Mouse scrolled (804, 380) with delta (0, 0)
Screenshot: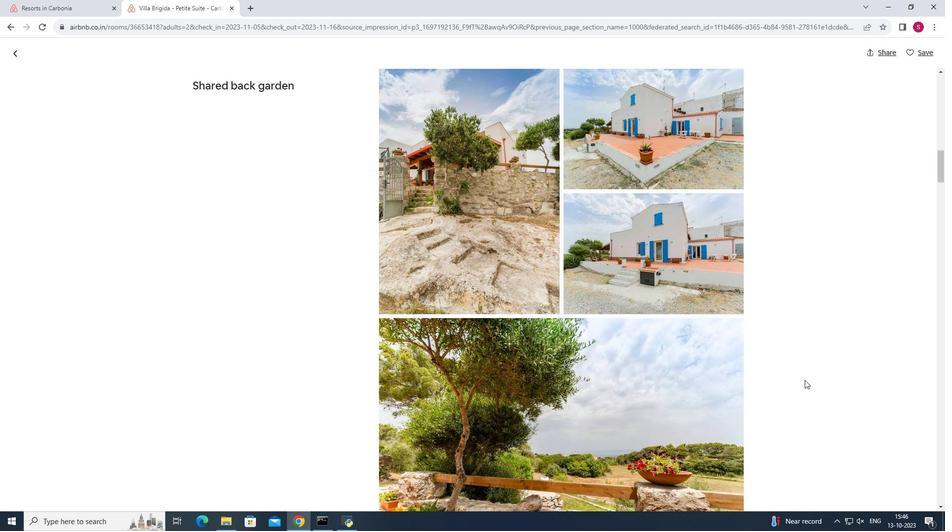 
Action: Mouse scrolled (804, 380) with delta (0, 0)
Screenshot: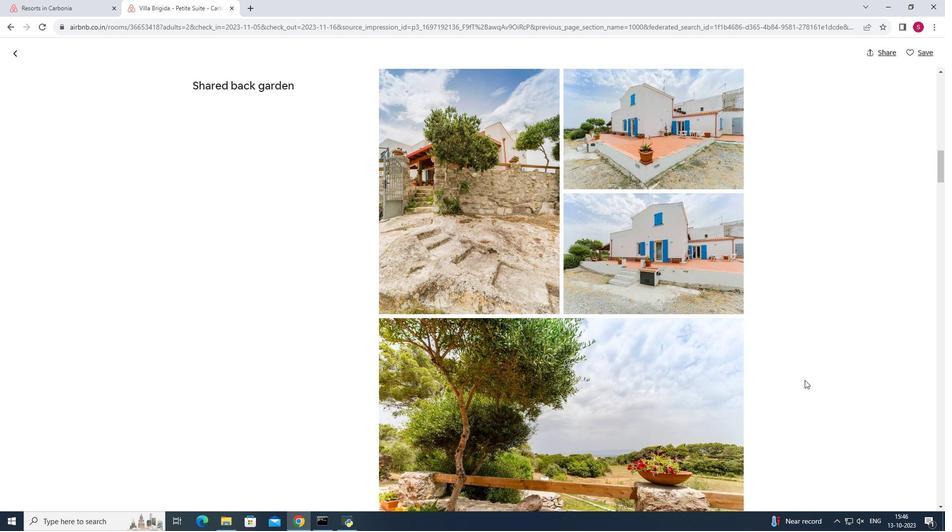 
Action: Mouse scrolled (804, 380) with delta (0, 0)
Screenshot: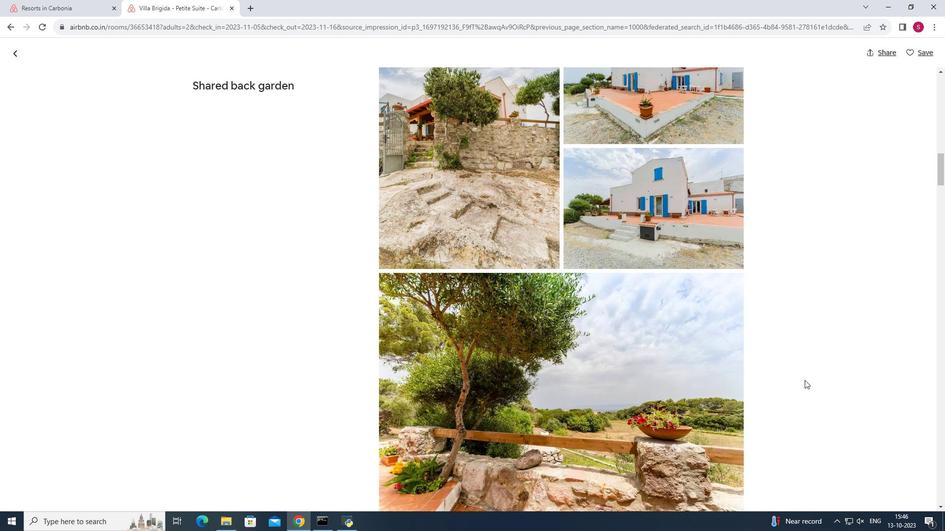 
Action: Mouse scrolled (804, 380) with delta (0, 0)
Screenshot: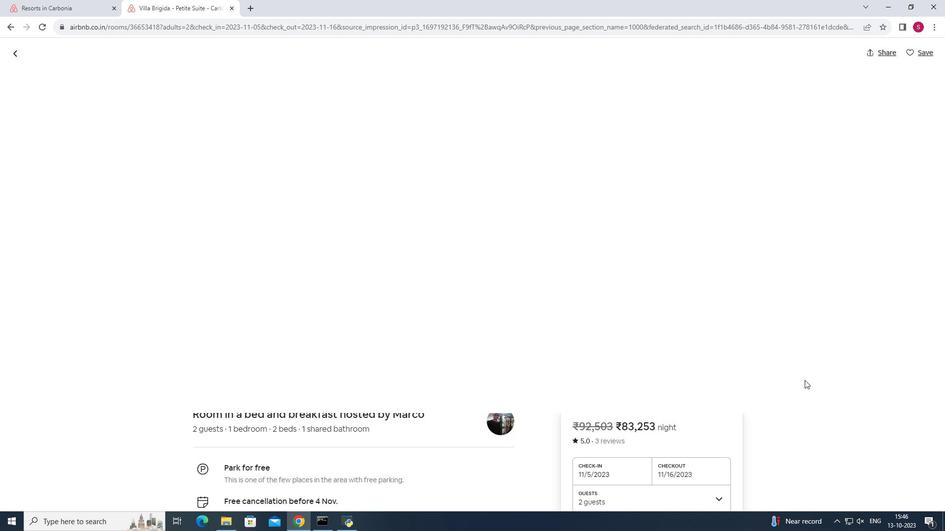 
Action: Mouse moved to (805, 380)
Screenshot: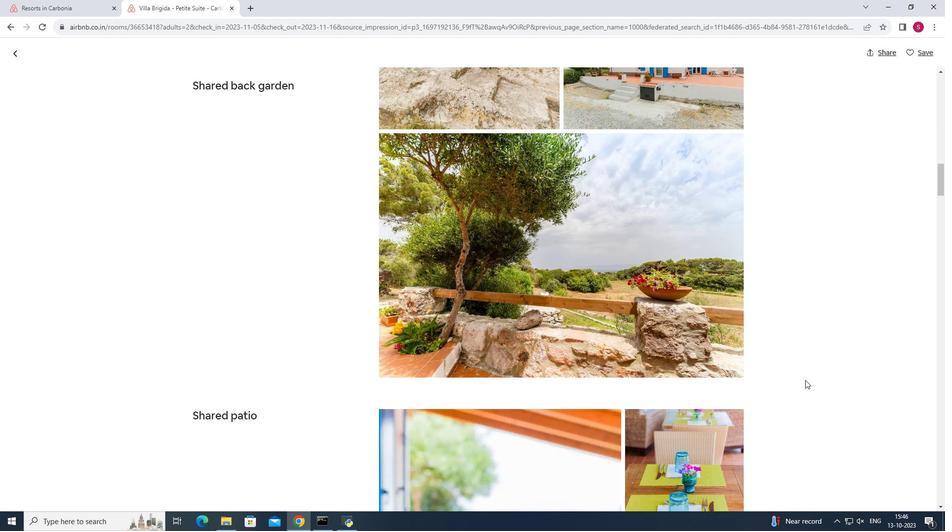 
Action: Mouse scrolled (805, 380) with delta (0, 0)
Screenshot: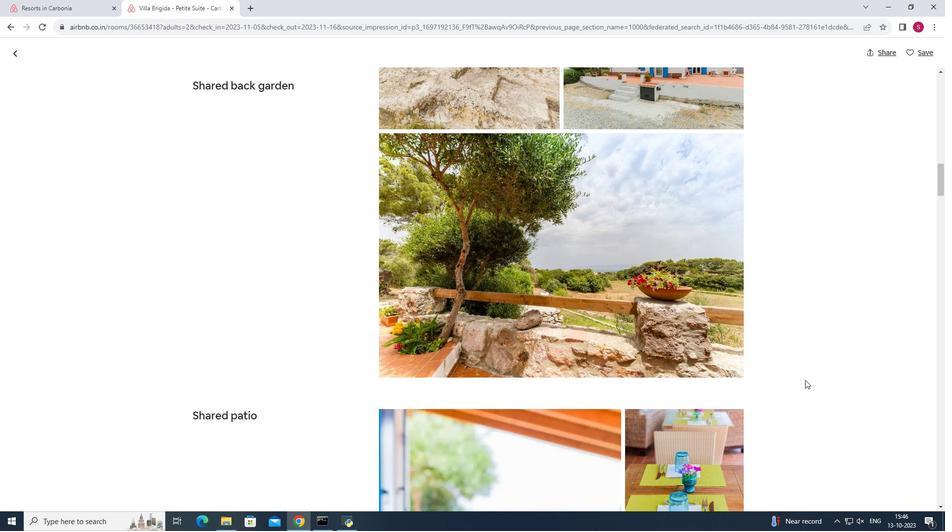 
Action: Mouse scrolled (805, 380) with delta (0, 0)
Screenshot: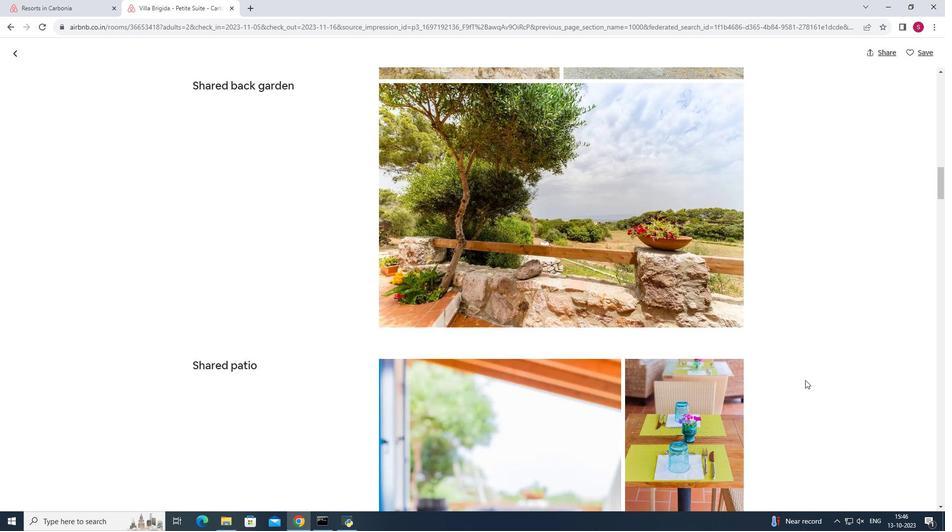 
Action: Mouse scrolled (805, 380) with delta (0, 0)
Screenshot: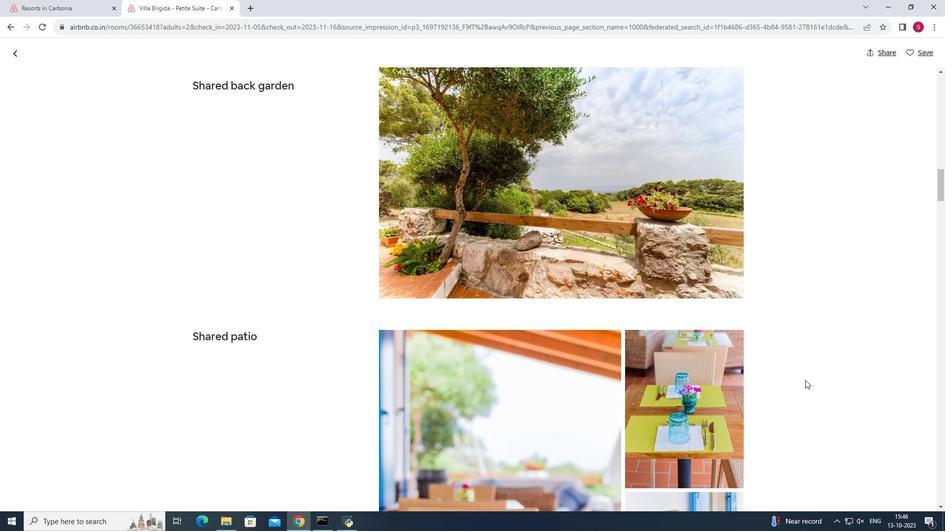 
Action: Mouse scrolled (805, 380) with delta (0, 0)
Screenshot: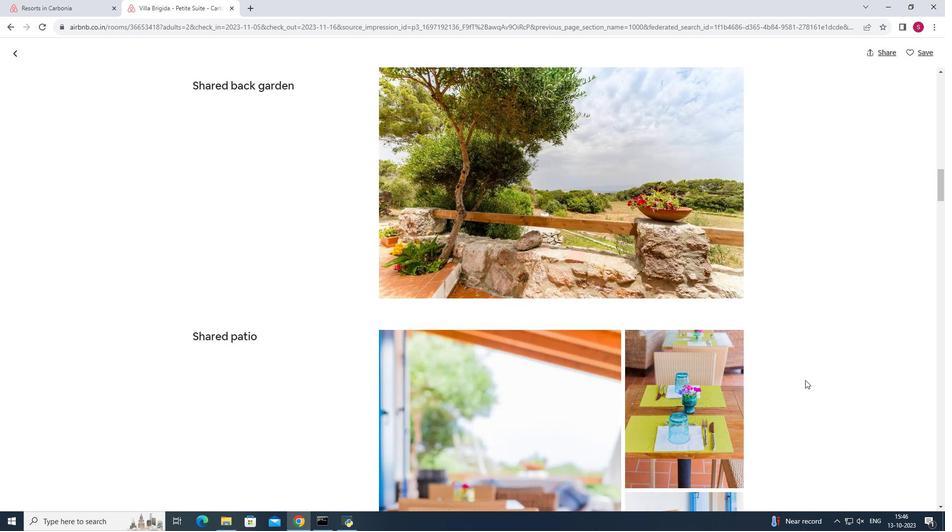 
Action: Mouse scrolled (805, 380) with delta (0, 0)
Screenshot: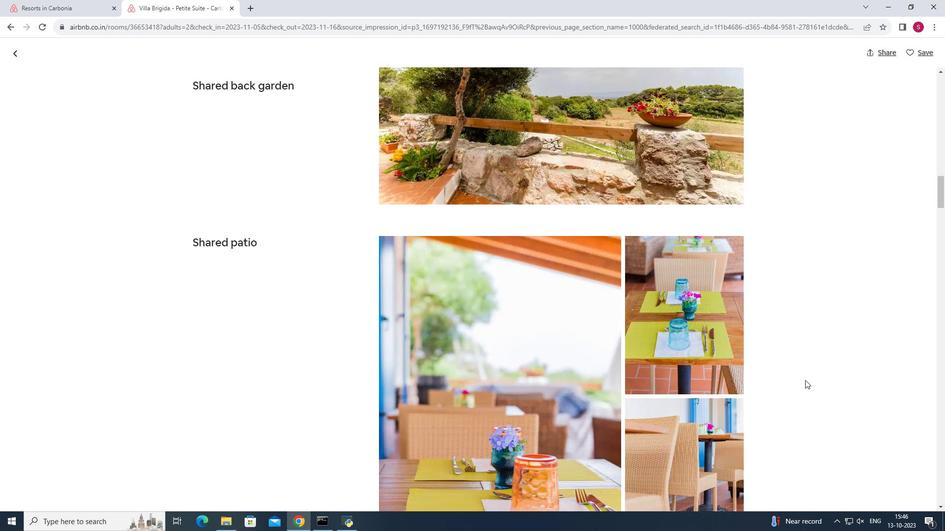 
Action: Mouse moved to (807, 380)
Screenshot: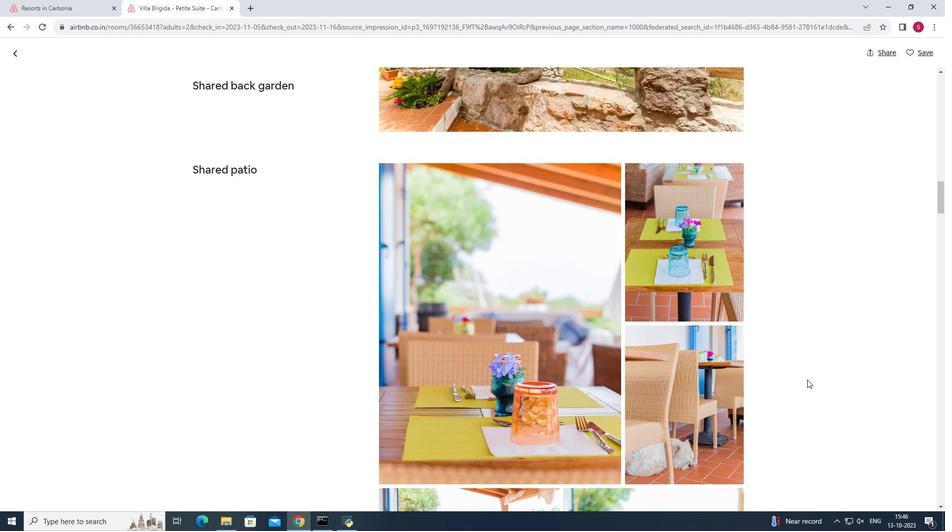 
Action: Mouse scrolled (807, 379) with delta (0, 0)
Screenshot: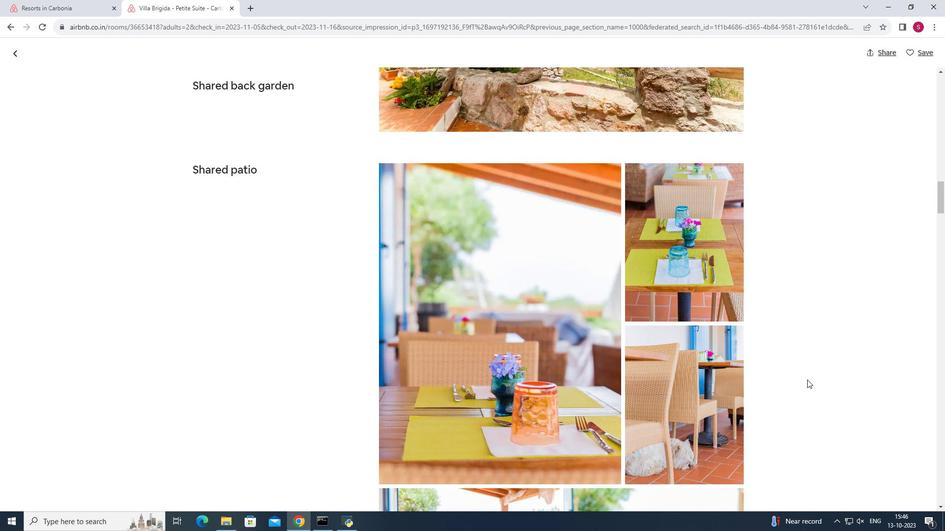 
Action: Mouse scrolled (807, 379) with delta (0, 0)
Screenshot: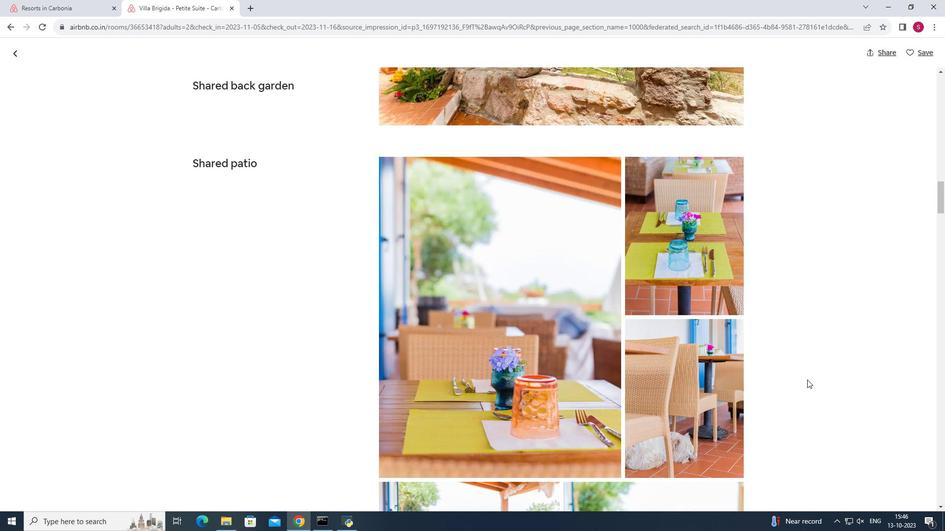 
Action: Mouse scrolled (807, 379) with delta (0, 0)
Screenshot: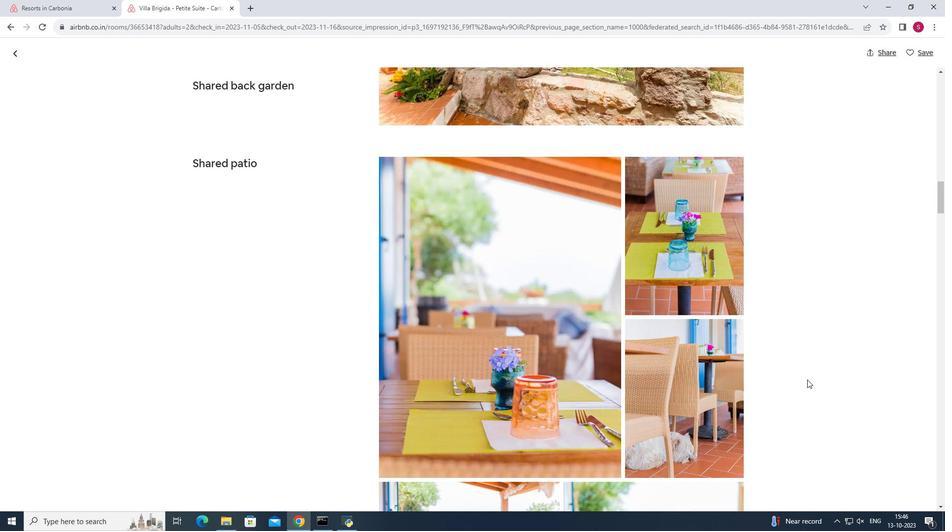 
Action: Mouse scrolled (807, 379) with delta (0, 0)
Screenshot: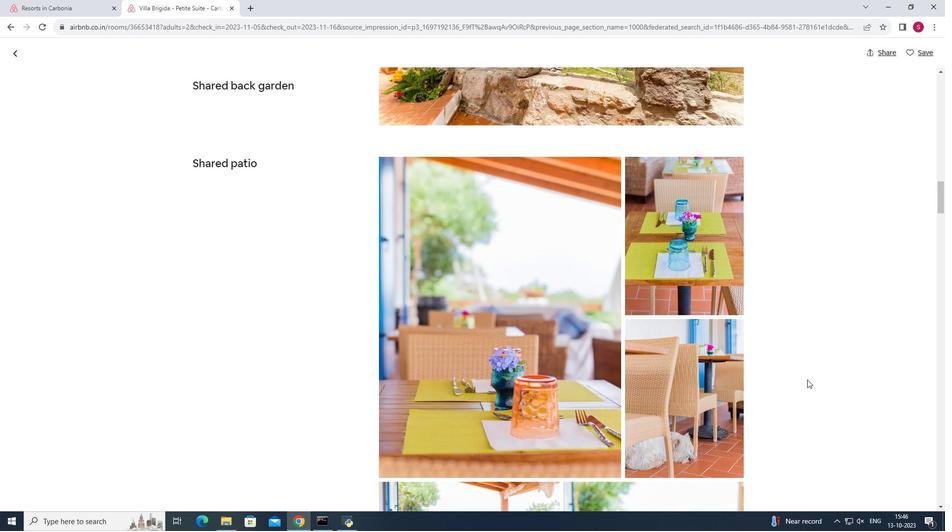 
Action: Mouse scrolled (807, 379) with delta (0, 0)
Screenshot: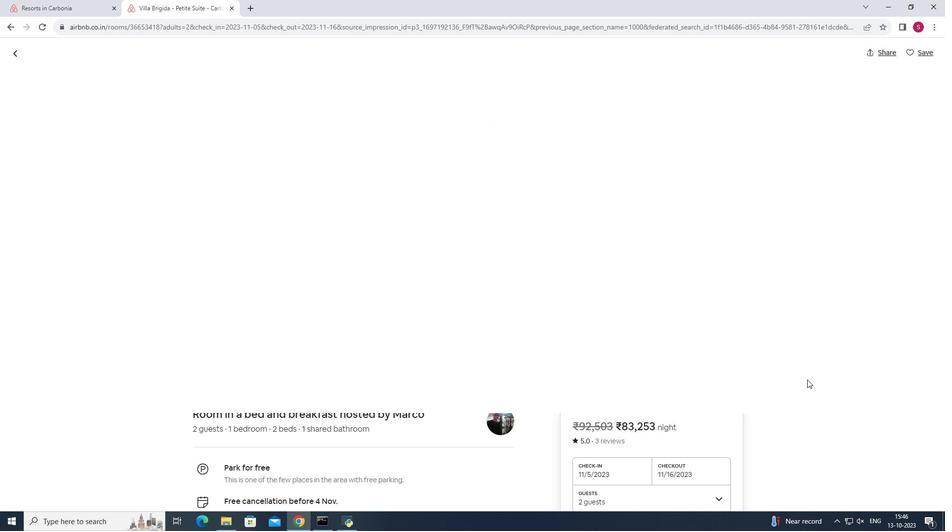 
Action: Mouse scrolled (807, 379) with delta (0, 0)
Screenshot: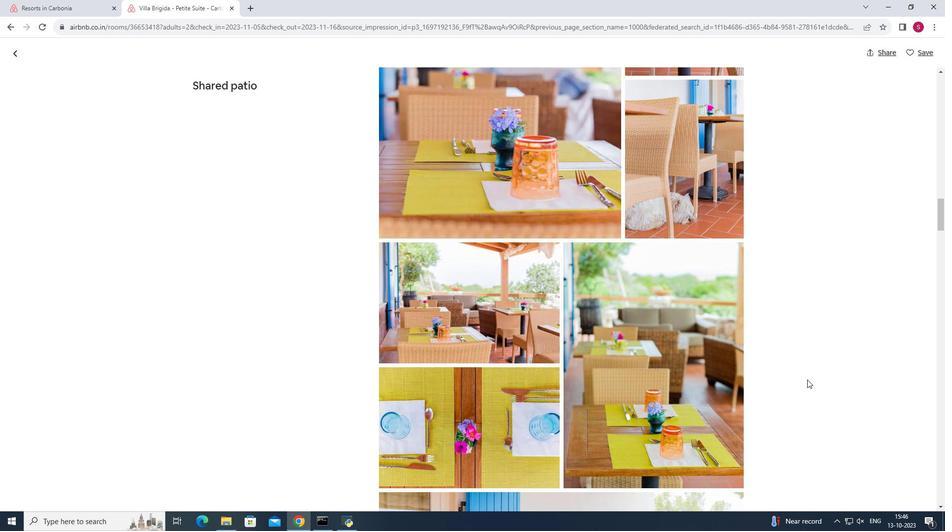 
Action: Mouse scrolled (807, 379) with delta (0, 0)
Screenshot: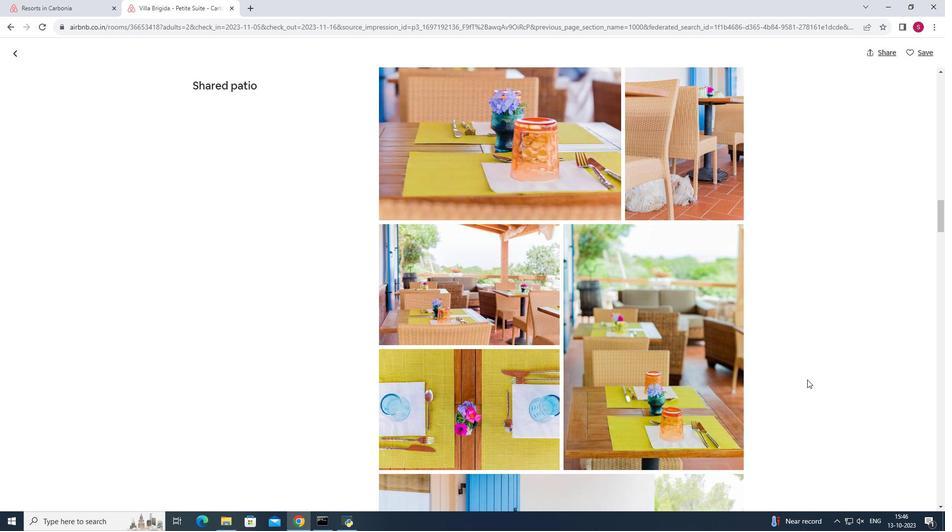 
Action: Mouse scrolled (807, 379) with delta (0, 0)
Screenshot: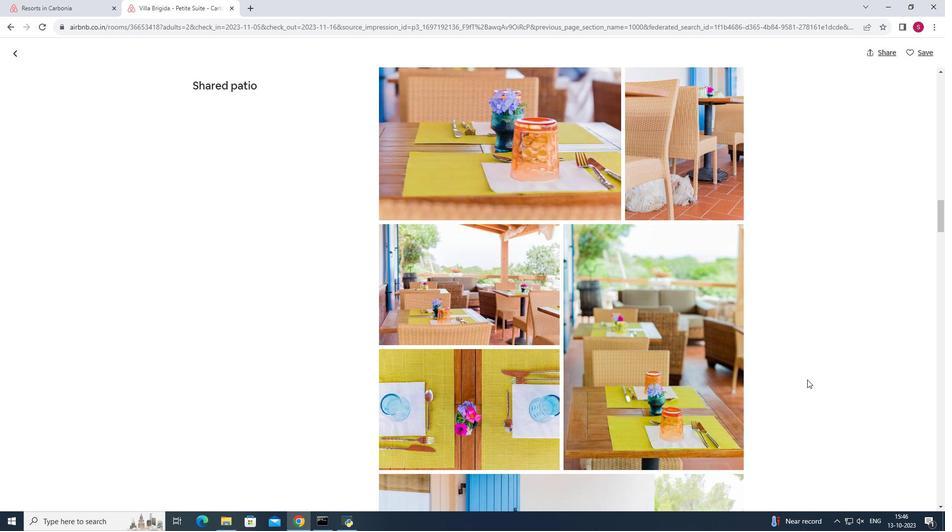 
Action: Mouse scrolled (807, 379) with delta (0, 0)
Screenshot: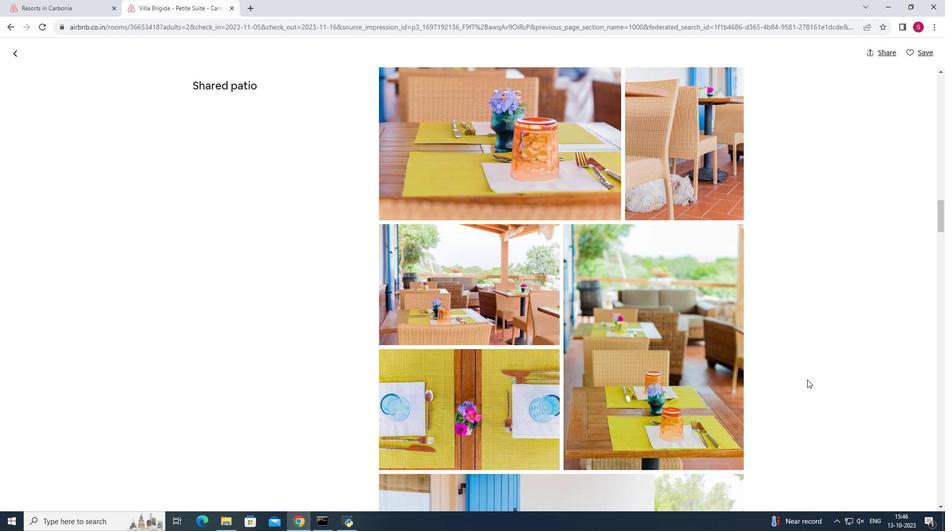 
Action: Mouse moved to (805, 374)
Screenshot: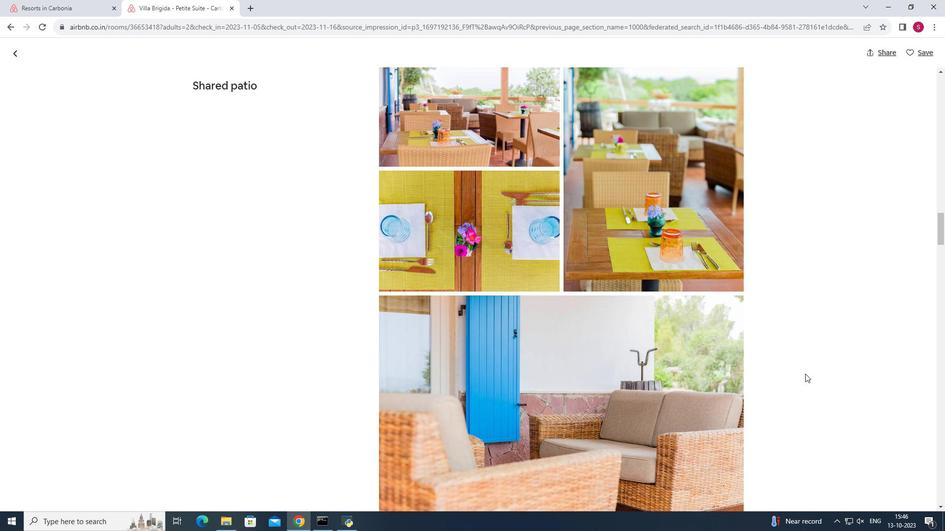 
Action: Mouse scrolled (805, 373) with delta (0, 0)
Screenshot: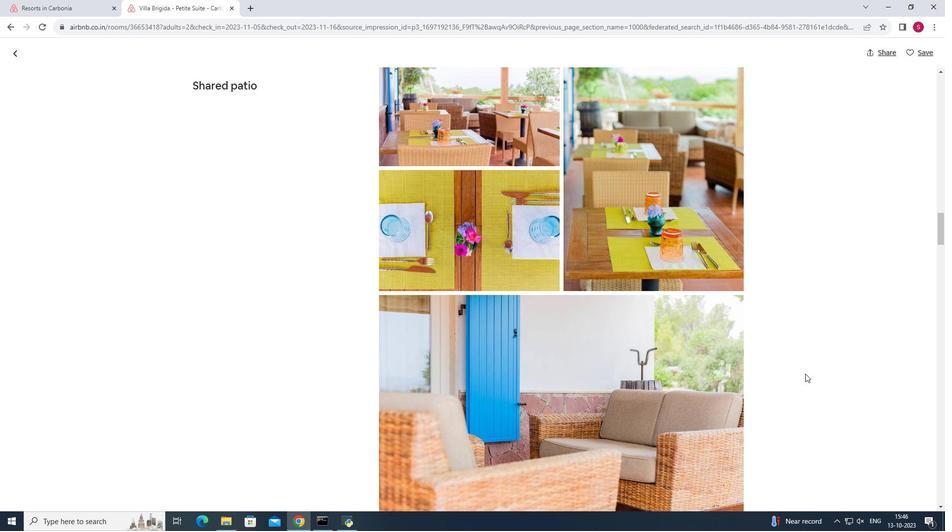 
Action: Mouse scrolled (805, 373) with delta (0, 0)
Screenshot: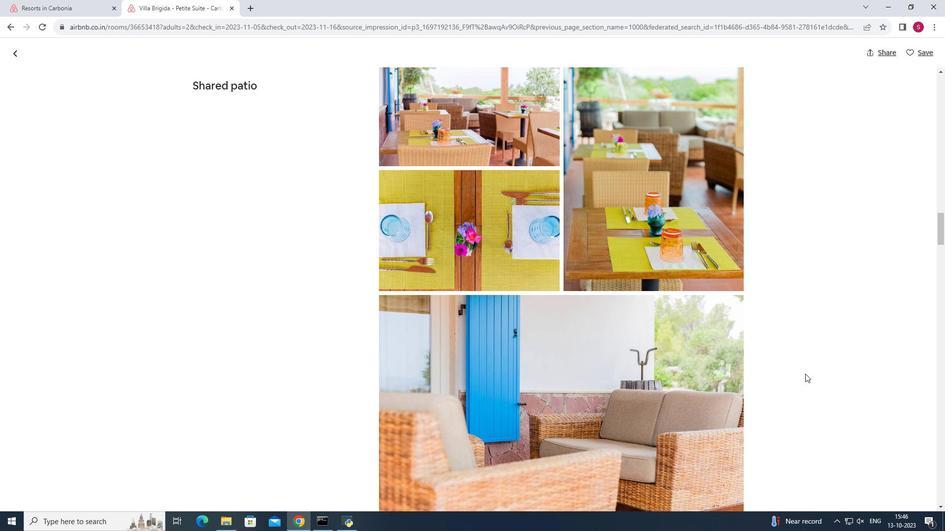 
Action: Mouse moved to (805, 374)
Screenshot: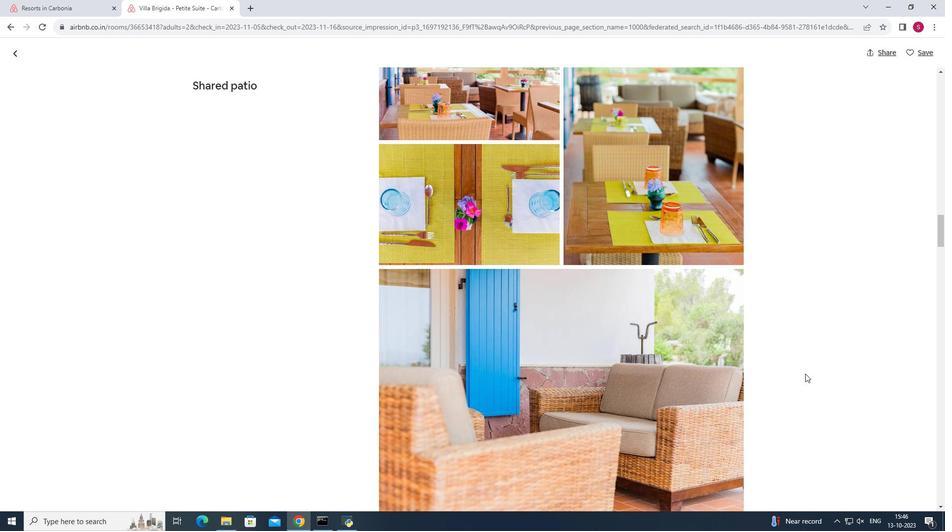 
Action: Mouse scrolled (805, 373) with delta (0, 0)
Screenshot: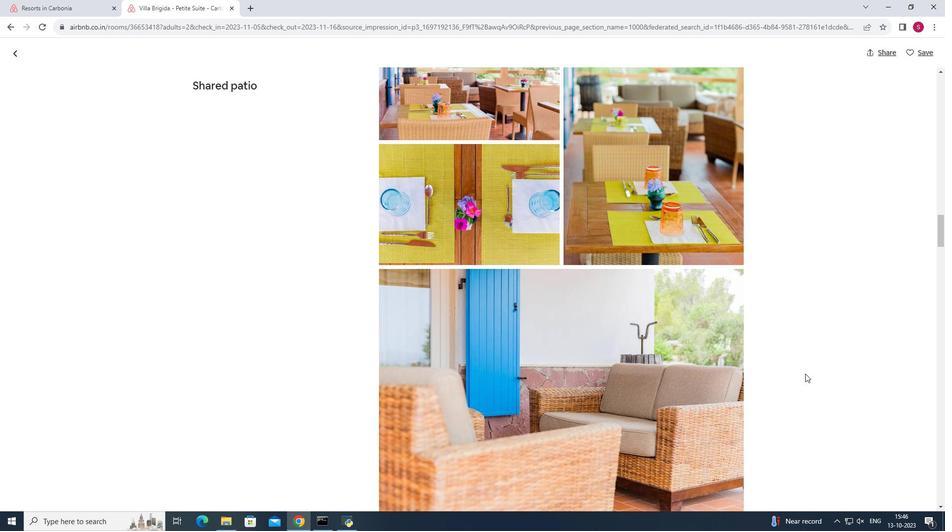 
Action: Mouse scrolled (805, 373) with delta (0, 0)
Screenshot: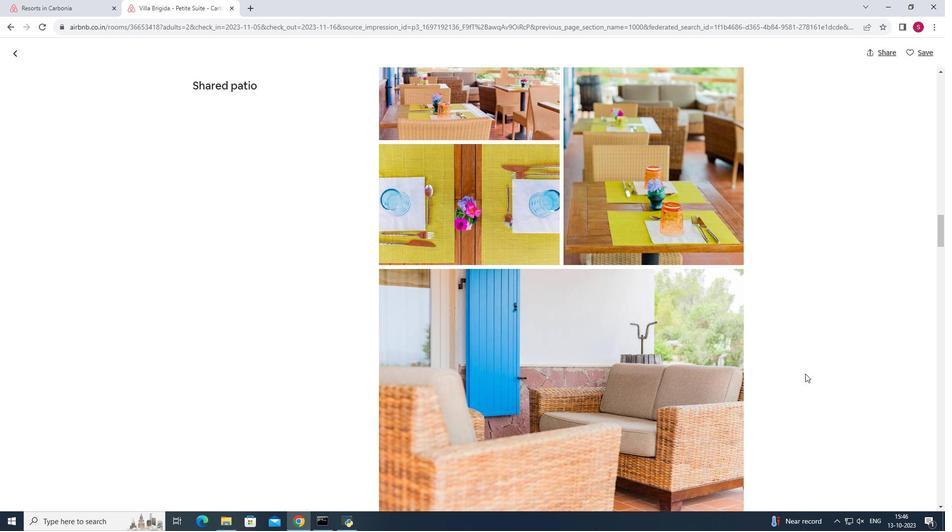 
Action: Mouse moved to (806, 374)
Screenshot: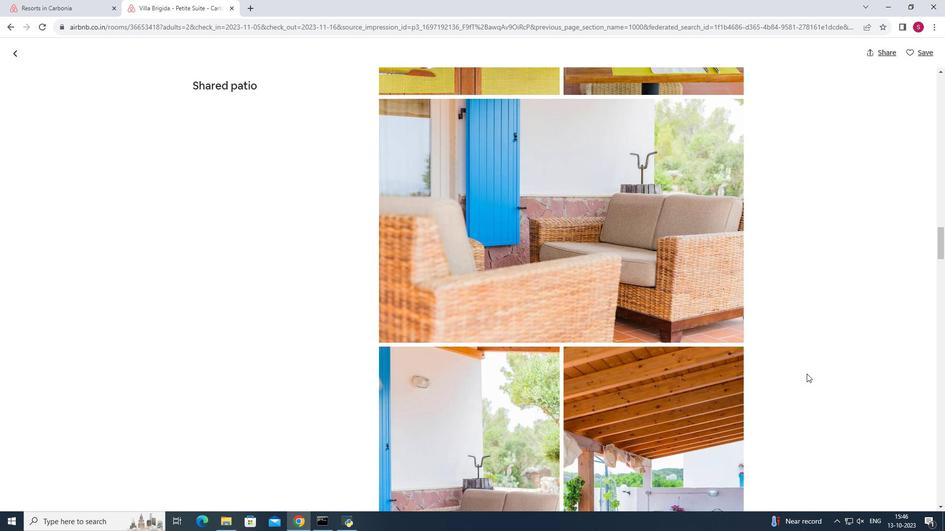 
Action: Mouse scrolled (806, 373) with delta (0, 0)
Screenshot: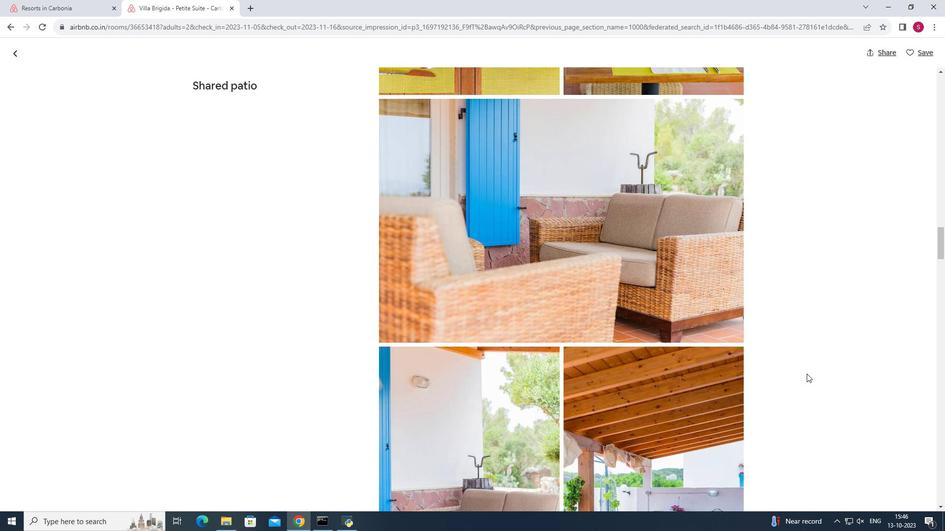 
Action: Mouse scrolled (806, 373) with delta (0, 0)
Screenshot: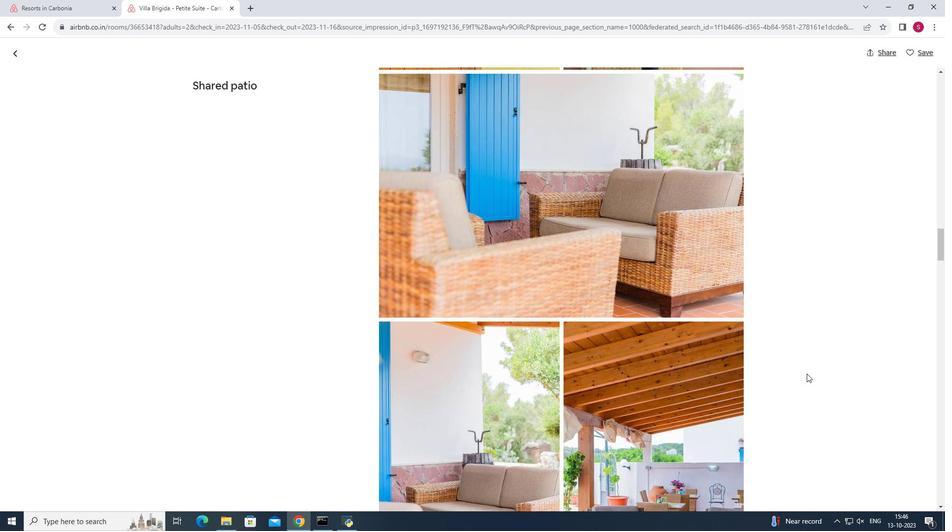 
Action: Mouse scrolled (806, 373) with delta (0, 0)
Screenshot: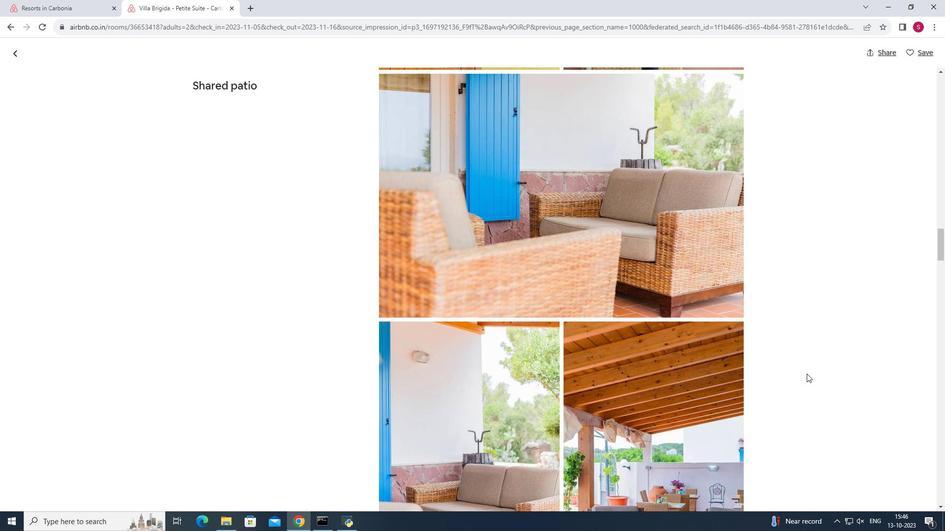 
Action: Mouse scrolled (806, 373) with delta (0, 0)
Screenshot: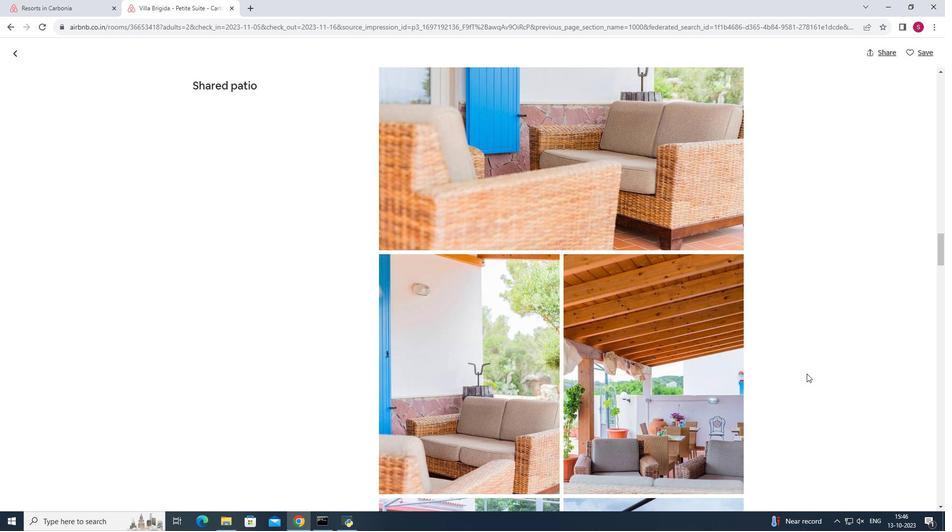 
Action: Mouse moved to (807, 373)
Screenshot: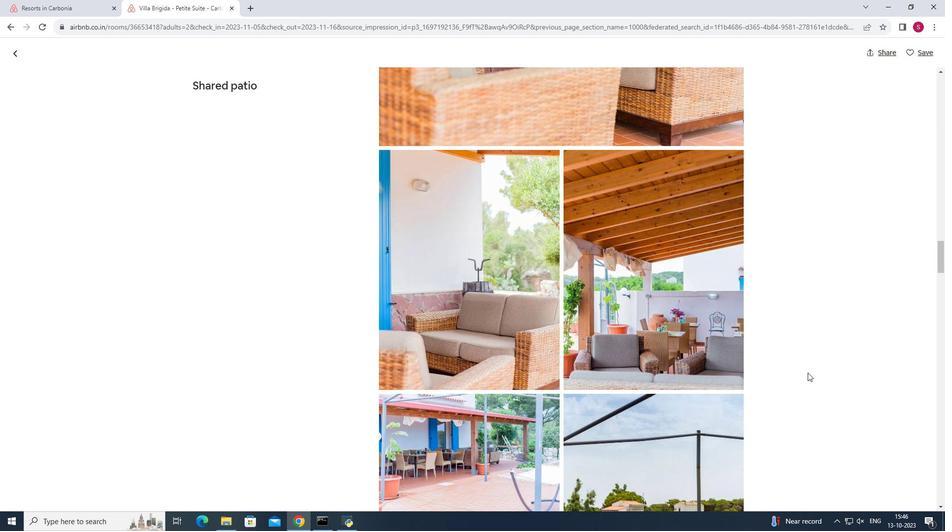 
Action: Mouse scrolled (807, 372) with delta (0, 0)
Screenshot: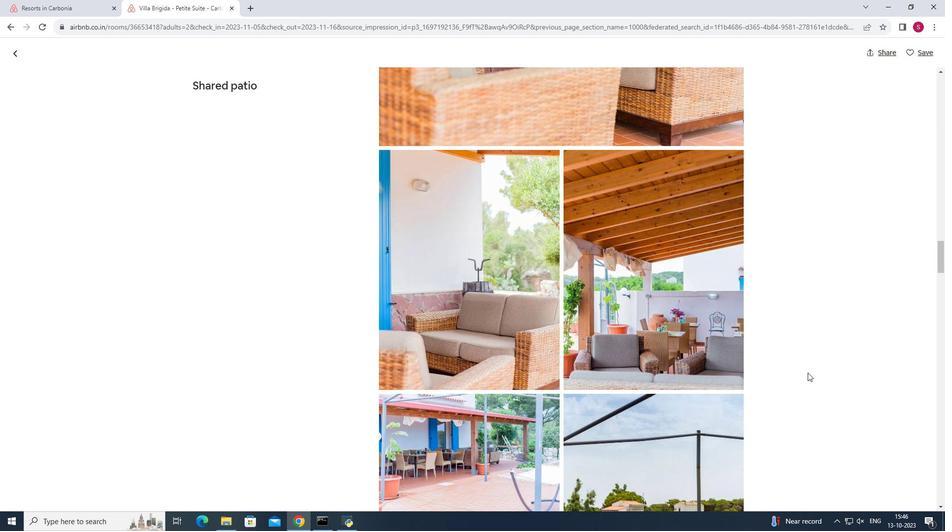 
Action: Mouse scrolled (807, 372) with delta (0, 0)
Screenshot: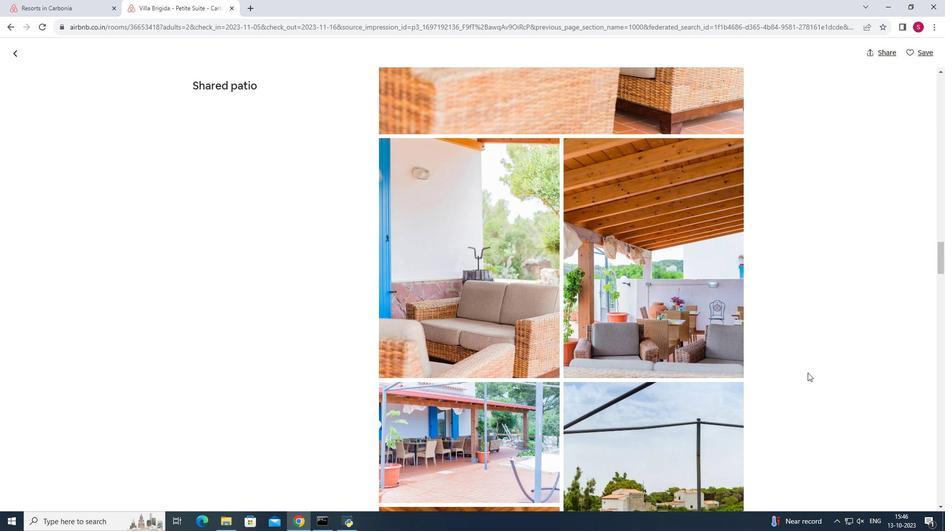 
Action: Mouse scrolled (807, 372) with delta (0, 0)
Screenshot: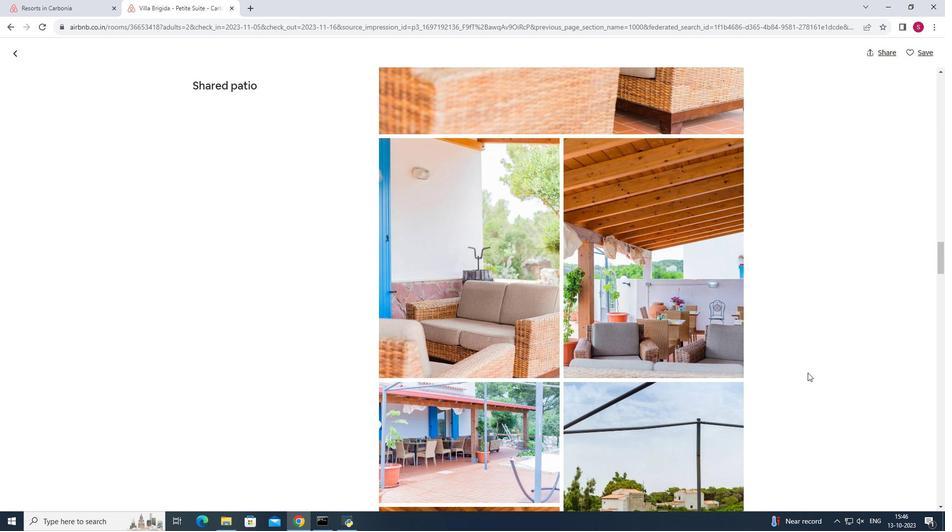 
Action: Mouse scrolled (807, 372) with delta (0, 0)
Screenshot: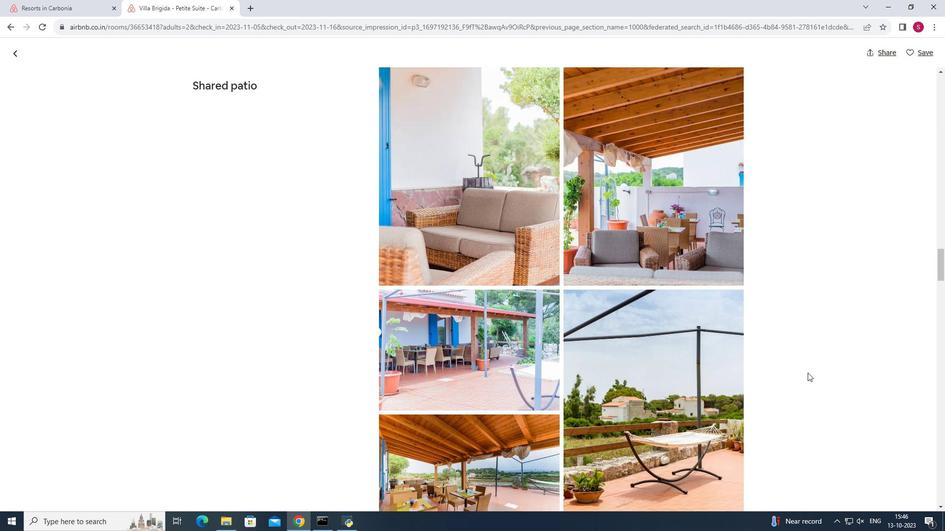 
Action: Mouse scrolled (807, 372) with delta (0, 0)
Screenshot: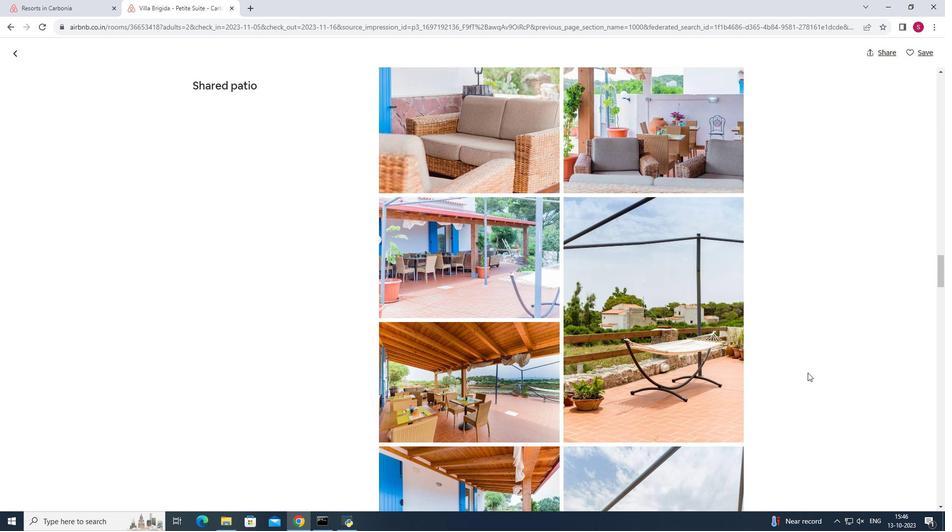 
Action: Mouse moved to (808, 372)
Screenshot: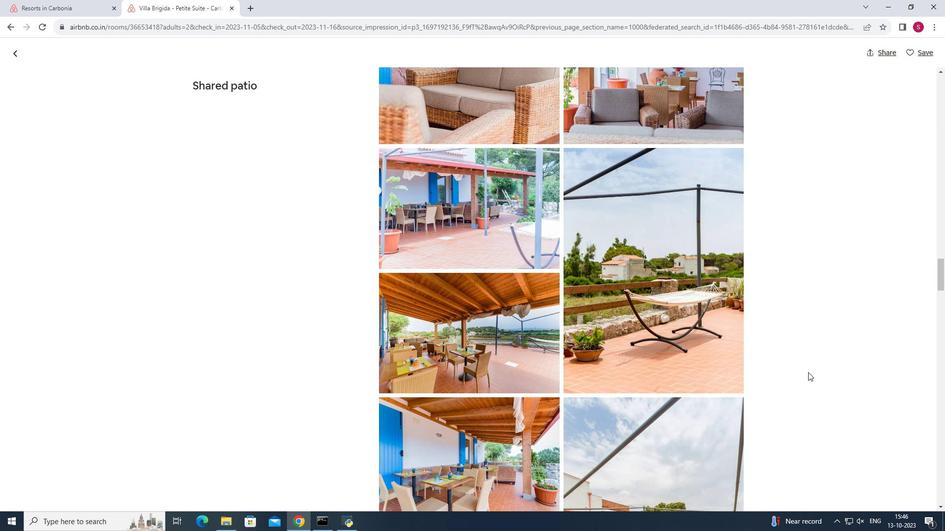 
Action: Mouse scrolled (808, 372) with delta (0, 0)
Screenshot: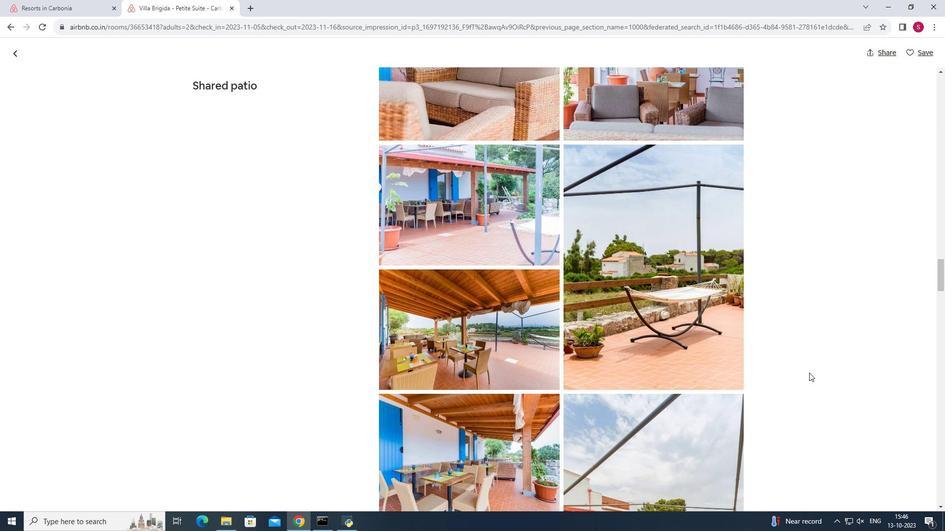 
Action: Mouse moved to (808, 372)
Screenshot: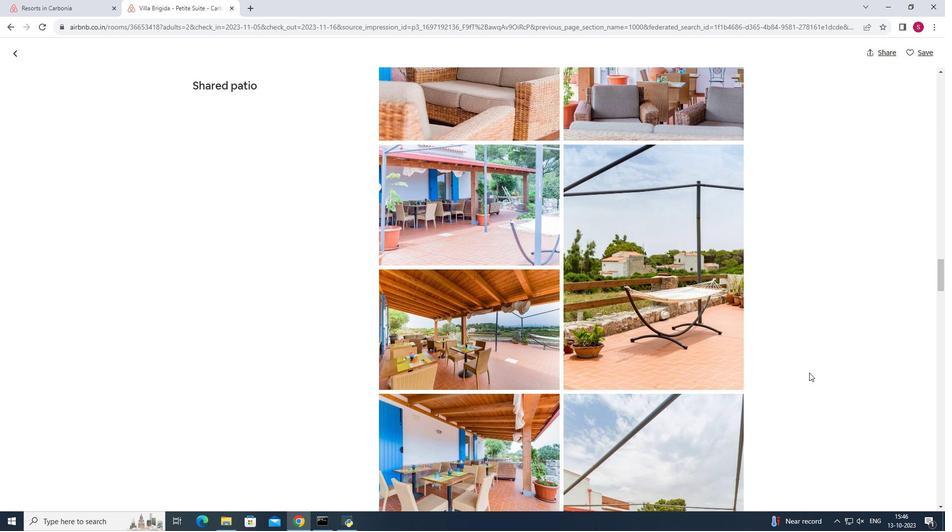 
Action: Mouse scrolled (808, 372) with delta (0, 0)
Screenshot: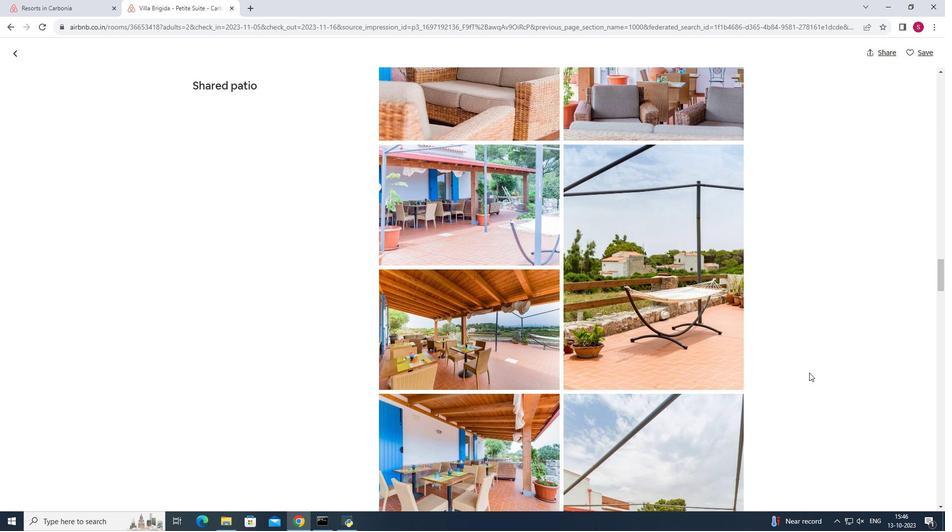
Action: Mouse moved to (809, 373)
Screenshot: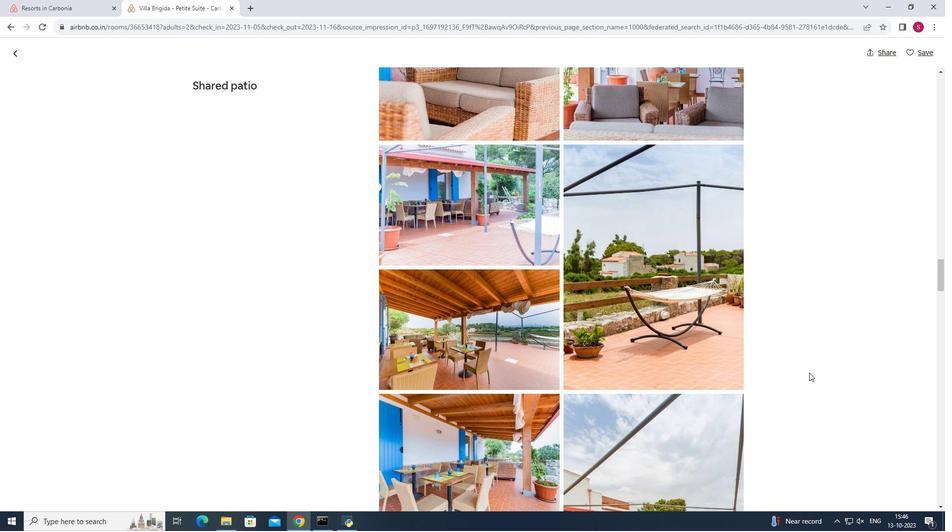 
Action: Mouse scrolled (809, 372) with delta (0, 0)
Screenshot: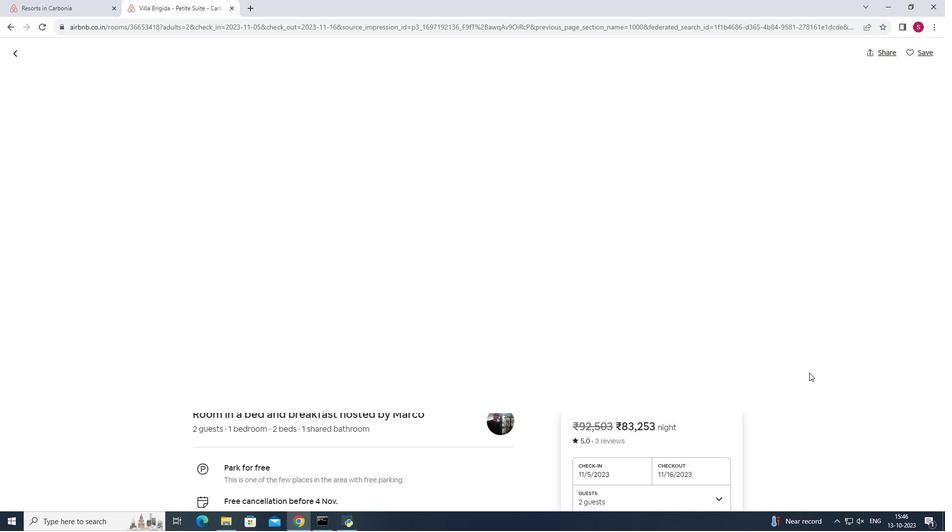 
Action: Mouse moved to (810, 372)
Screenshot: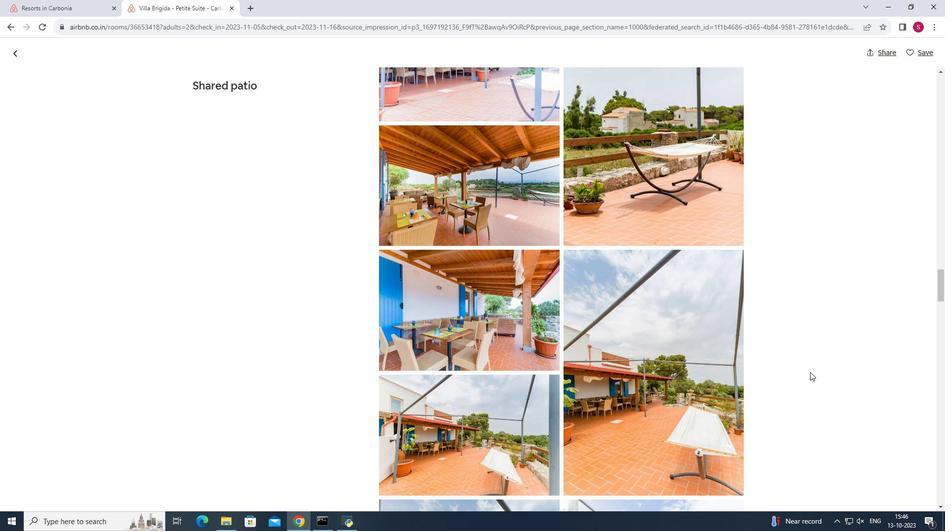 
Action: Mouse scrolled (810, 372) with delta (0, 0)
Screenshot: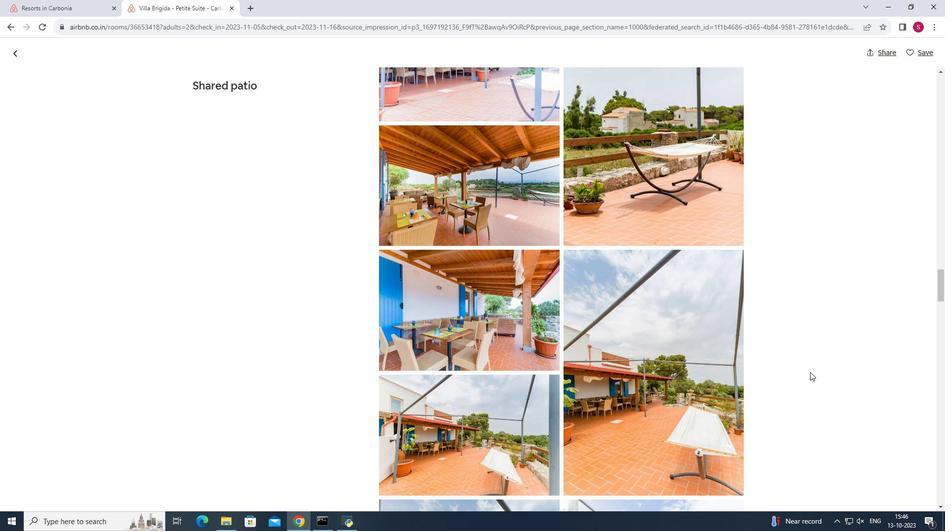 
Action: Mouse scrolled (810, 372) with delta (0, 0)
Screenshot: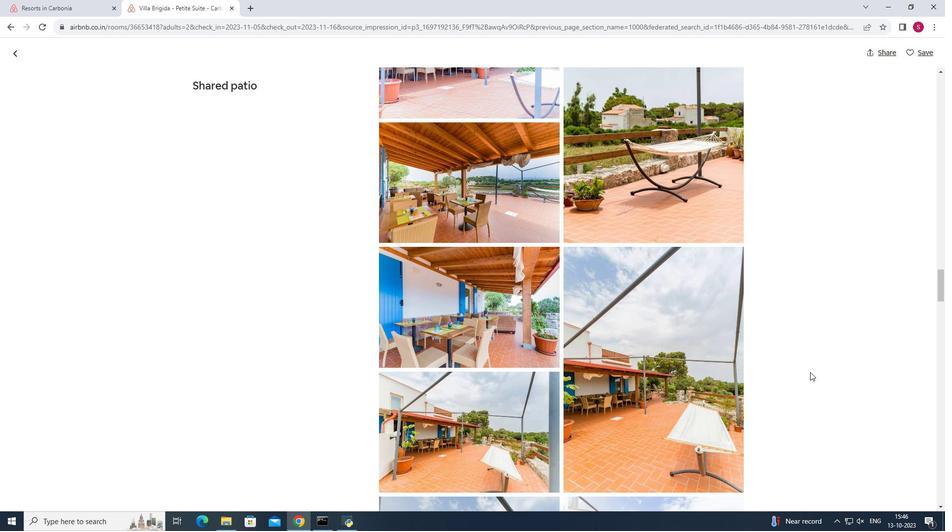 
Action: Mouse scrolled (810, 372) with delta (0, 0)
Screenshot: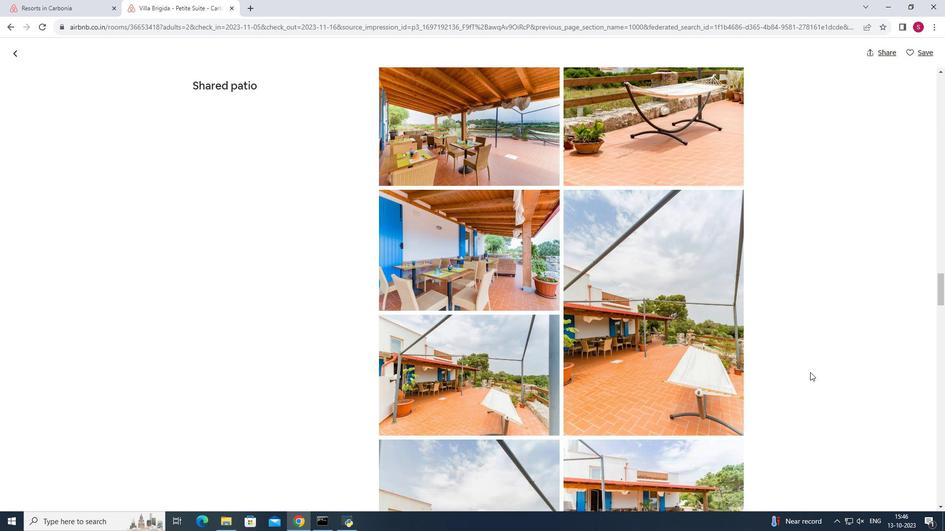 
Action: Mouse scrolled (810, 372) with delta (0, 0)
Screenshot: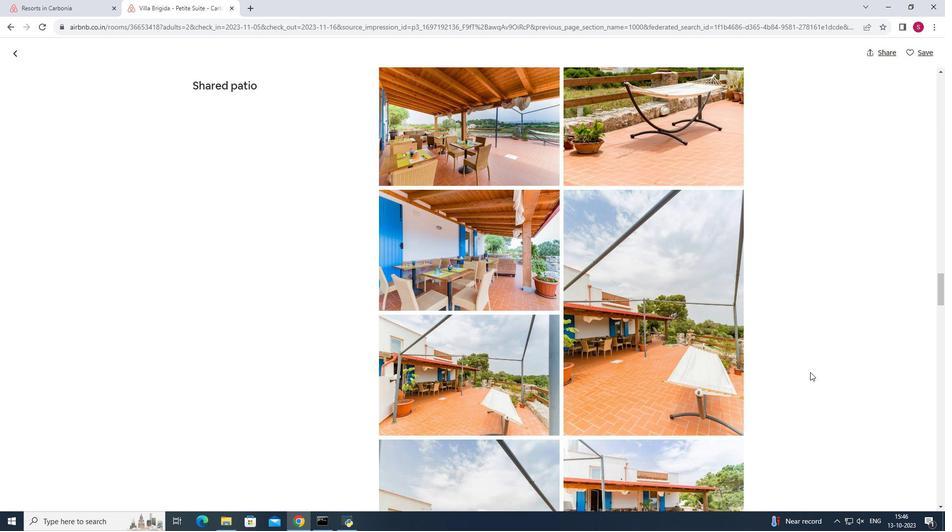 
Action: Mouse scrolled (810, 372) with delta (0, 0)
Screenshot: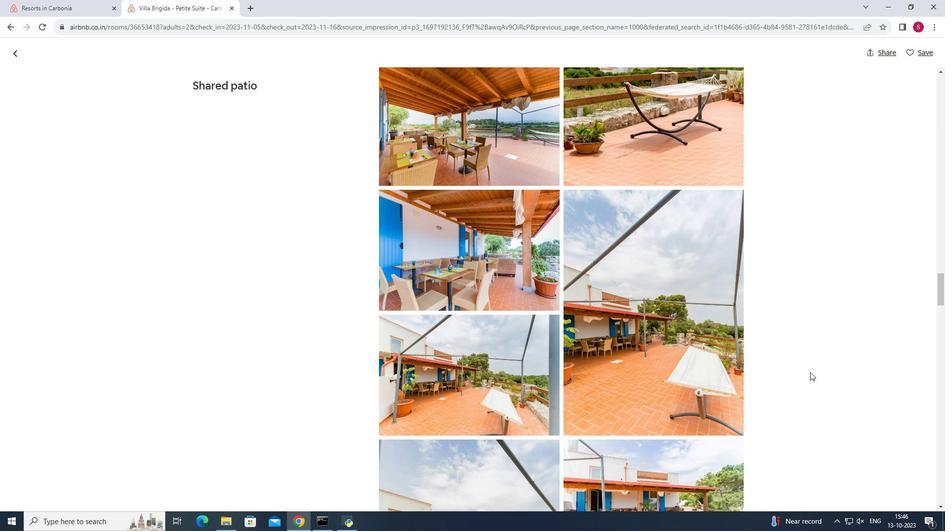 
Action: Mouse scrolled (810, 372) with delta (0, 0)
Screenshot: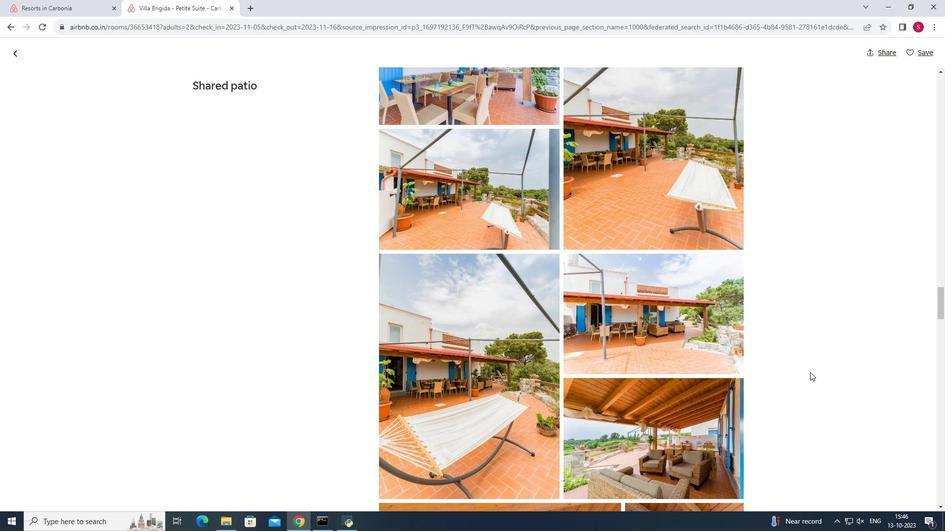 
Action: Mouse scrolled (810, 372) with delta (0, 0)
Screenshot: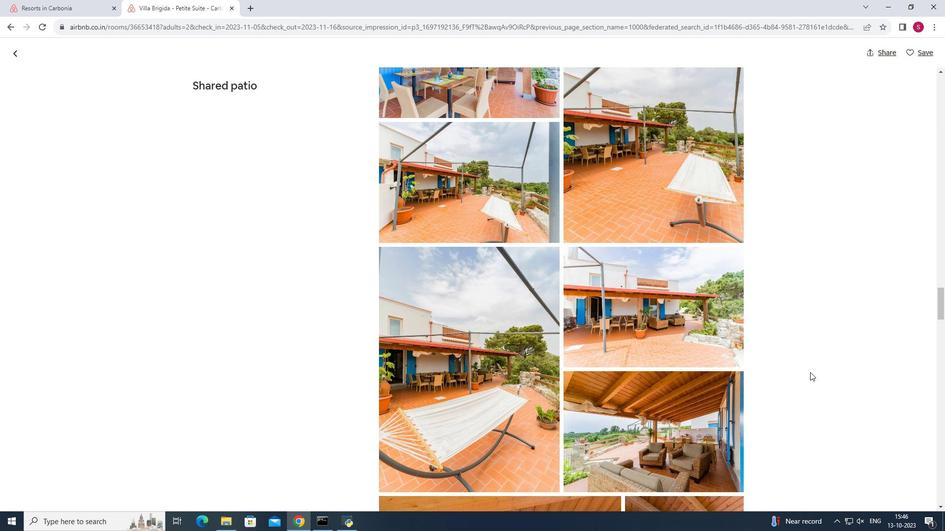 
Action: Mouse scrolled (810, 372) with delta (0, 0)
Screenshot: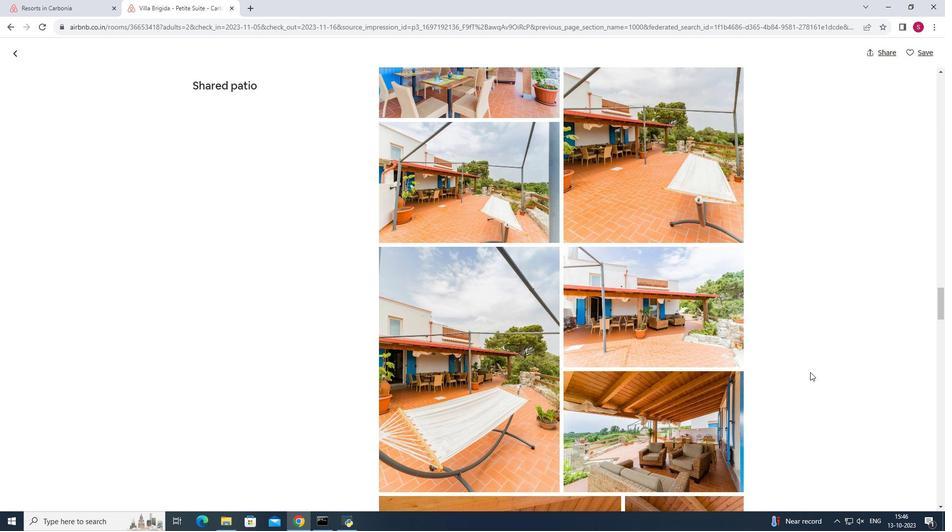 
Action: Mouse scrolled (810, 372) with delta (0, 0)
Screenshot: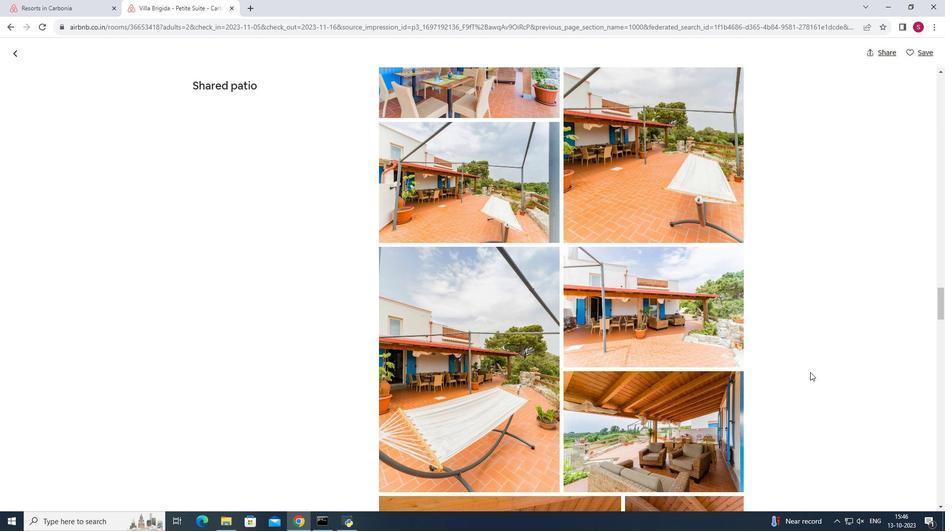 
Action: Mouse scrolled (810, 372) with delta (0, 0)
Screenshot: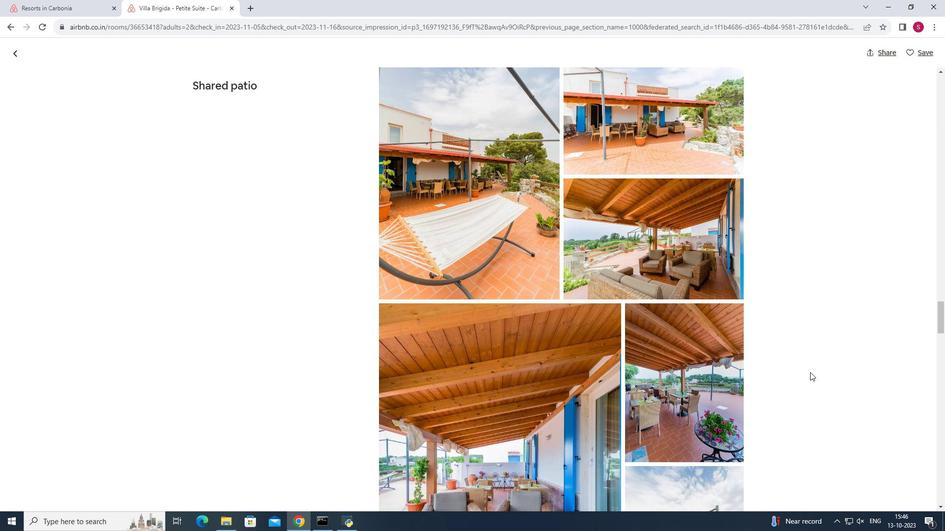 
Action: Mouse scrolled (810, 372) with delta (0, 0)
Screenshot: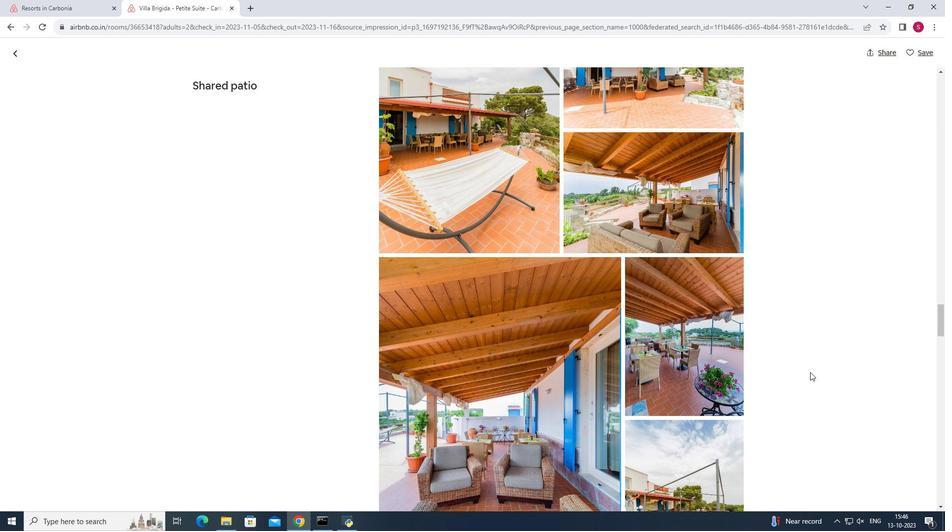 
Action: Mouse scrolled (810, 372) with delta (0, 0)
Screenshot: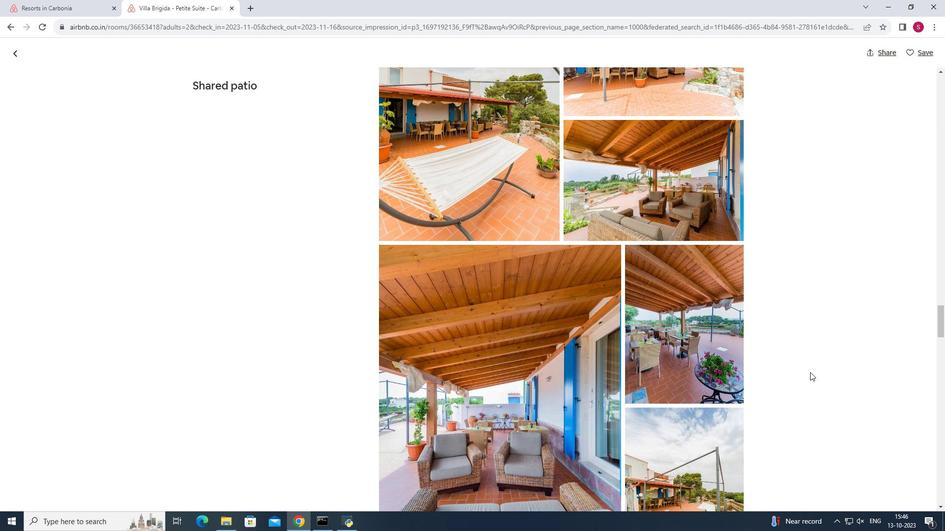 
Action: Mouse scrolled (810, 372) with delta (0, 0)
Screenshot: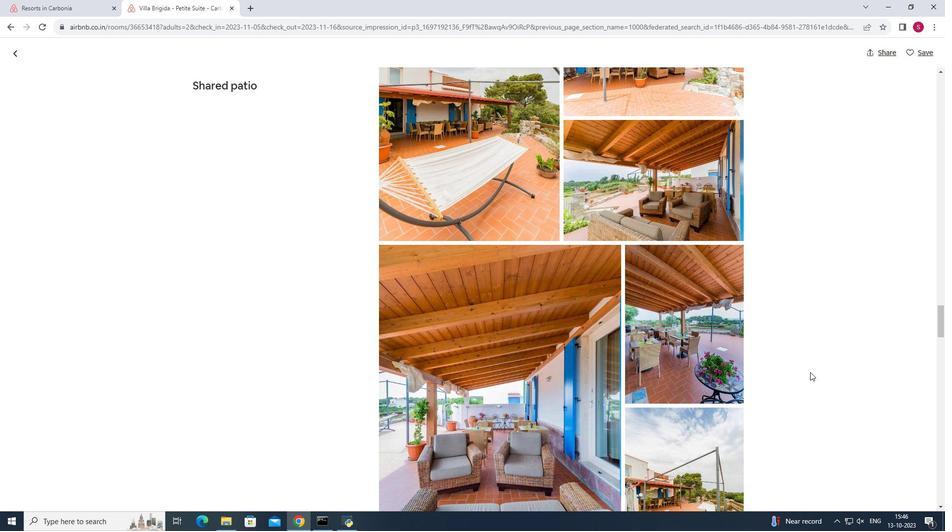 
Action: Mouse scrolled (810, 372) with delta (0, 0)
Screenshot: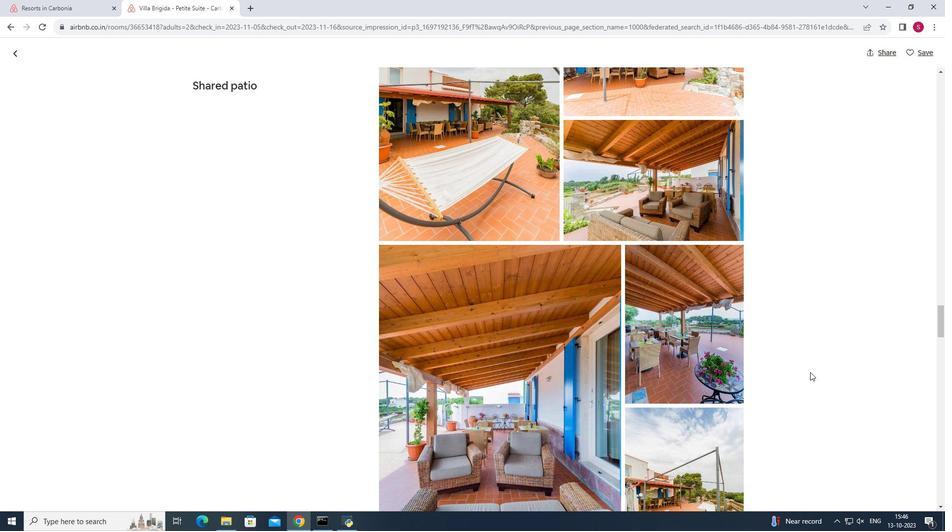 
Action: Mouse scrolled (810, 372) with delta (0, 0)
Screenshot: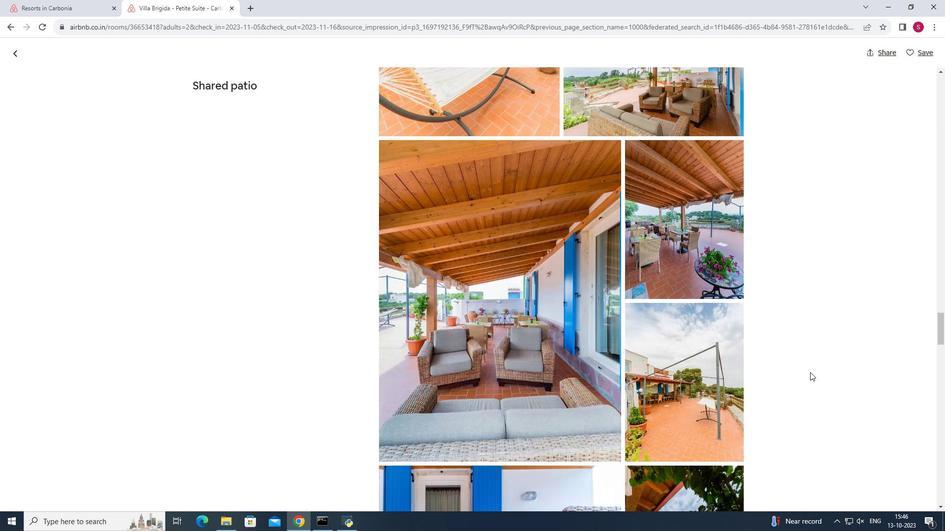
Action: Mouse scrolled (810, 372) with delta (0, 0)
Screenshot: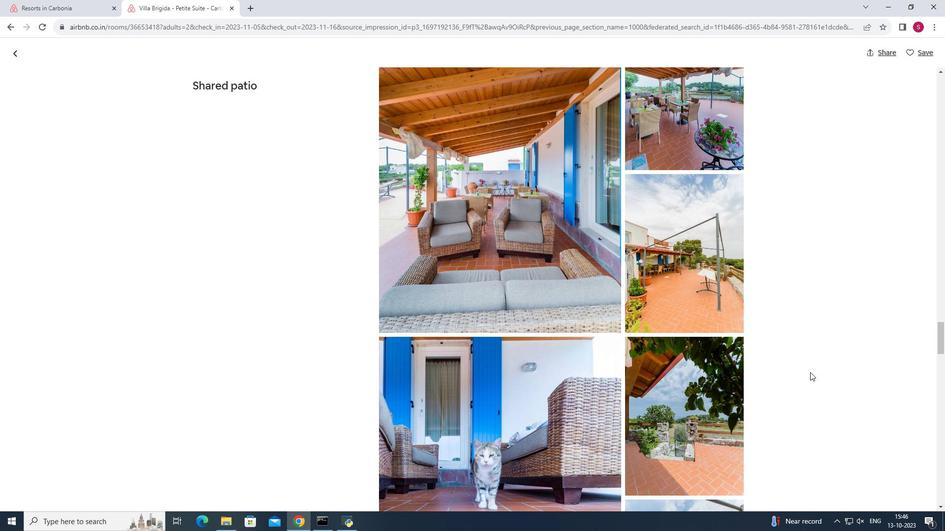 
Action: Mouse scrolled (810, 372) with delta (0, 0)
Screenshot: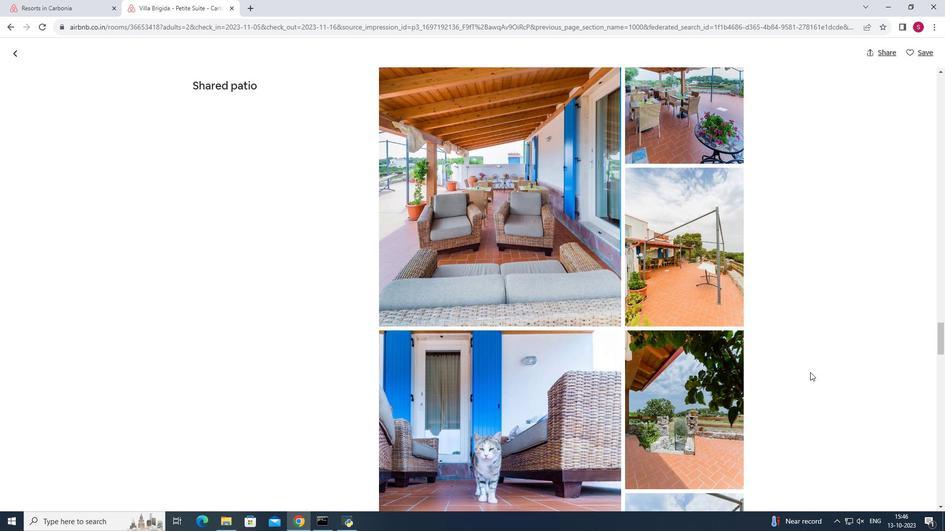 
Action: Mouse scrolled (810, 372) with delta (0, 0)
Screenshot: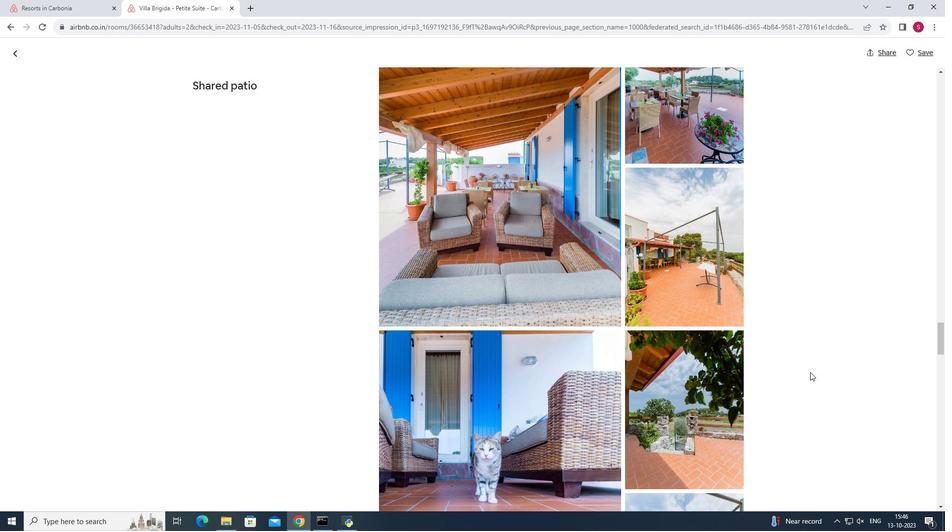 
Action: Mouse scrolled (810, 372) with delta (0, 0)
Screenshot: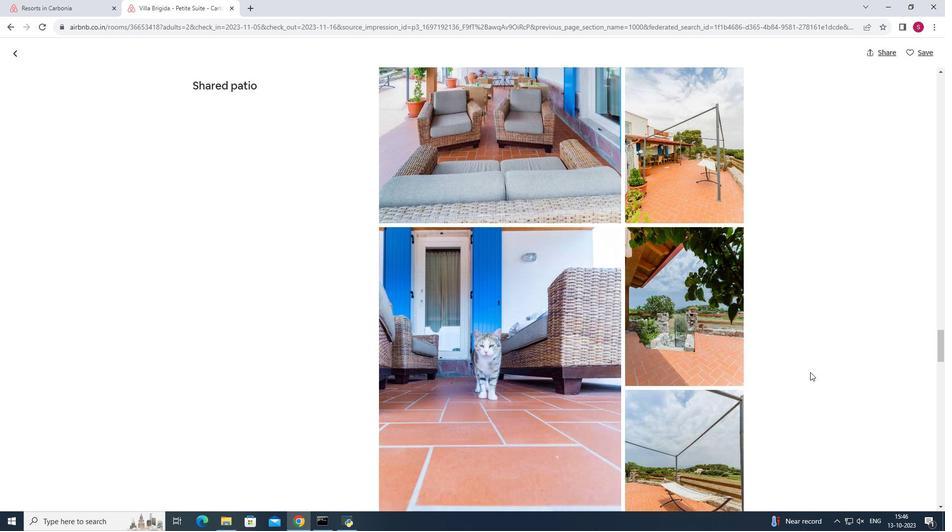 
Action: Mouse scrolled (810, 372) with delta (0, 0)
Screenshot: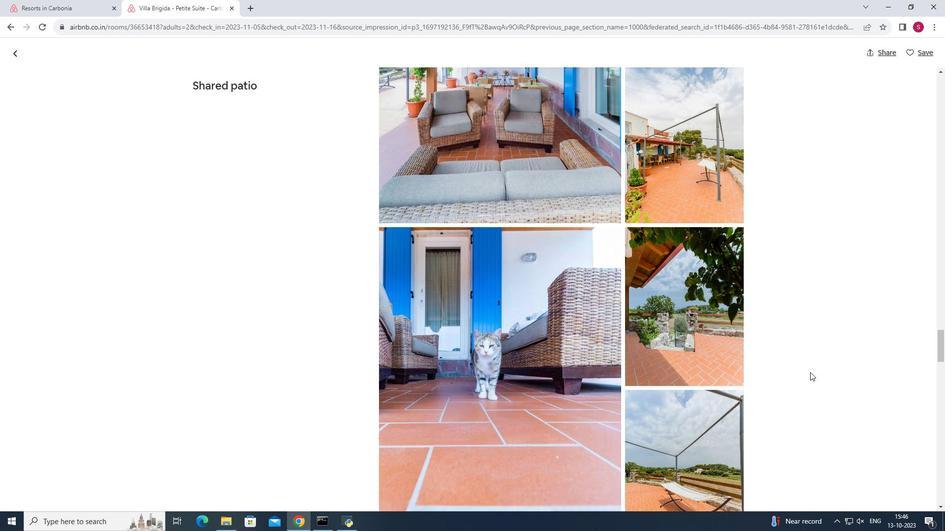 
Action: Mouse scrolled (810, 372) with delta (0, 0)
Screenshot: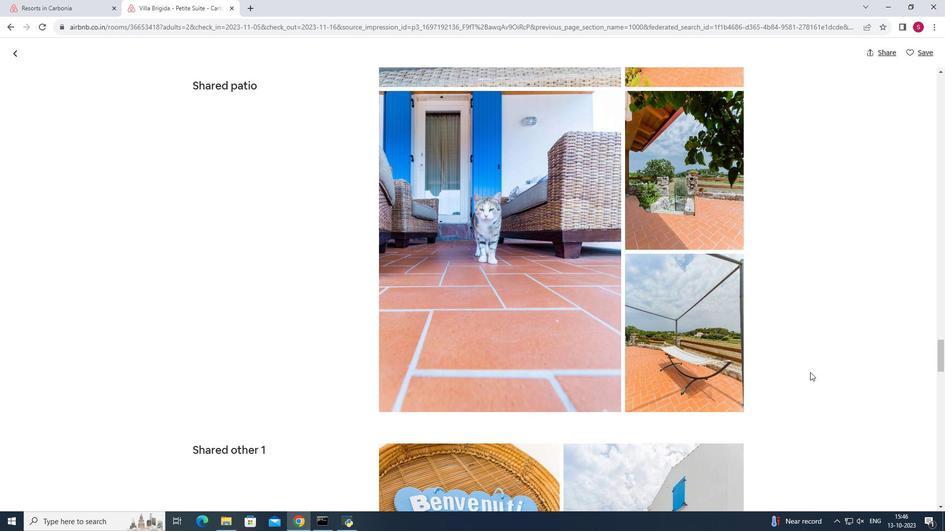 
Action: Mouse scrolled (810, 372) with delta (0, 0)
Screenshot: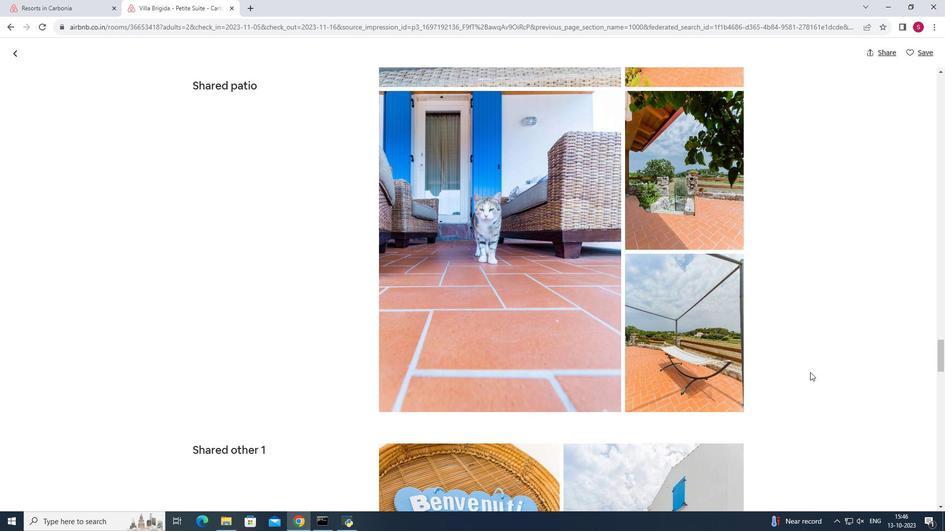 
Action: Mouse scrolled (810, 372) with delta (0, 0)
Screenshot: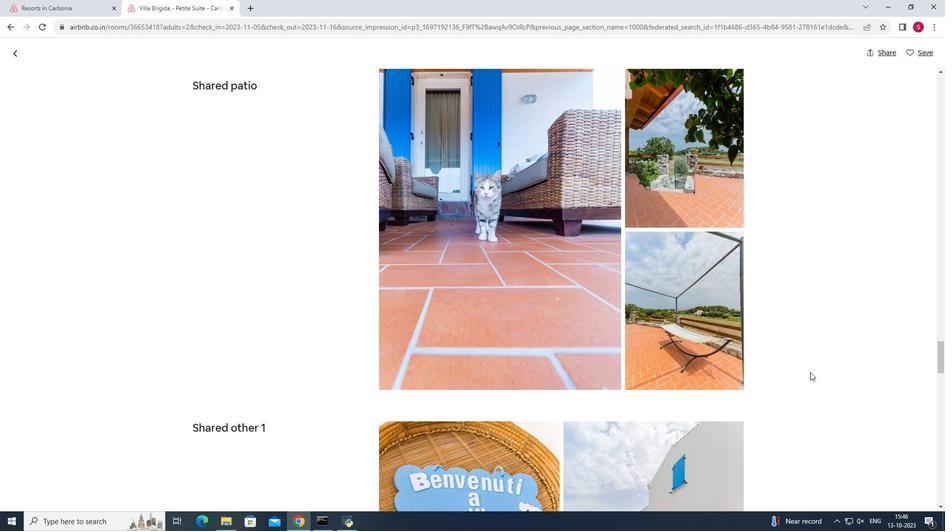 
Action: Mouse scrolled (810, 372) with delta (0, 0)
Screenshot: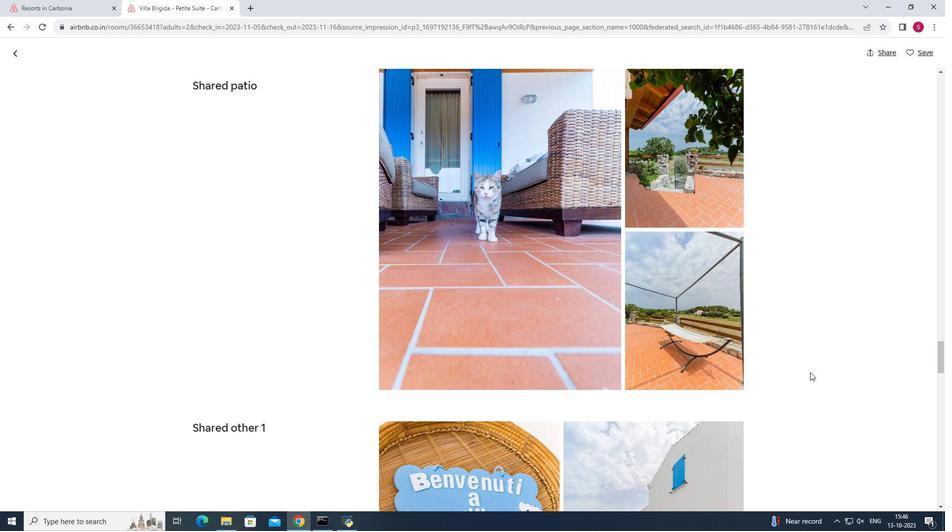 
Action: Mouse scrolled (810, 372) with delta (0, 0)
Screenshot: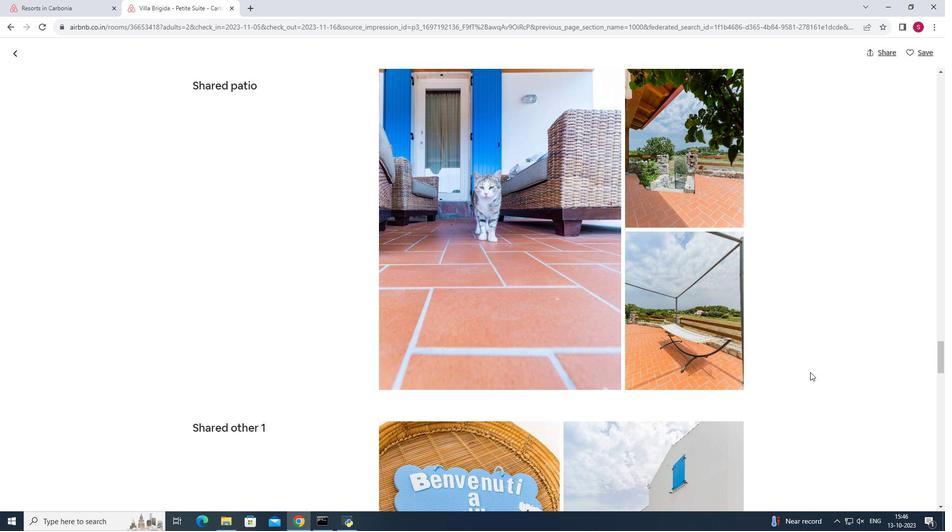 
Action: Mouse scrolled (810, 372) with delta (0, 0)
Screenshot: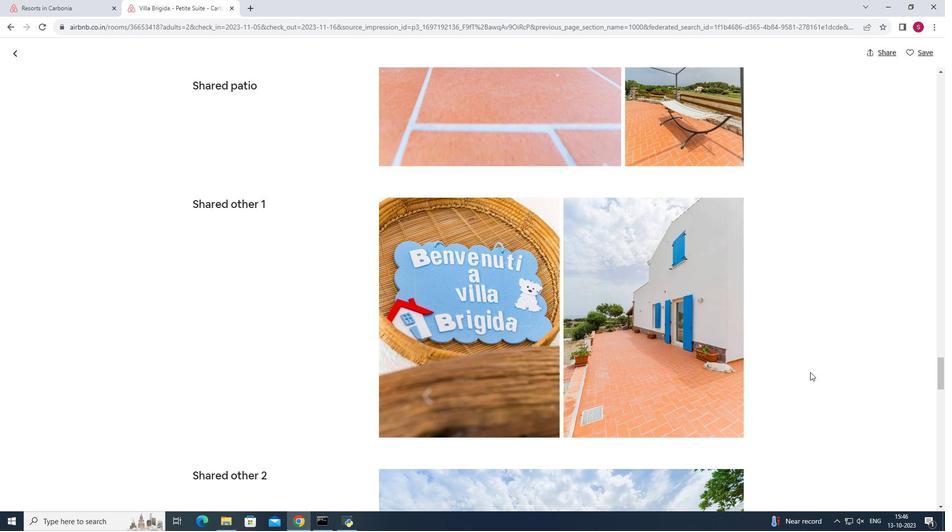 
Action: Mouse scrolled (810, 372) with delta (0, 0)
Screenshot: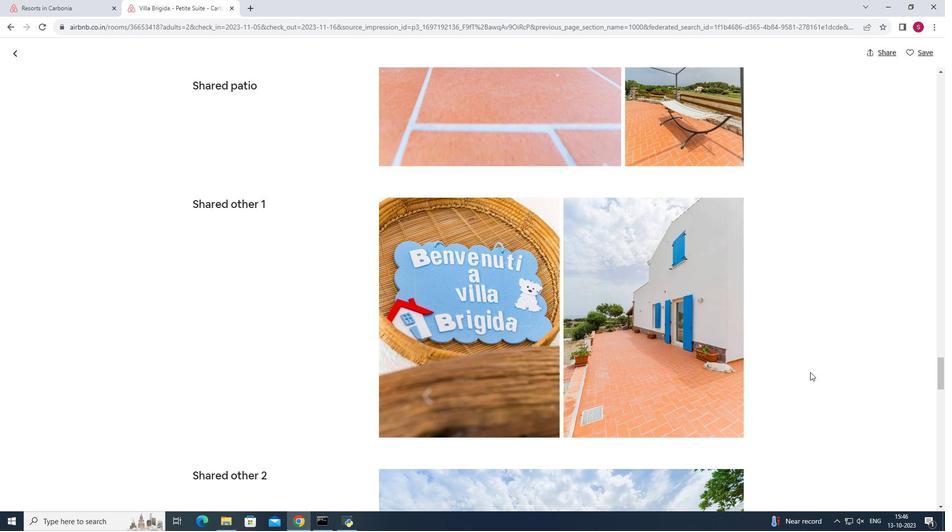 
Action: Mouse scrolled (810, 372) with delta (0, 0)
Screenshot: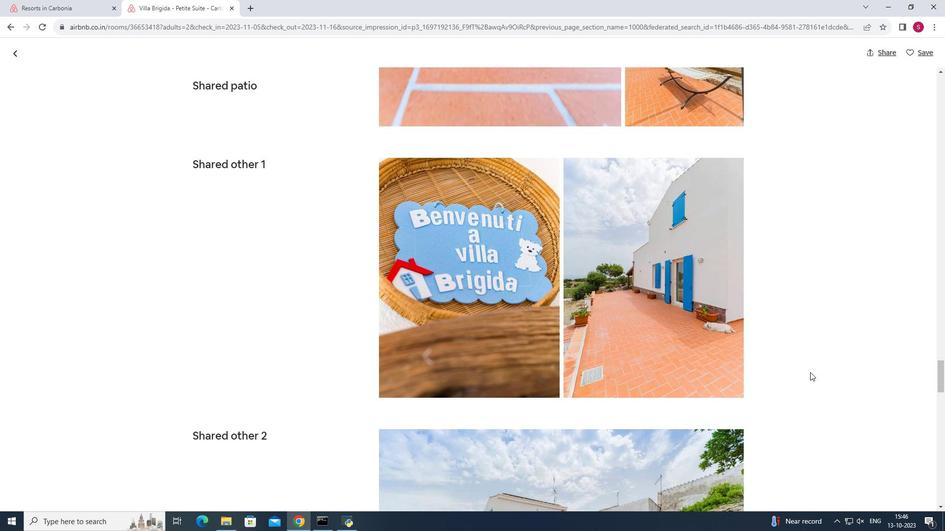 
Action: Mouse scrolled (810, 372) with delta (0, 0)
Screenshot: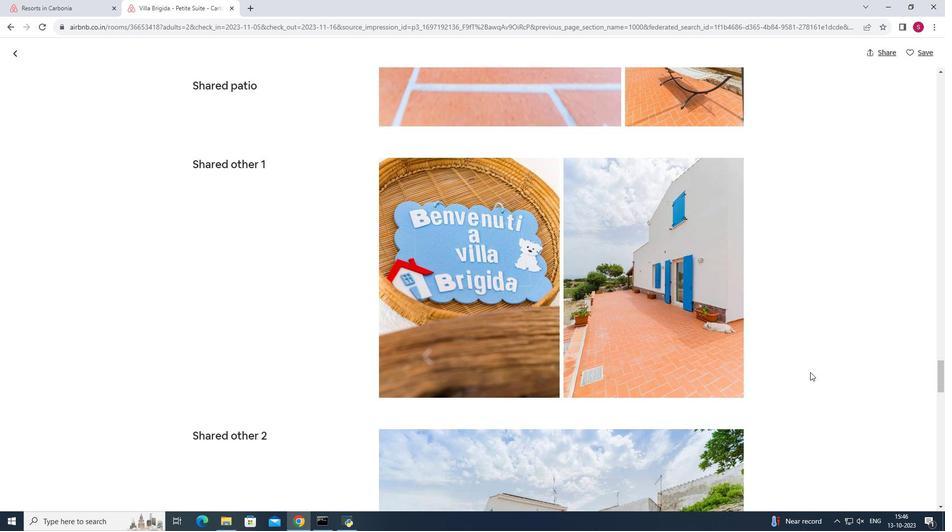 
Action: Mouse scrolled (810, 372) with delta (0, 0)
Screenshot: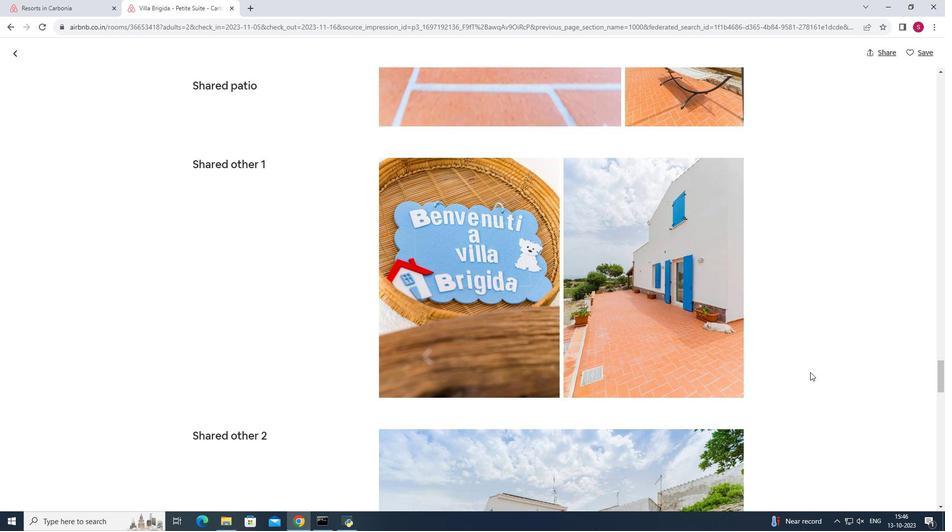 
Action: Mouse scrolled (810, 372) with delta (0, 0)
Screenshot: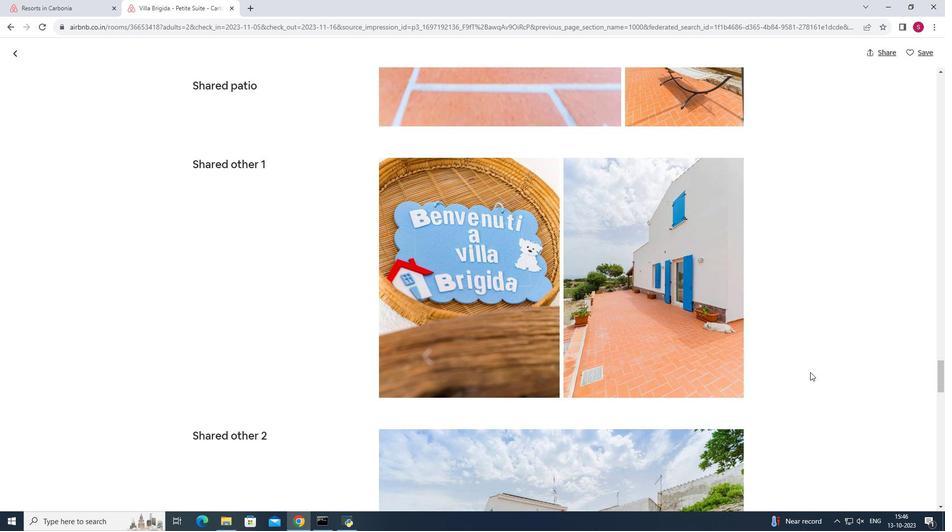 
Action: Mouse scrolled (810, 372) with delta (0, 0)
Screenshot: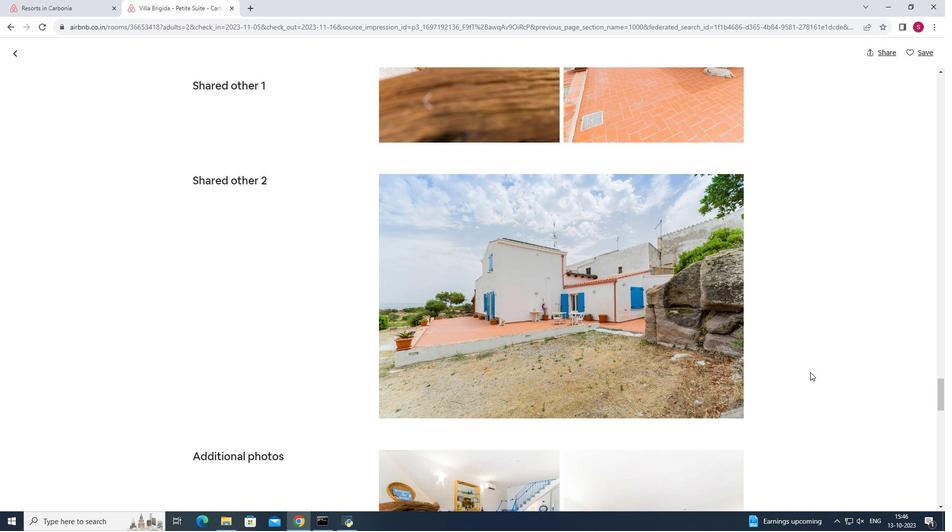 
Action: Mouse scrolled (810, 372) with delta (0, 0)
Screenshot: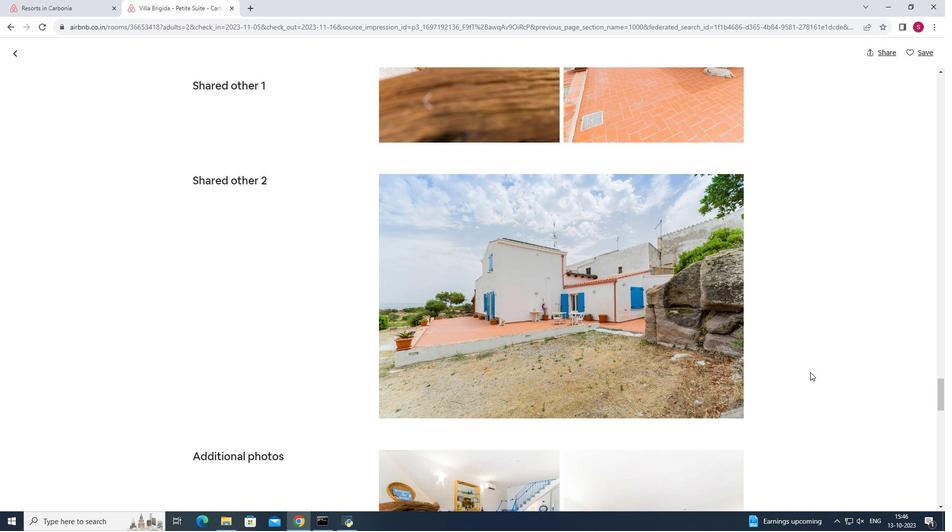 
Action: Mouse scrolled (810, 372) with delta (0, 0)
Screenshot: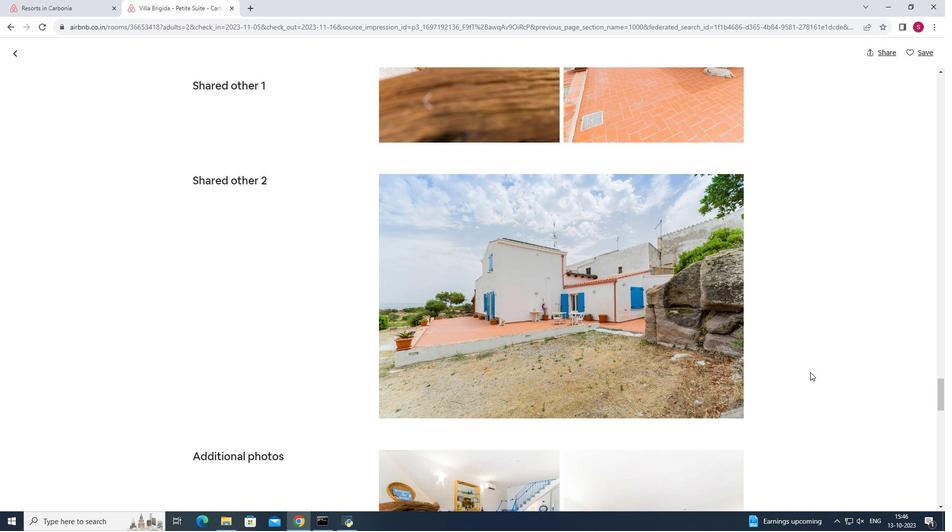 
Action: Mouse scrolled (810, 372) with delta (0, 0)
Screenshot: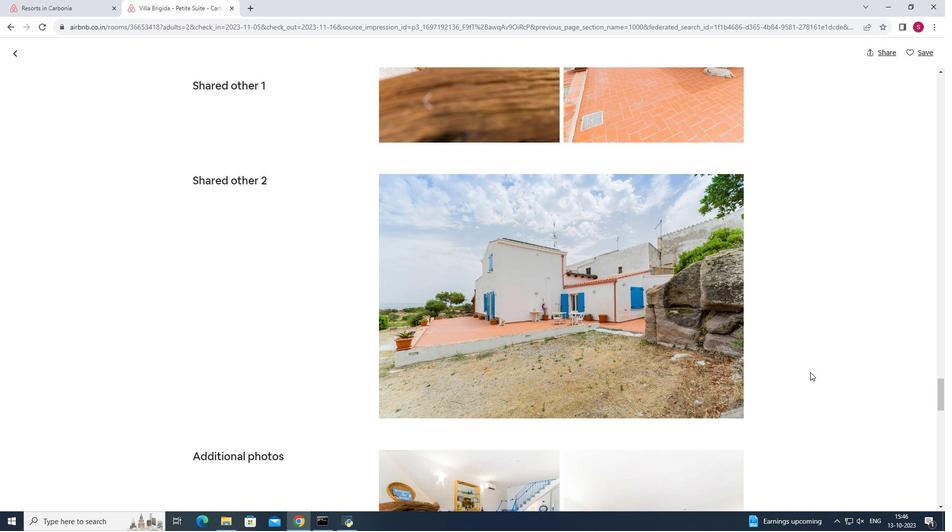 
Action: Mouse scrolled (810, 372) with delta (0, 0)
Screenshot: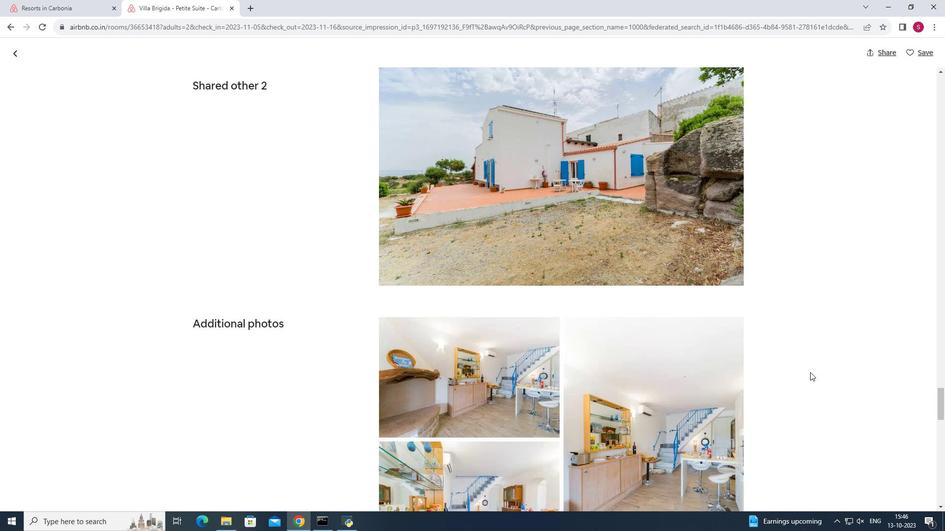
Action: Mouse moved to (810, 372)
Screenshot: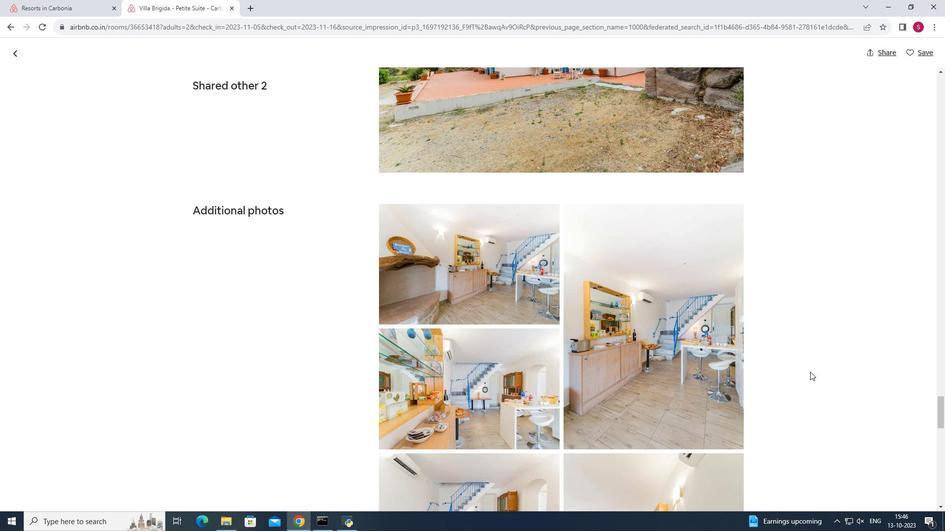 
Action: Mouse scrolled (810, 371) with delta (0, 0)
Screenshot: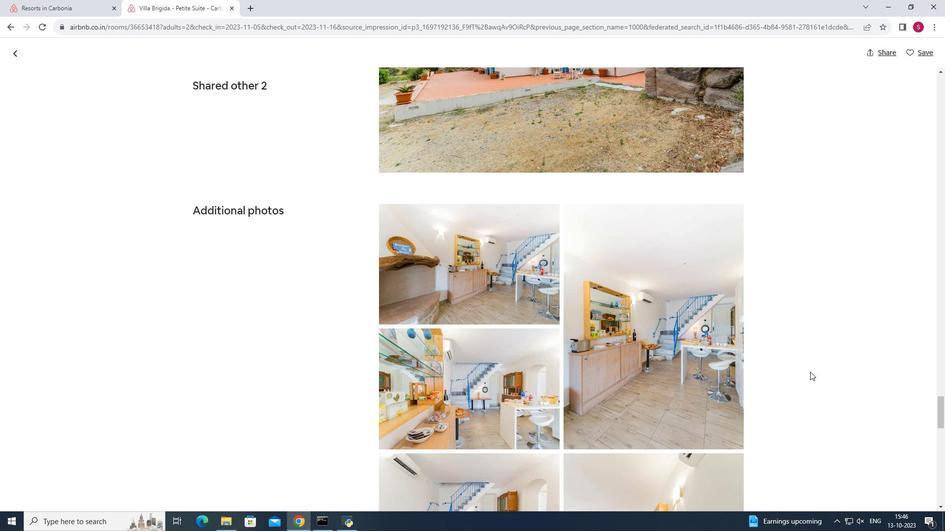 
Action: Mouse scrolled (810, 371) with delta (0, 0)
Screenshot: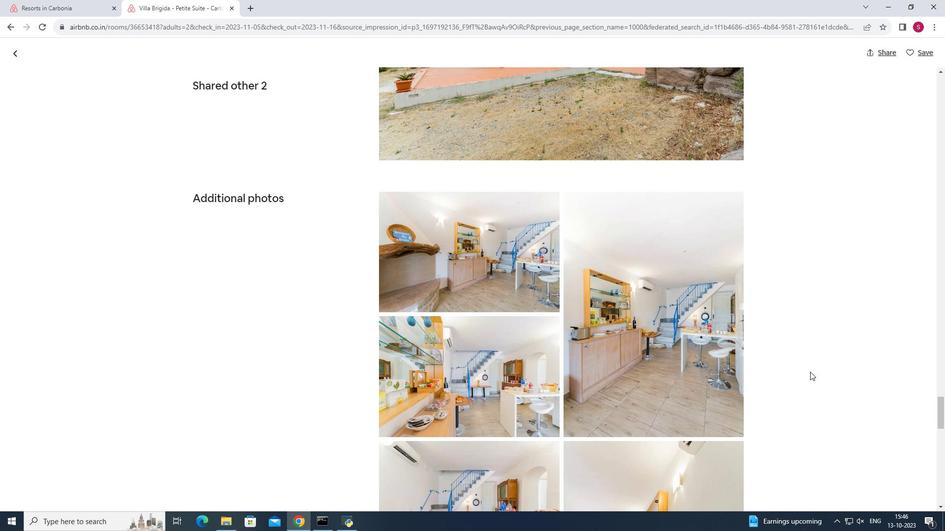 
Action: Mouse scrolled (810, 371) with delta (0, 0)
Screenshot: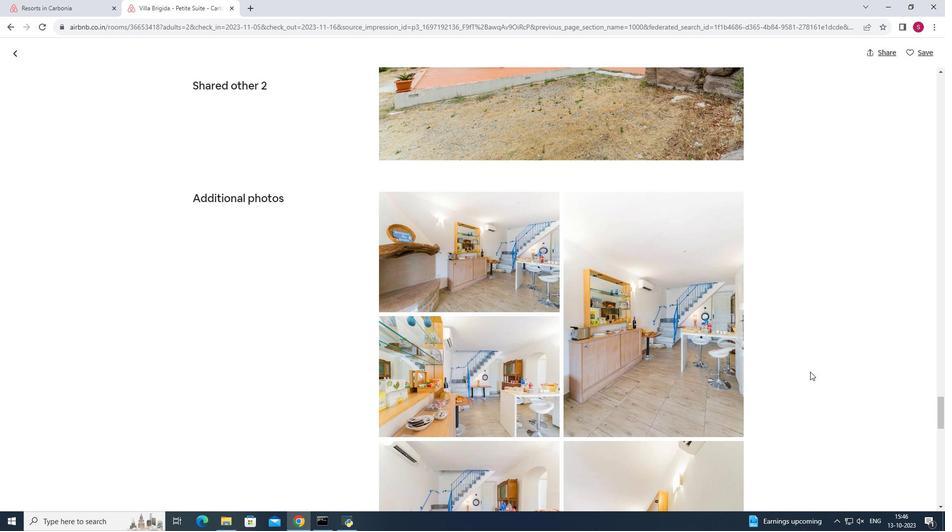 
Action: Mouse scrolled (810, 371) with delta (0, 0)
Screenshot: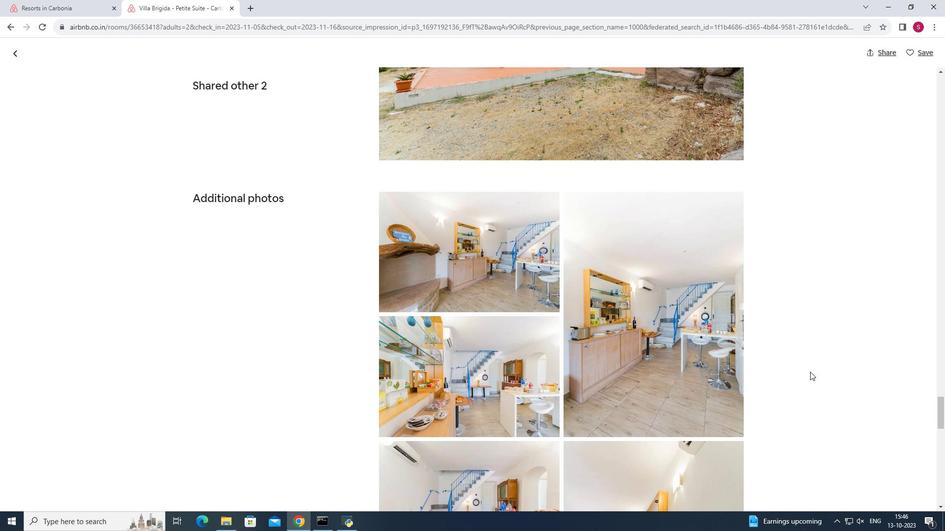 
Action: Mouse scrolled (810, 371) with delta (0, 0)
Screenshot: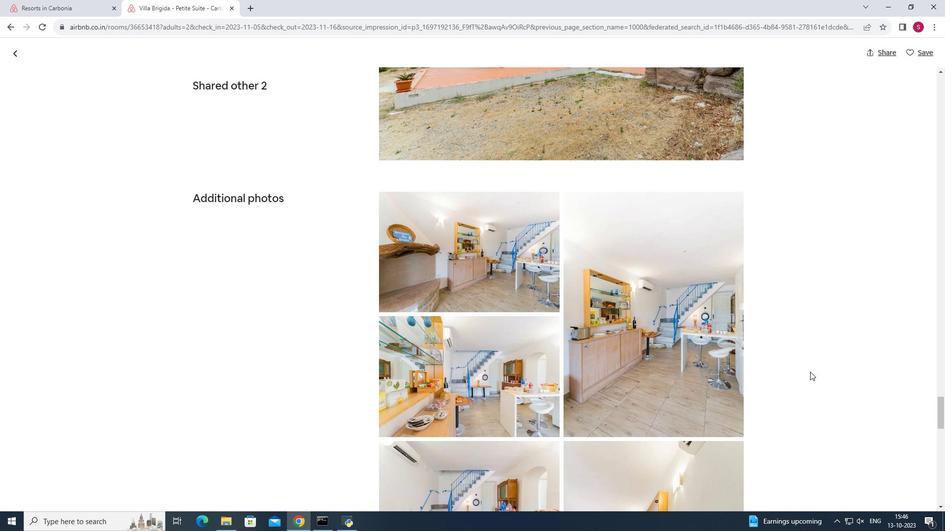 
Action: Mouse moved to (14, 51)
Screenshot: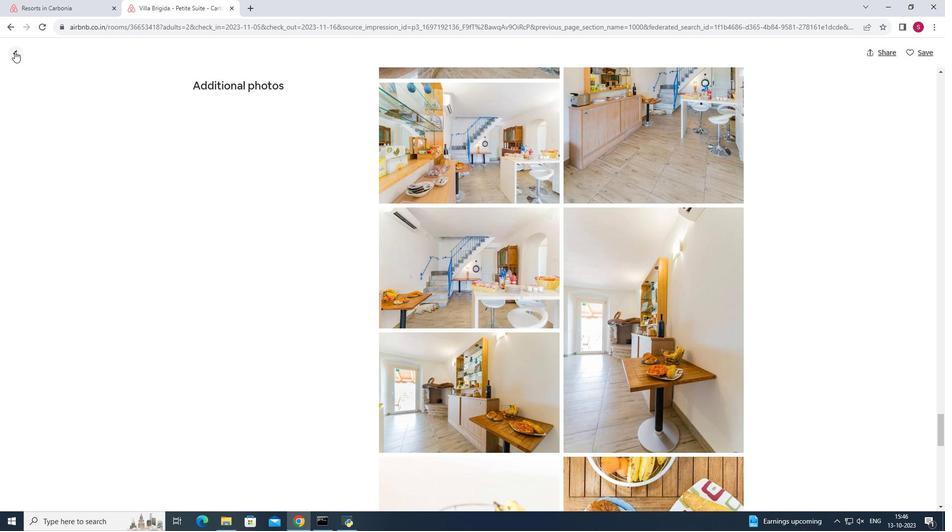 
Action: Mouse pressed left at (14, 51)
Screenshot: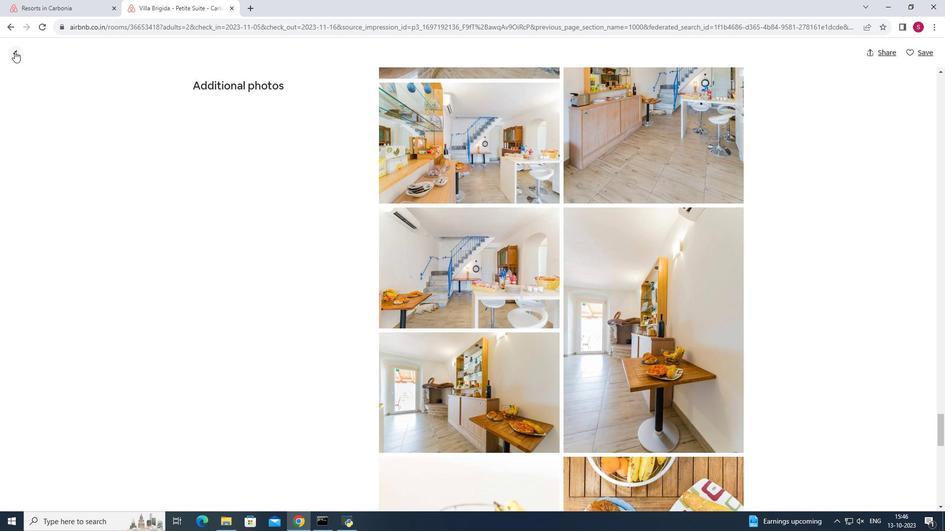 
Action: Mouse moved to (787, 296)
Screenshot: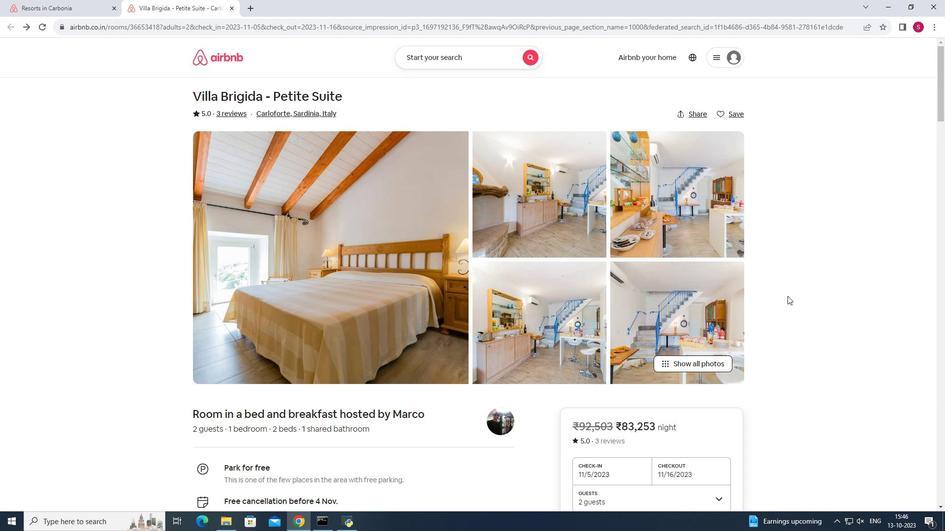 
Action: Mouse scrolled (787, 295) with delta (0, 0)
Screenshot: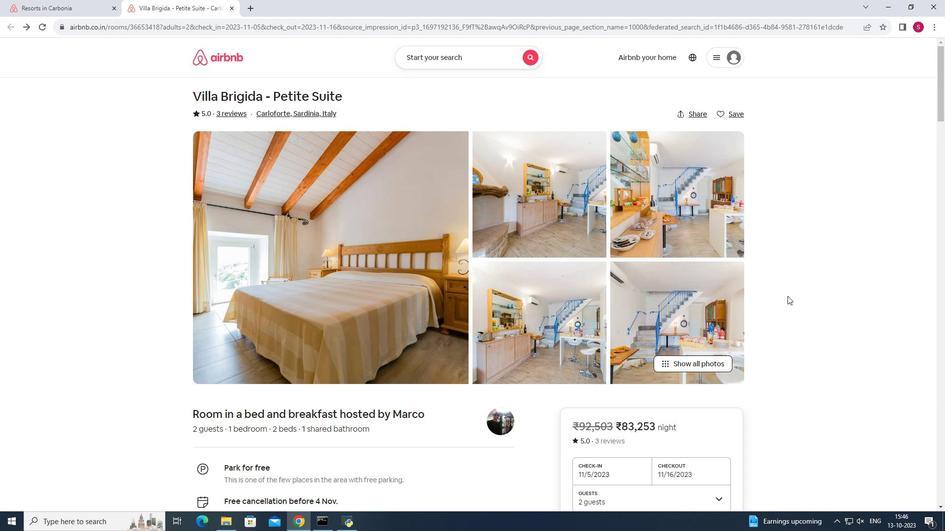 
Action: Mouse scrolled (787, 295) with delta (0, 0)
Screenshot: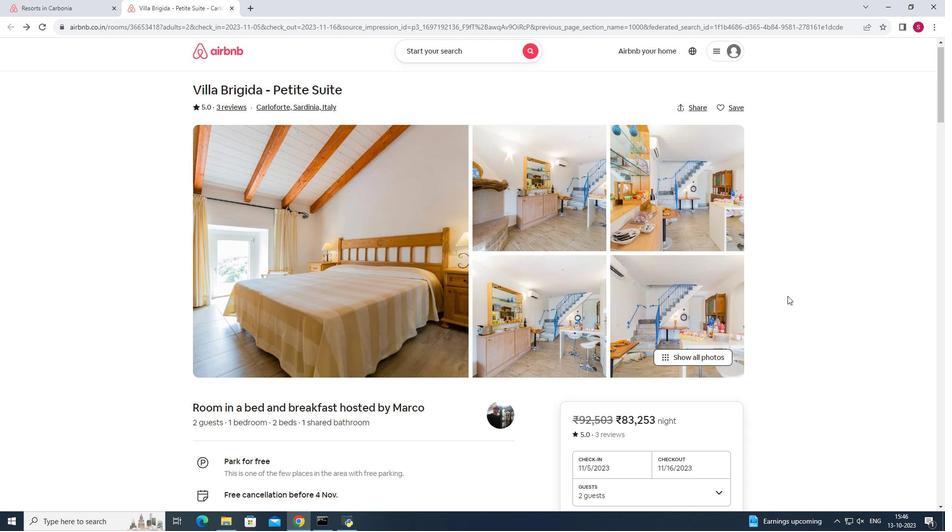 
Action: Mouse moved to (788, 296)
Screenshot: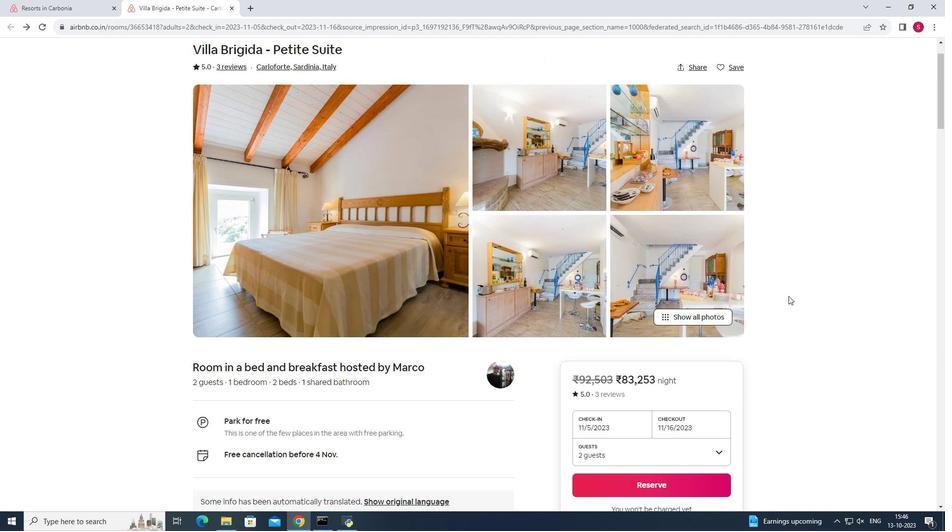 
Action: Mouse scrolled (788, 295) with delta (0, 0)
Screenshot: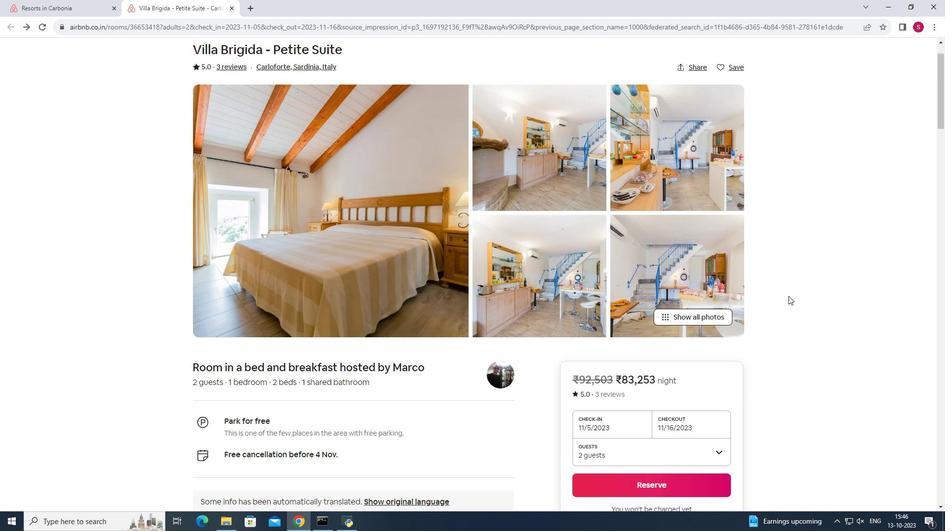 
Action: Mouse moved to (788, 296)
Screenshot: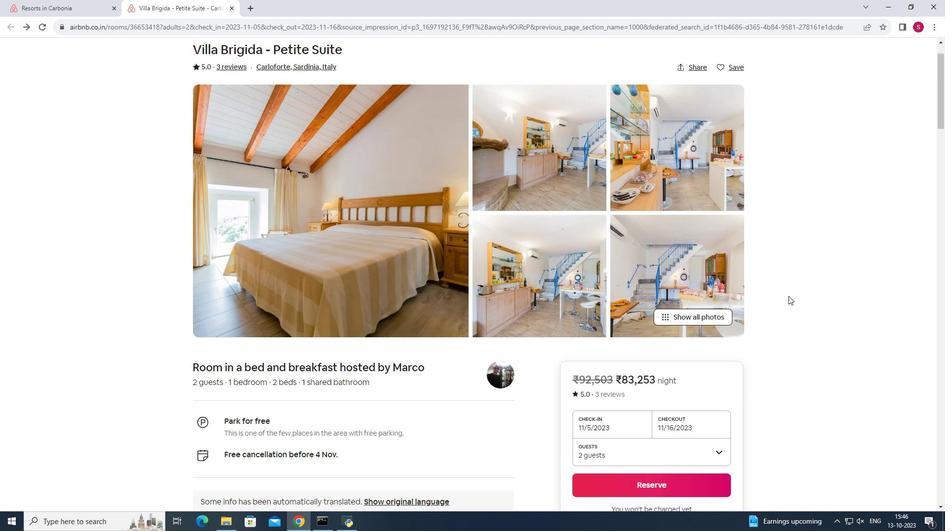 
Action: Mouse scrolled (788, 295) with delta (0, 0)
Screenshot: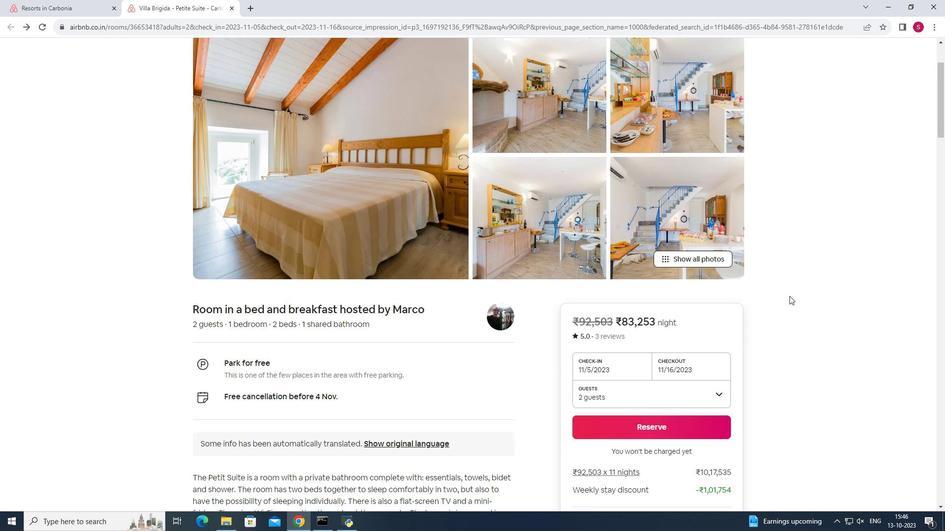
Action: Mouse moved to (789, 296)
Screenshot: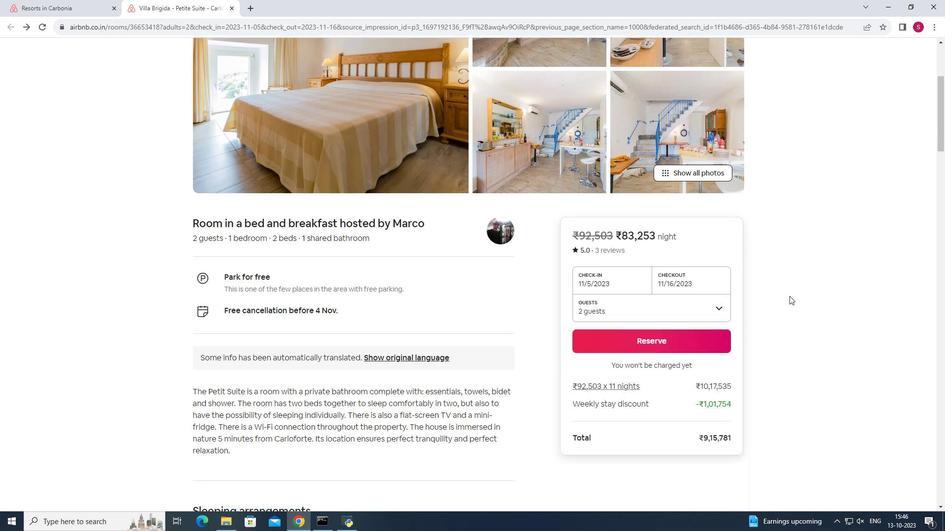 
Action: Mouse scrolled (789, 295) with delta (0, 0)
Screenshot: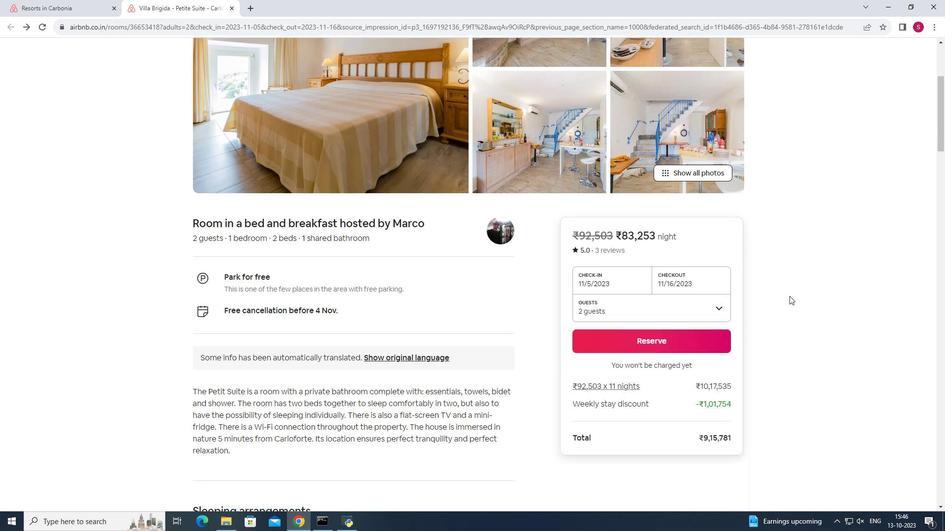 
Action: Mouse moved to (787, 297)
Screenshot: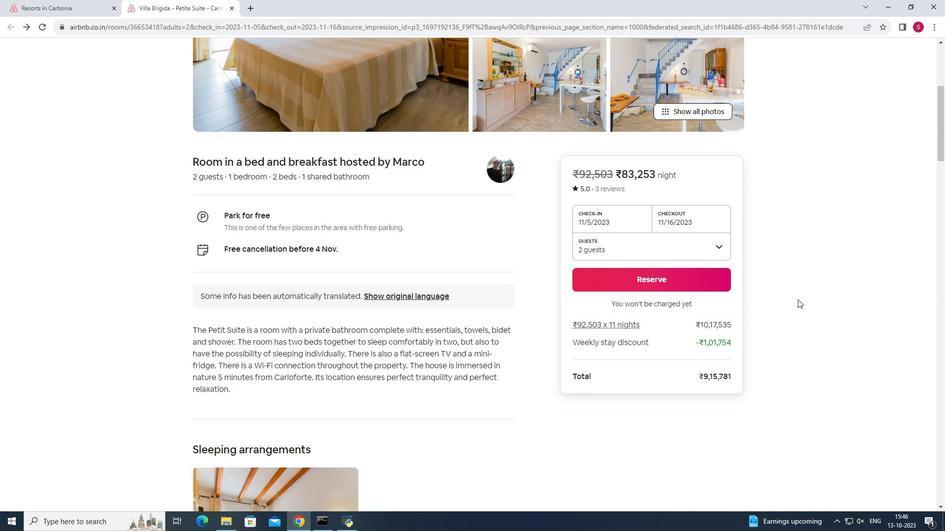 
Action: Mouse scrolled (787, 297) with delta (0, 0)
Screenshot: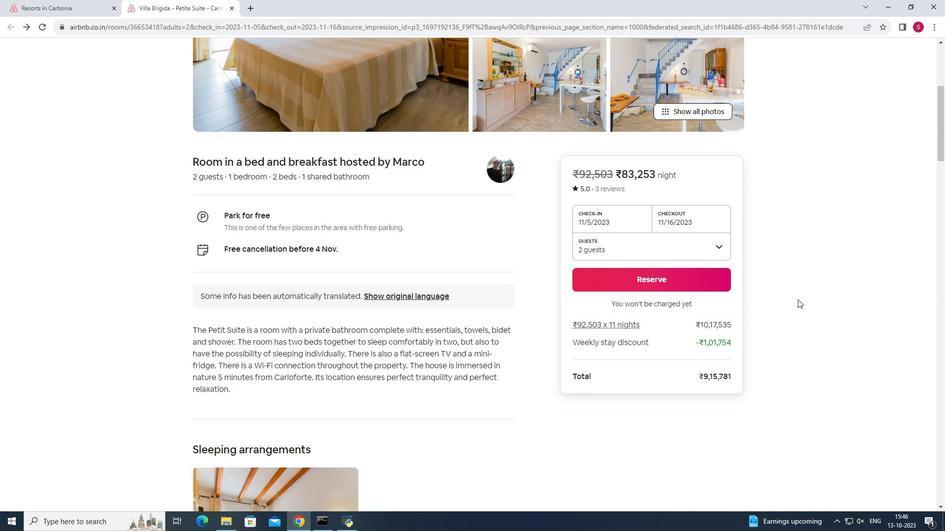 
Action: Mouse moved to (797, 299)
Screenshot: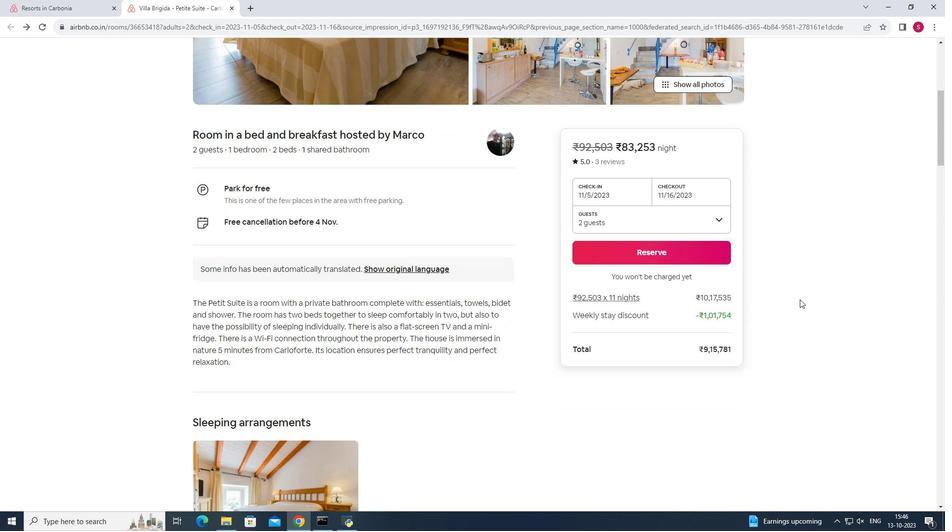 
Action: Mouse scrolled (797, 299) with delta (0, 0)
Screenshot: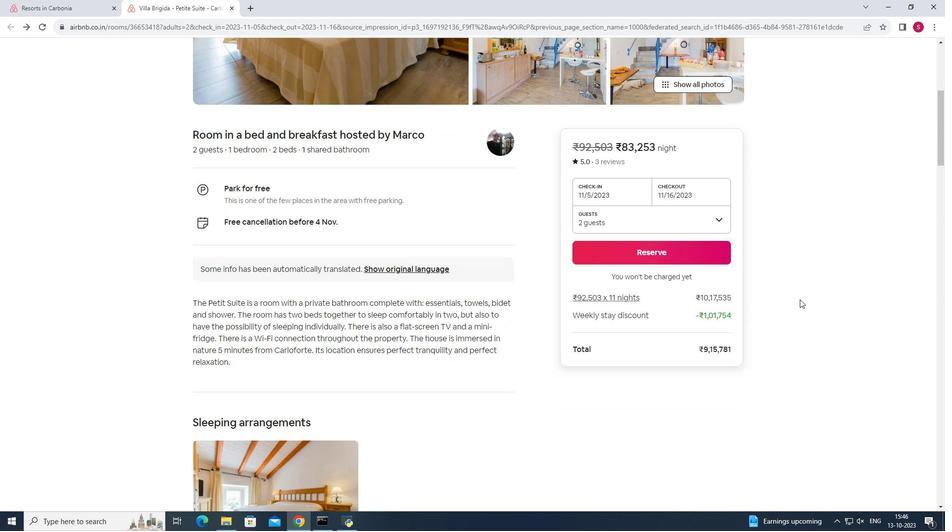 
Action: Mouse moved to (798, 299)
Screenshot: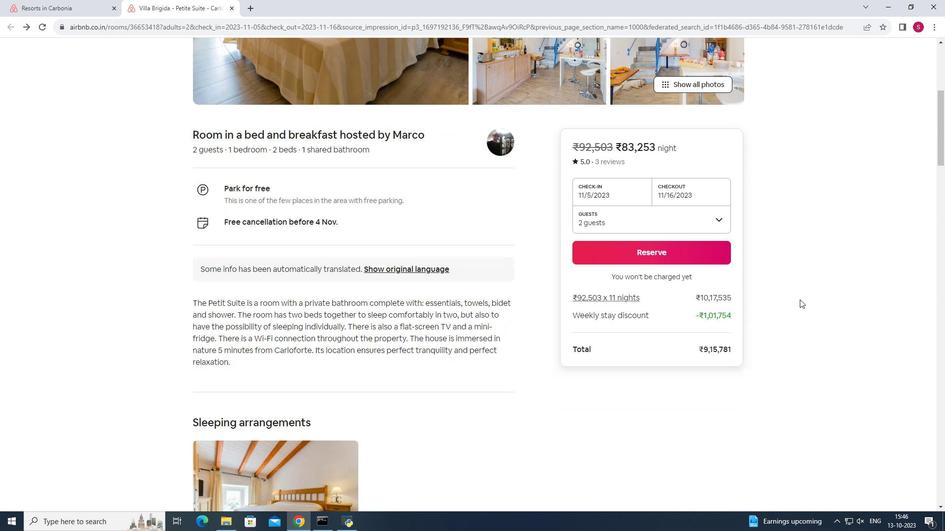 
Action: Mouse scrolled (798, 299) with delta (0, 0)
Screenshot: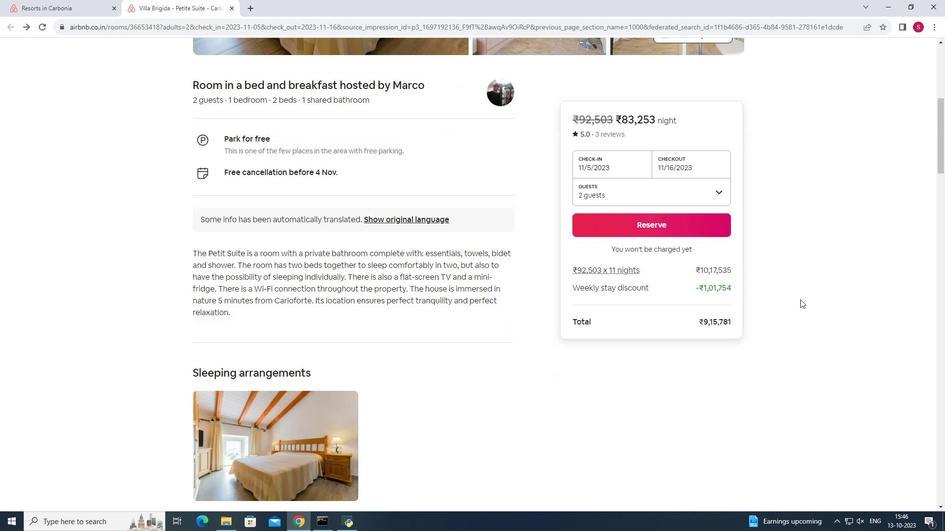 
Action: Mouse moved to (800, 299)
Screenshot: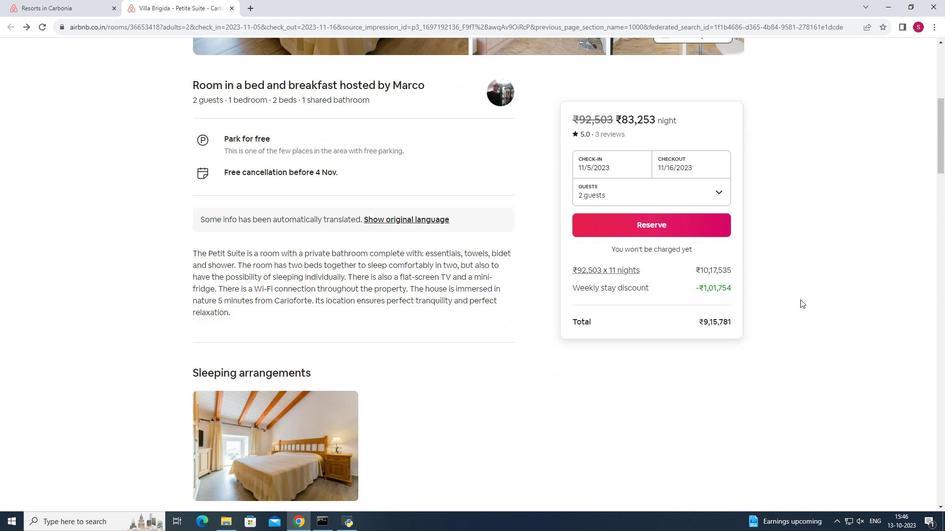 
Action: Mouse scrolled (800, 299) with delta (0, 0)
Screenshot: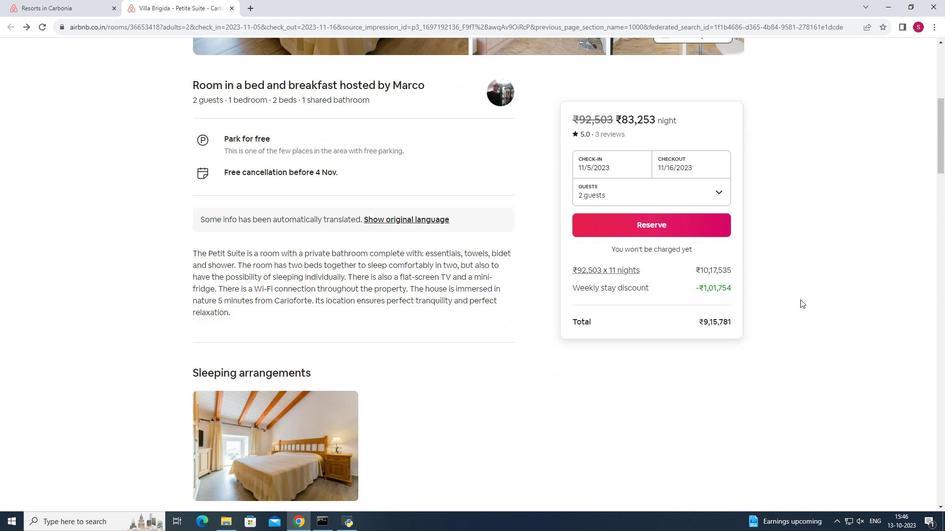 
Action: Mouse moved to (792, 319)
Screenshot: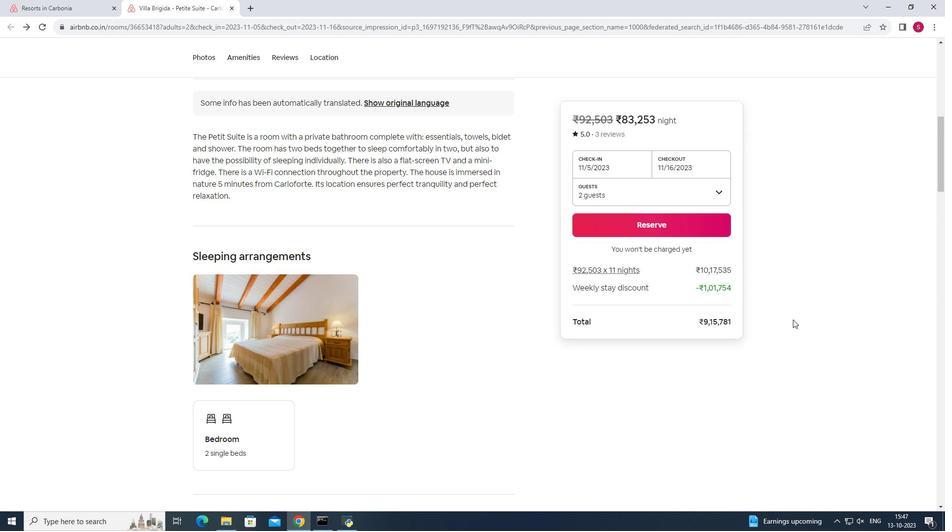
Action: Mouse scrolled (792, 318) with delta (0, 0)
Screenshot: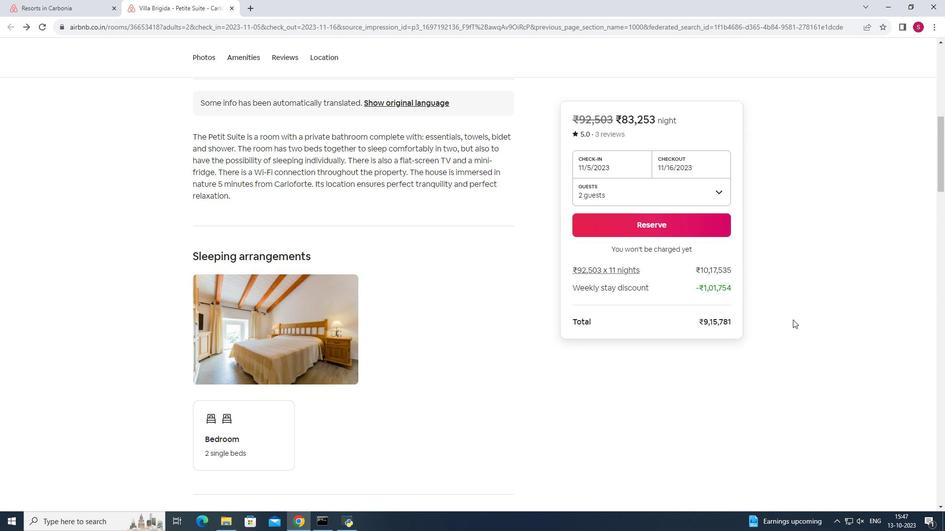 
Action: Mouse moved to (792, 319)
Screenshot: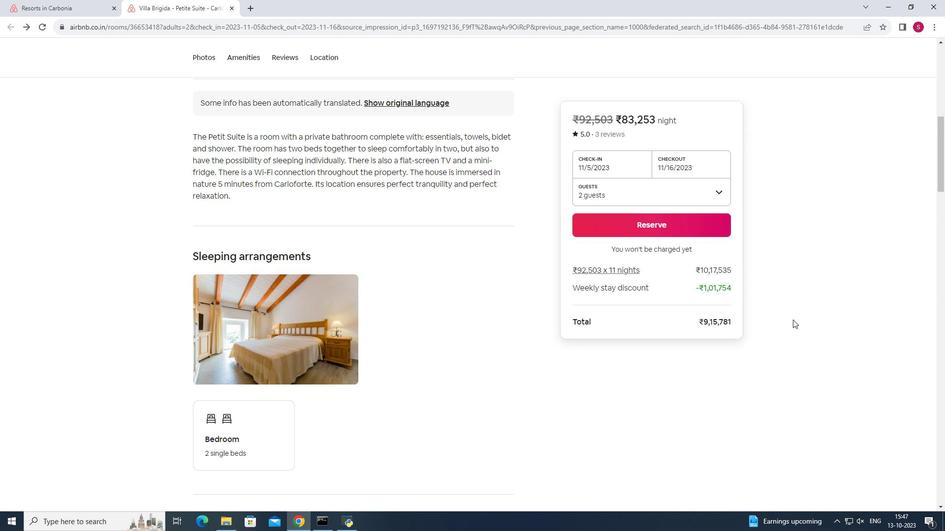 
Action: Mouse scrolled (792, 319) with delta (0, 0)
Screenshot: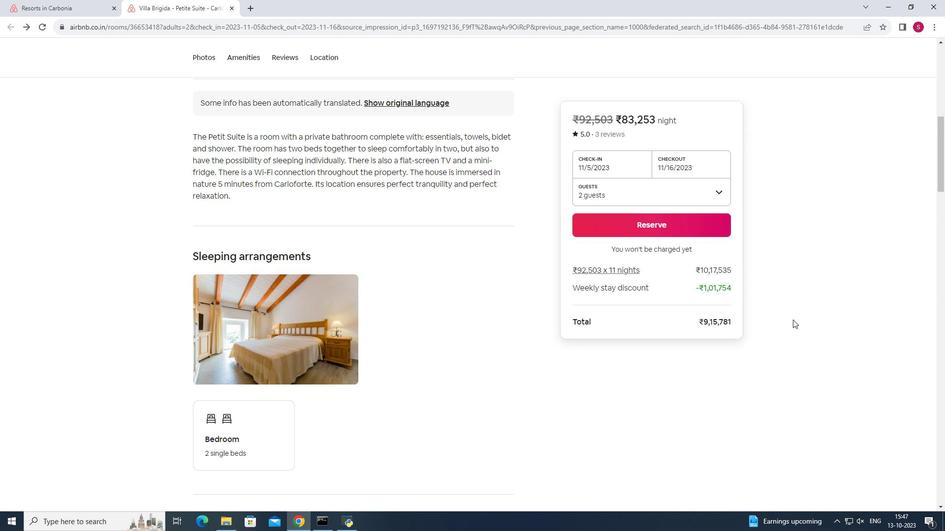 
Action: Mouse moved to (792, 320)
Screenshot: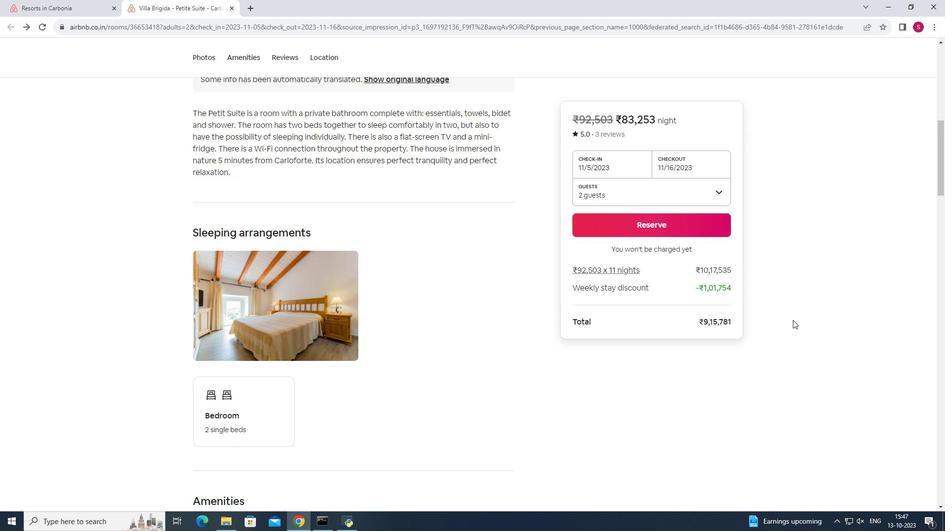 
Action: Mouse scrolled (792, 319) with delta (0, 0)
Screenshot: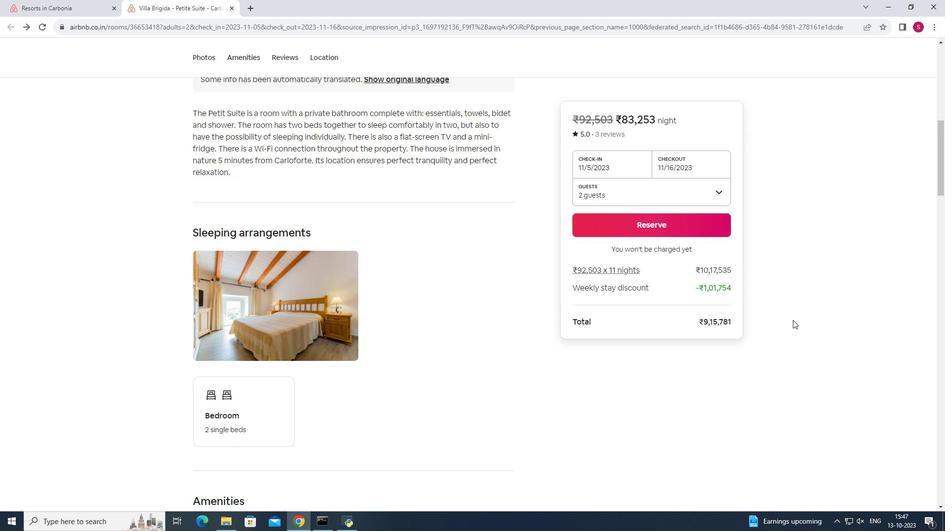 
Action: Mouse scrolled (792, 319) with delta (0, 0)
Screenshot: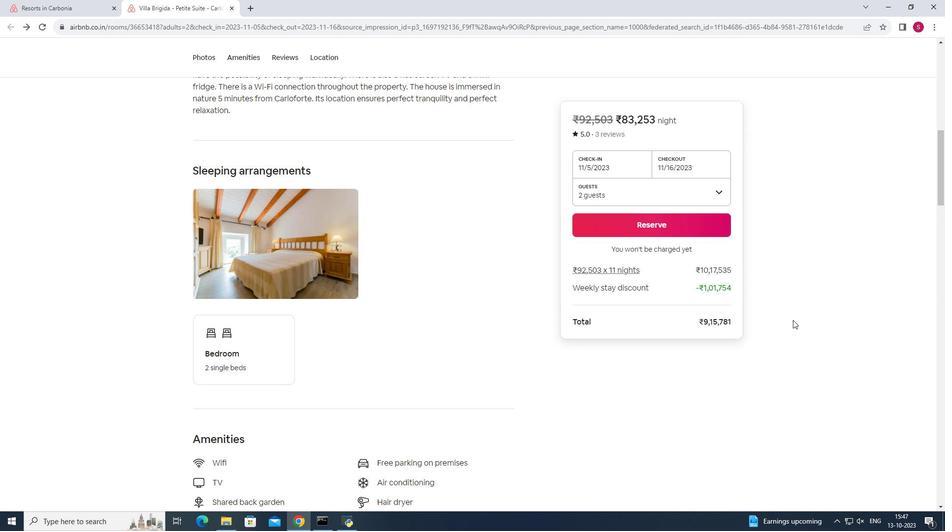 
Action: Mouse scrolled (792, 319) with delta (0, 0)
Screenshot: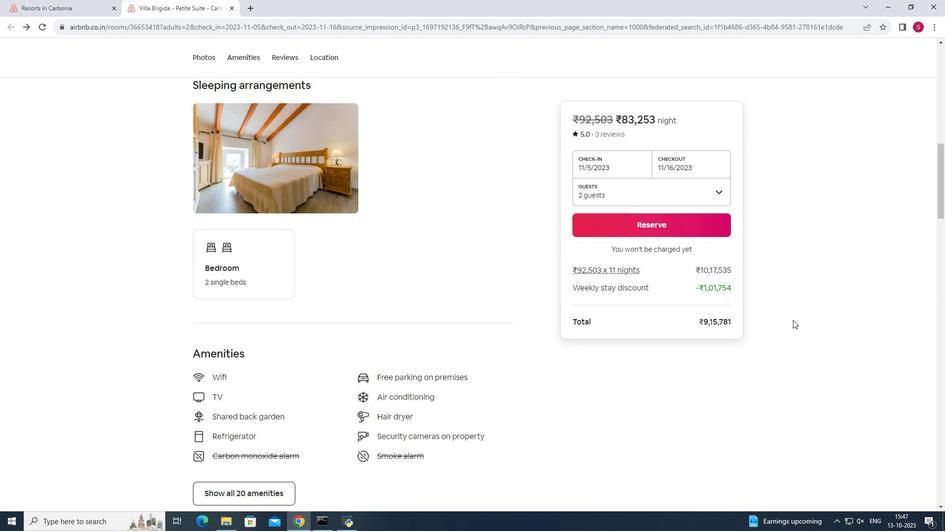
Action: Mouse moved to (244, 420)
Screenshot: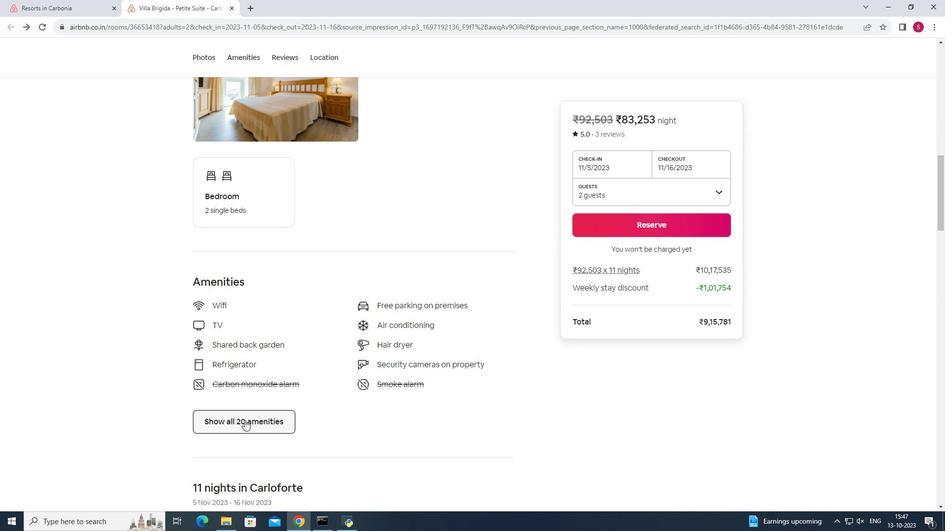 
Action: Mouse pressed left at (244, 420)
Screenshot: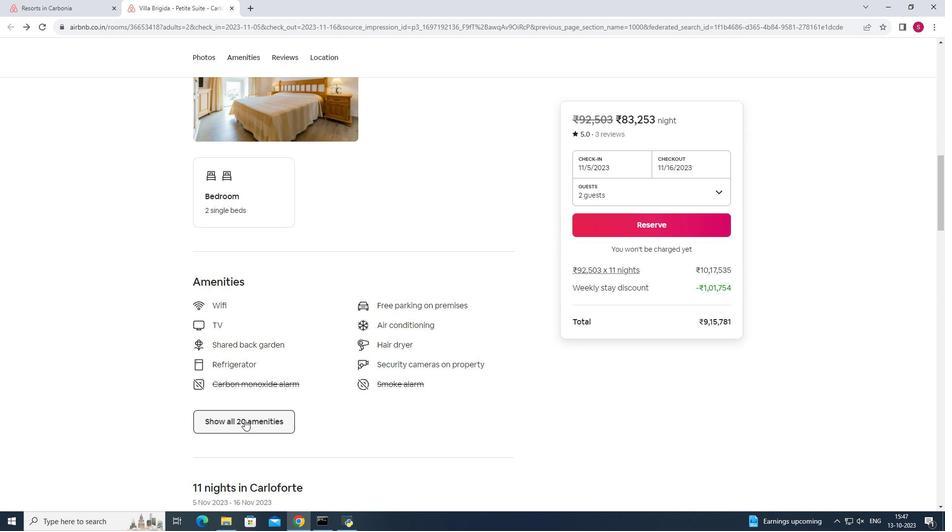 
Action: Mouse moved to (521, 374)
Screenshot: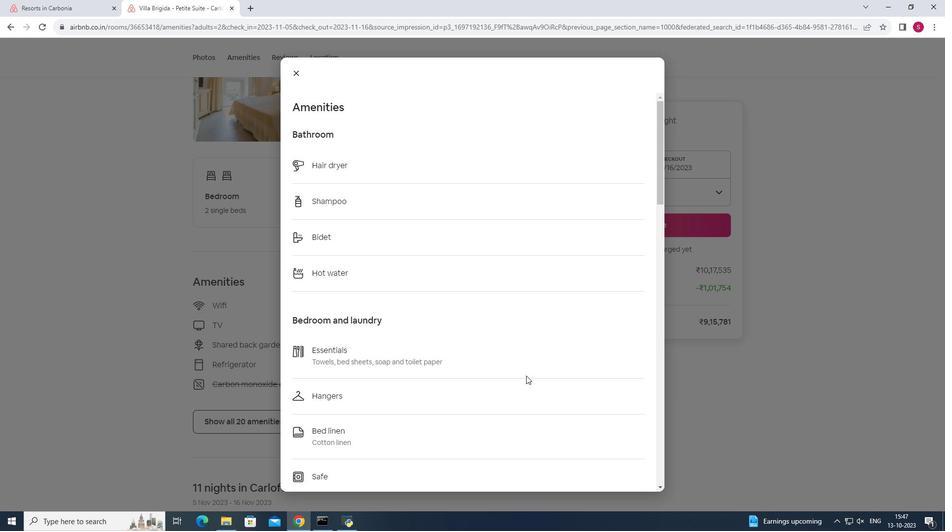 
Action: Mouse scrolled (521, 374) with delta (0, 0)
Screenshot: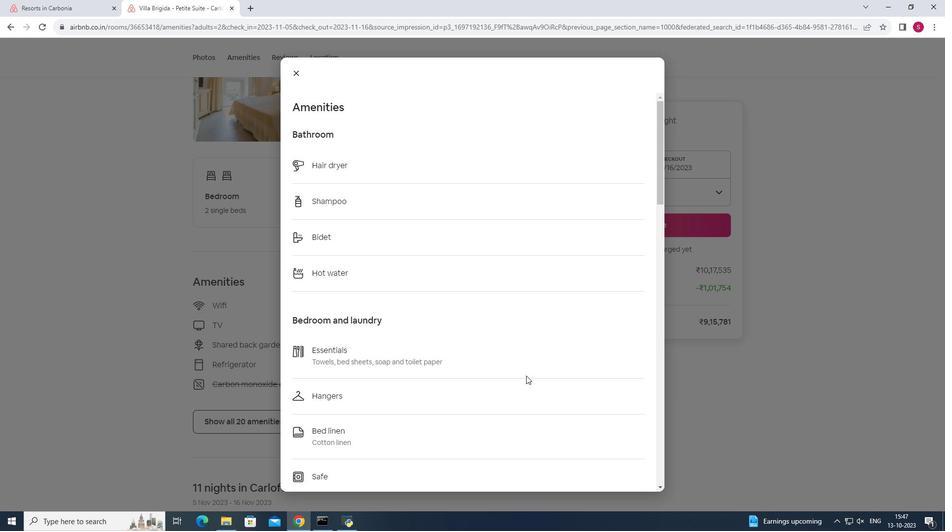 
Action: Mouse moved to (526, 376)
Screenshot: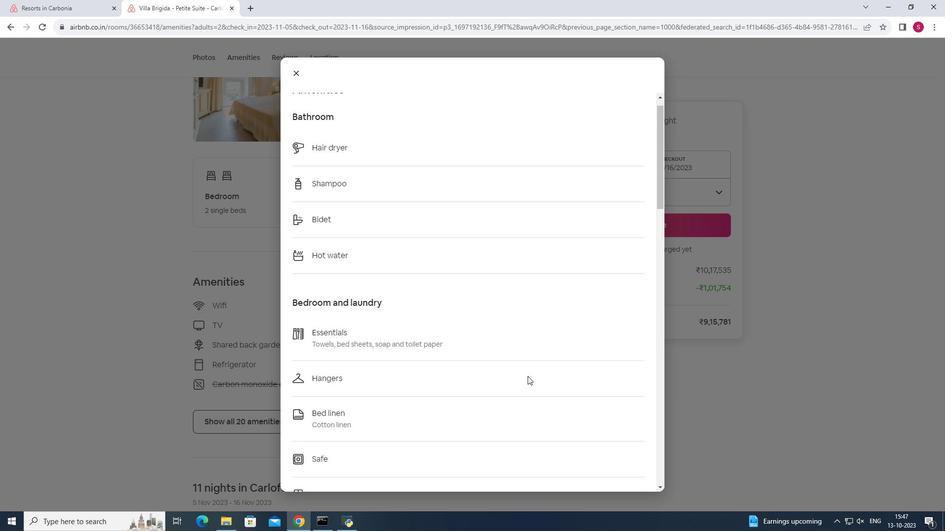 
Action: Mouse scrolled (526, 376) with delta (0, 0)
